 Task: Search one way flight ticket for 2 adults, 2 children, 2 infants in seat in first from Wenatchee: Pangborn Memorial Airport to Jackson: Jackson Hole Airport on 5-2-2023. Choice of flights is United. Number of bags: 7 checked bags. Price is upto 96000. Outbound departure time preference is 6:00.
Action: Mouse moved to (394, 365)
Screenshot: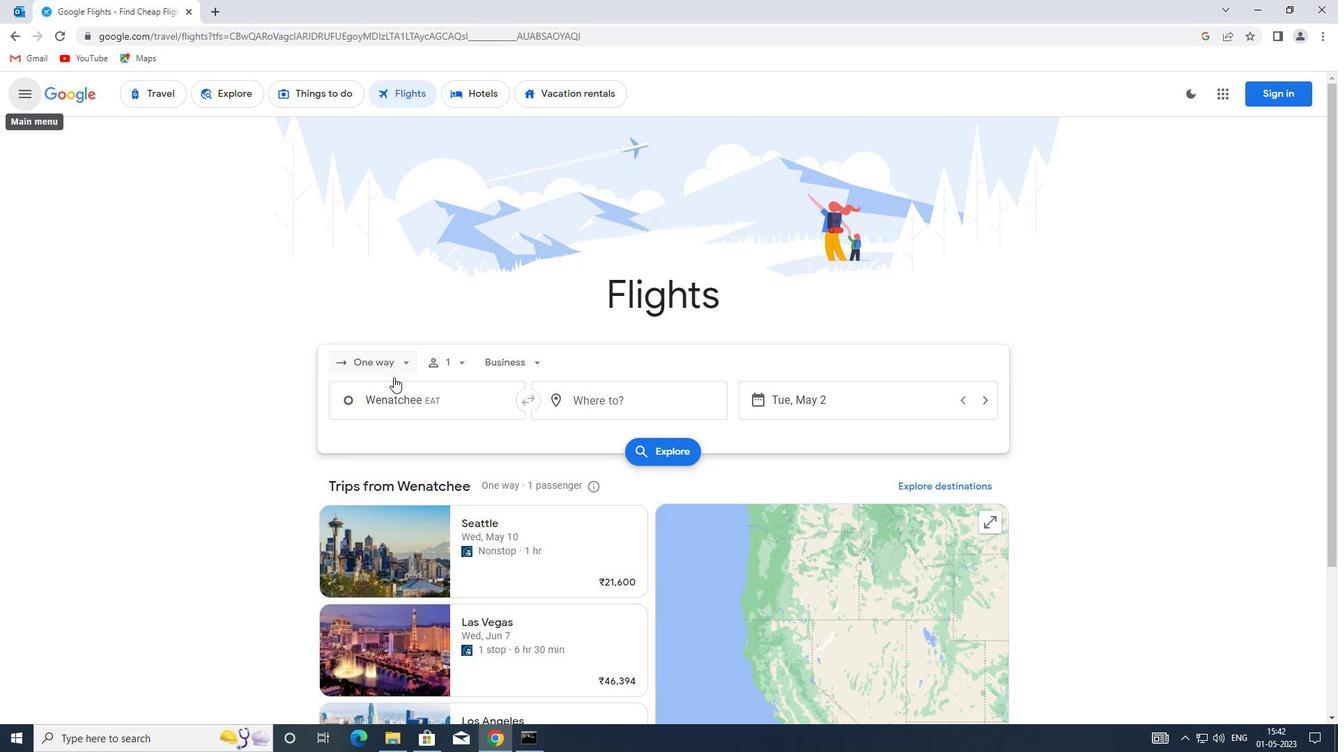 
Action: Mouse pressed left at (394, 365)
Screenshot: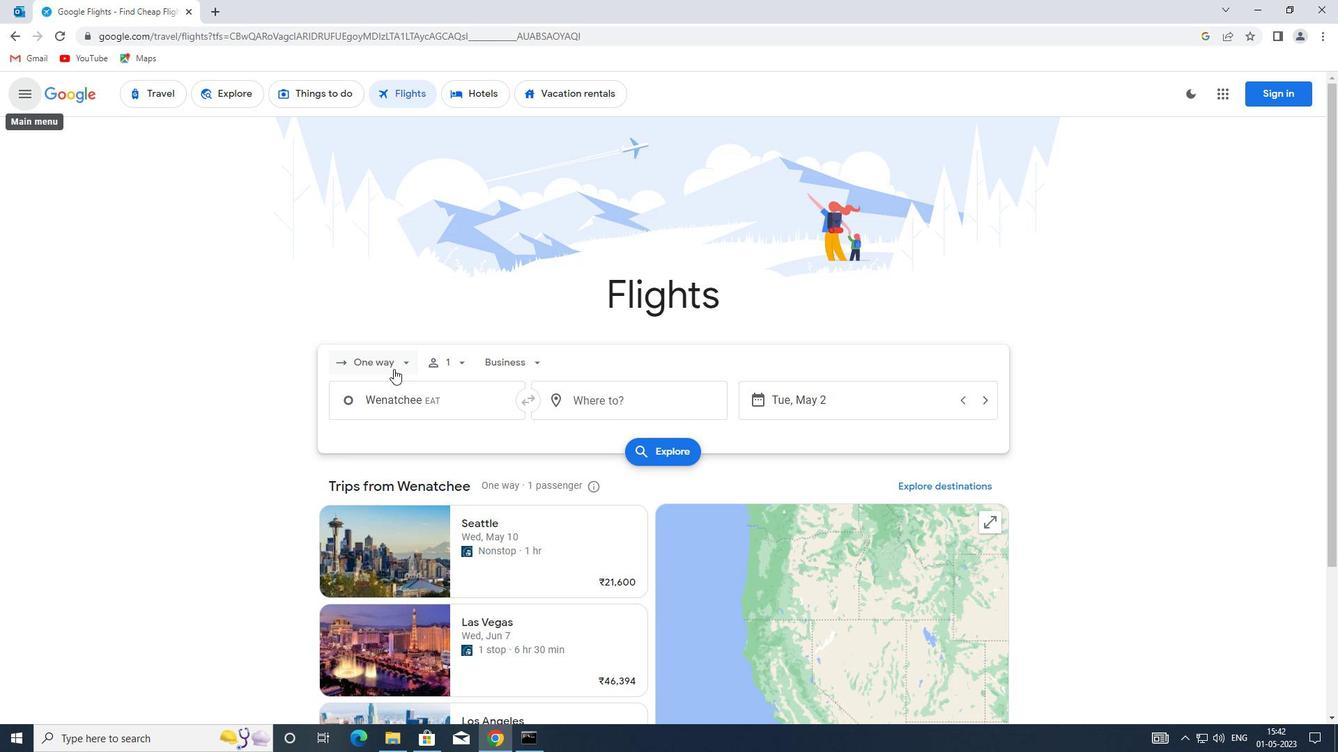 
Action: Mouse moved to (404, 430)
Screenshot: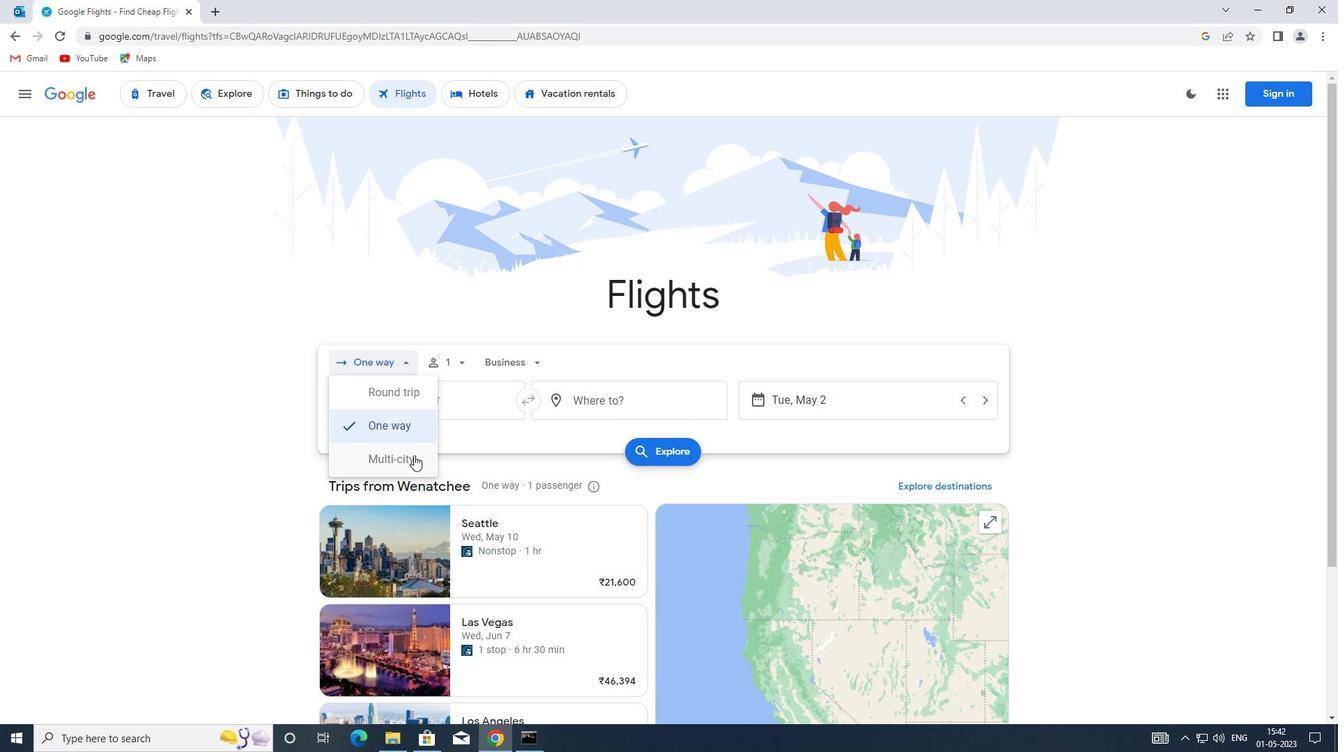 
Action: Mouse pressed left at (404, 430)
Screenshot: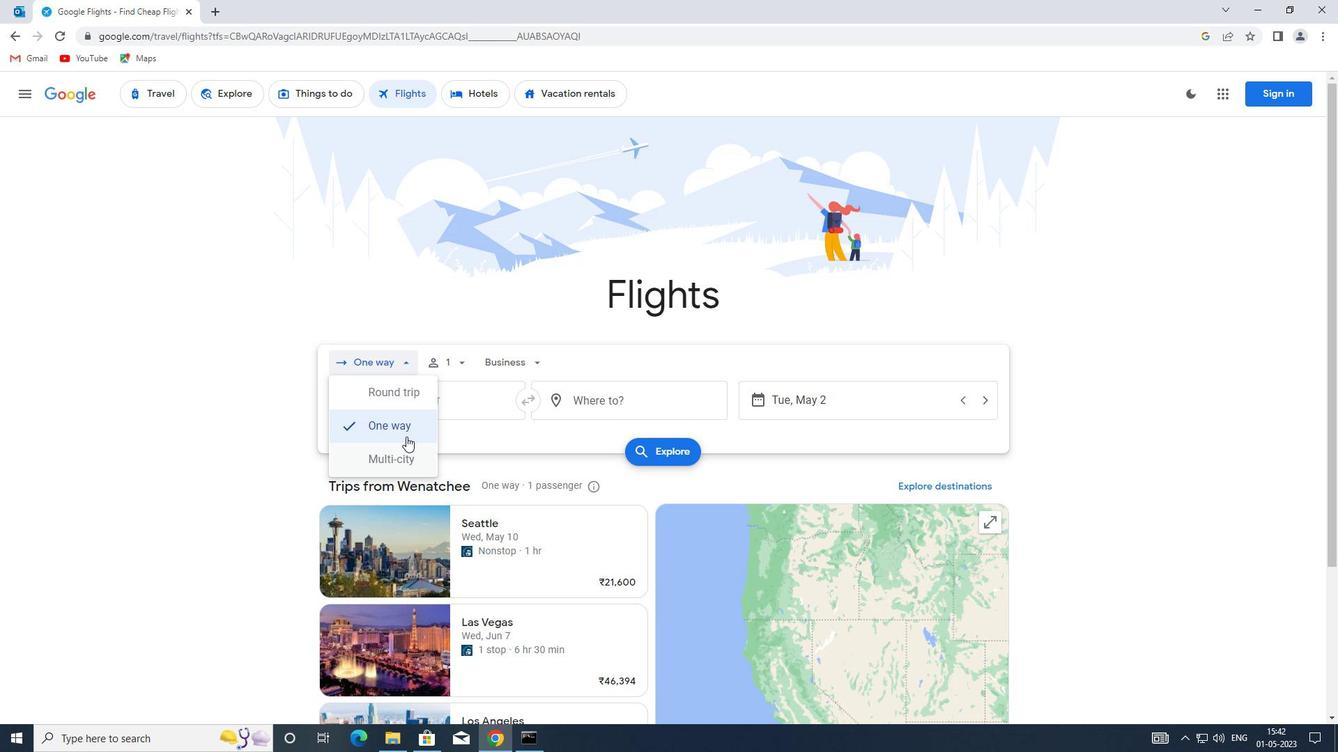 
Action: Mouse moved to (459, 365)
Screenshot: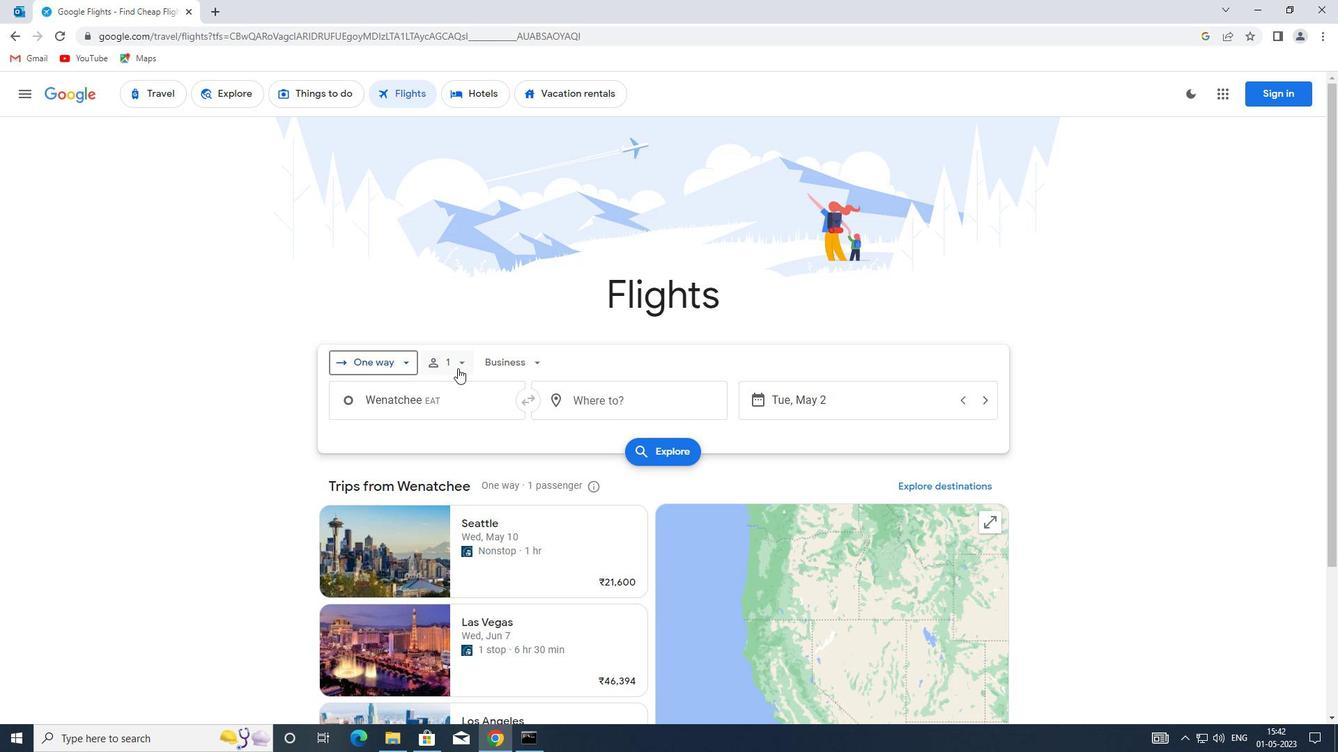 
Action: Mouse pressed left at (459, 365)
Screenshot: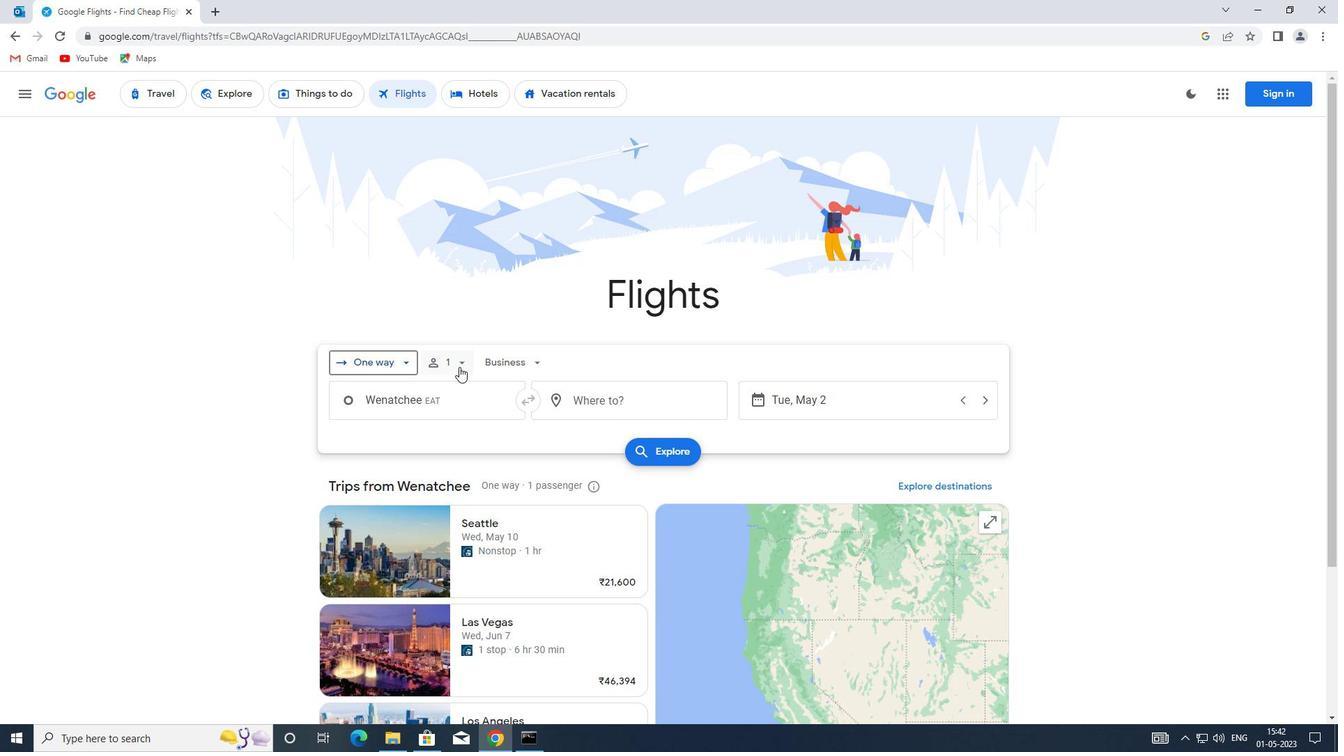 
Action: Mouse moved to (561, 397)
Screenshot: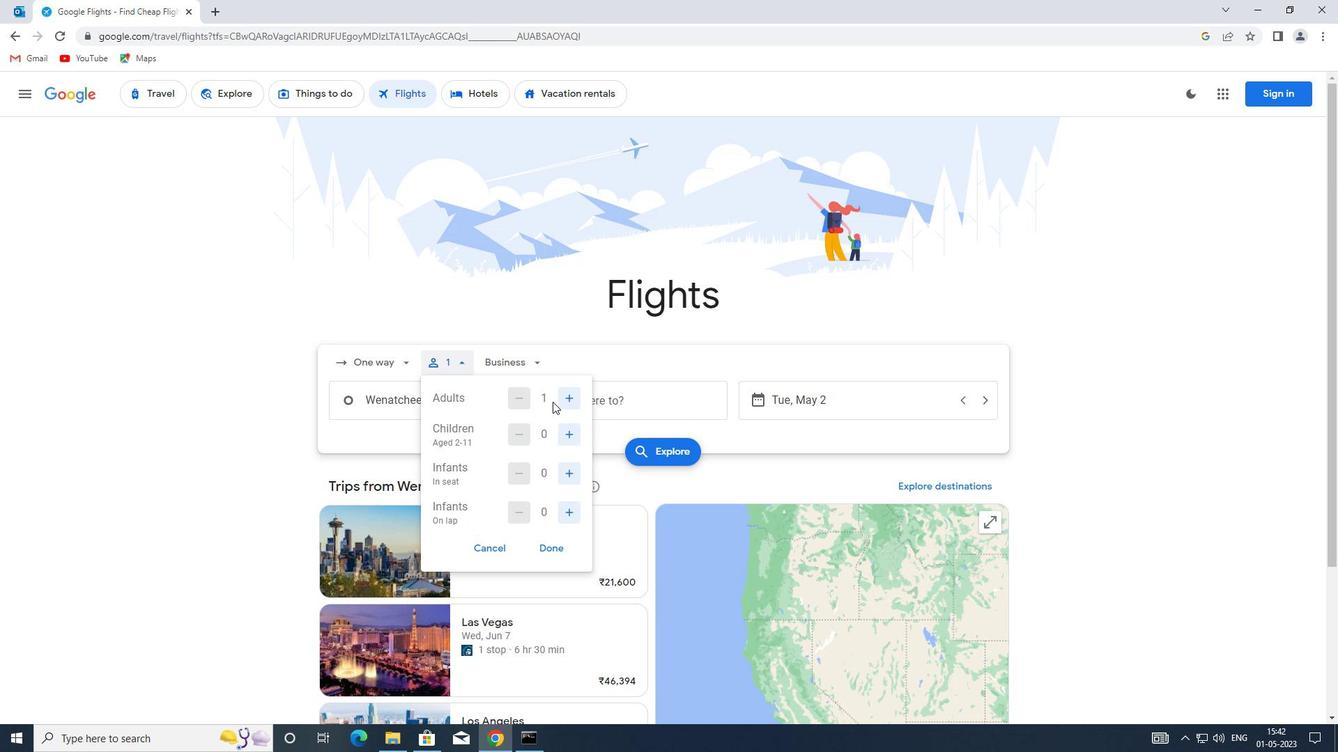 
Action: Mouse pressed left at (561, 397)
Screenshot: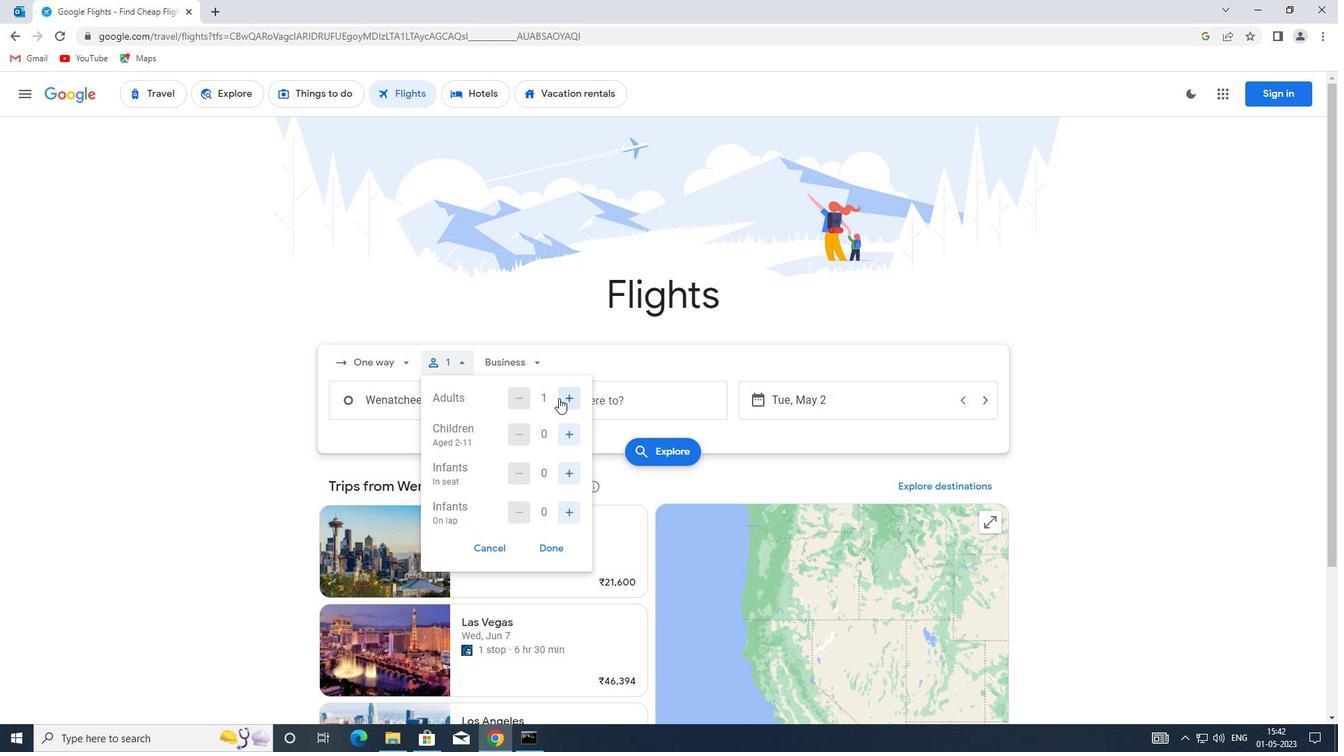 
Action: Mouse moved to (568, 437)
Screenshot: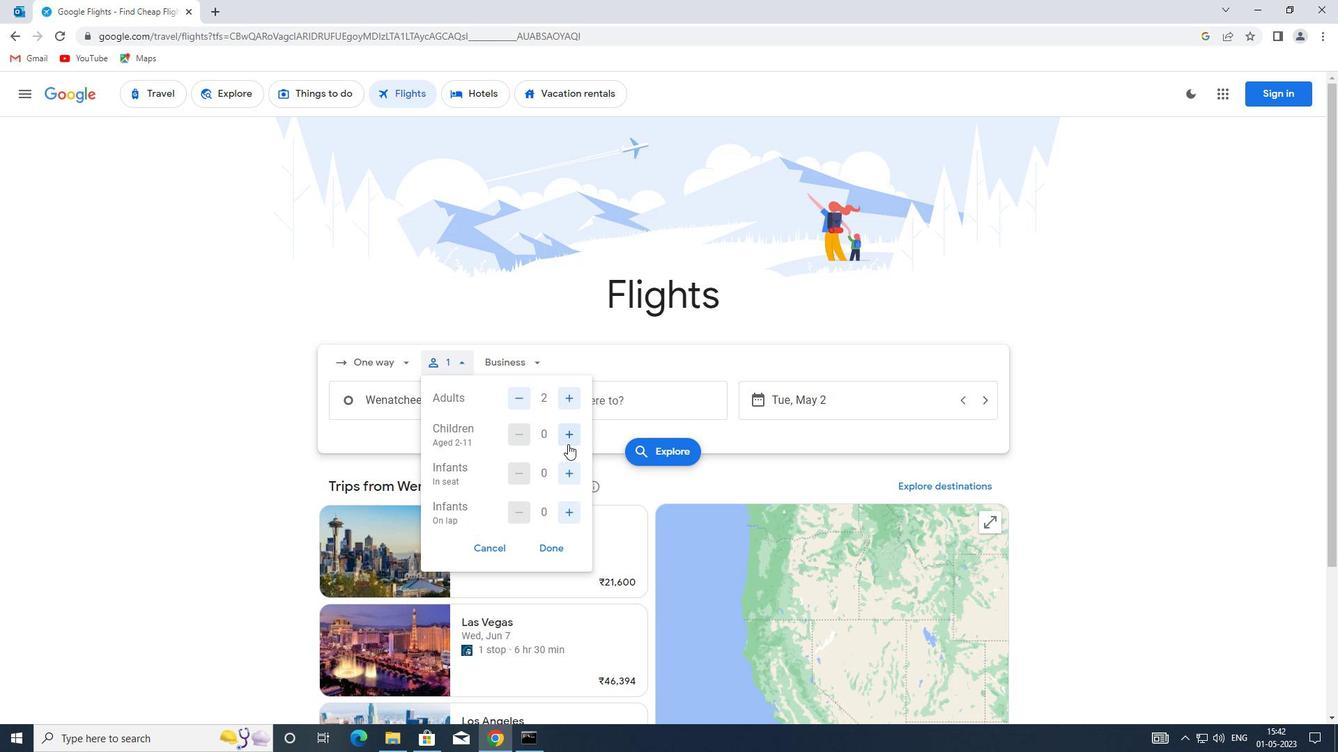 
Action: Mouse pressed left at (568, 437)
Screenshot: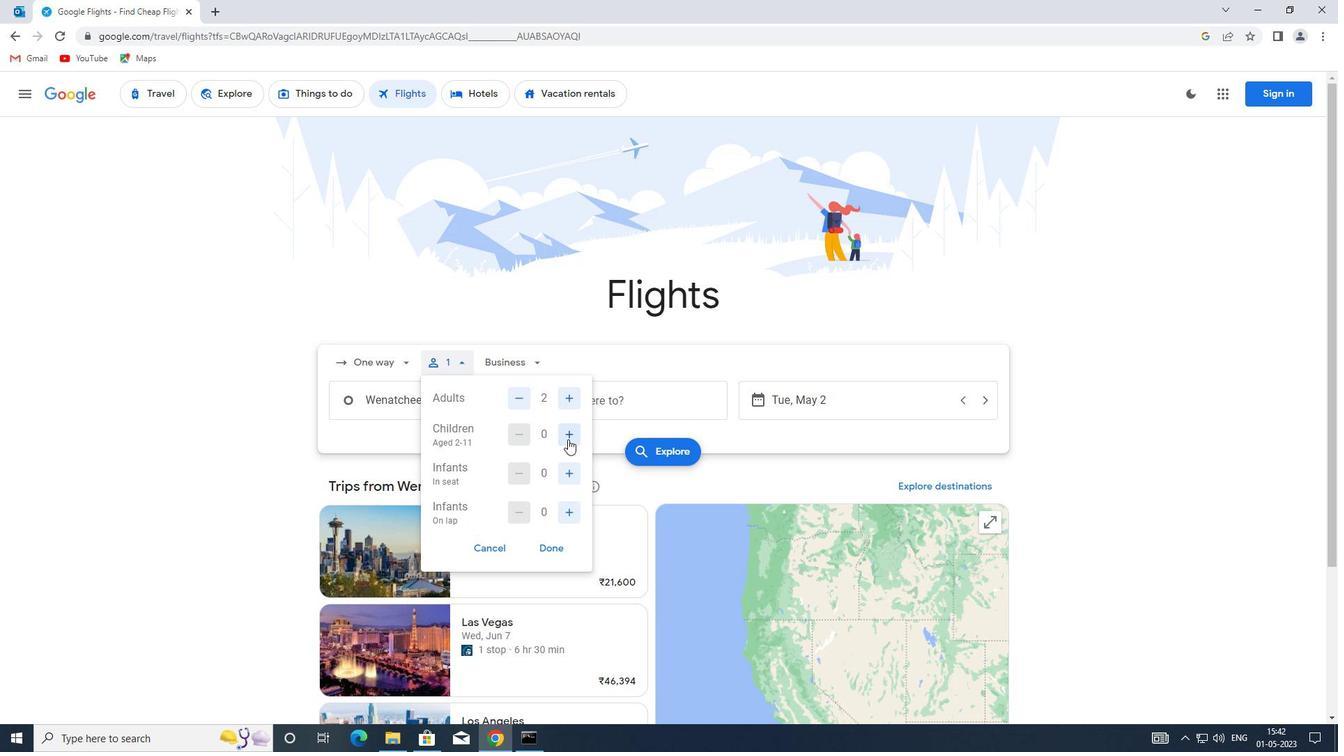 
Action: Mouse pressed left at (568, 437)
Screenshot: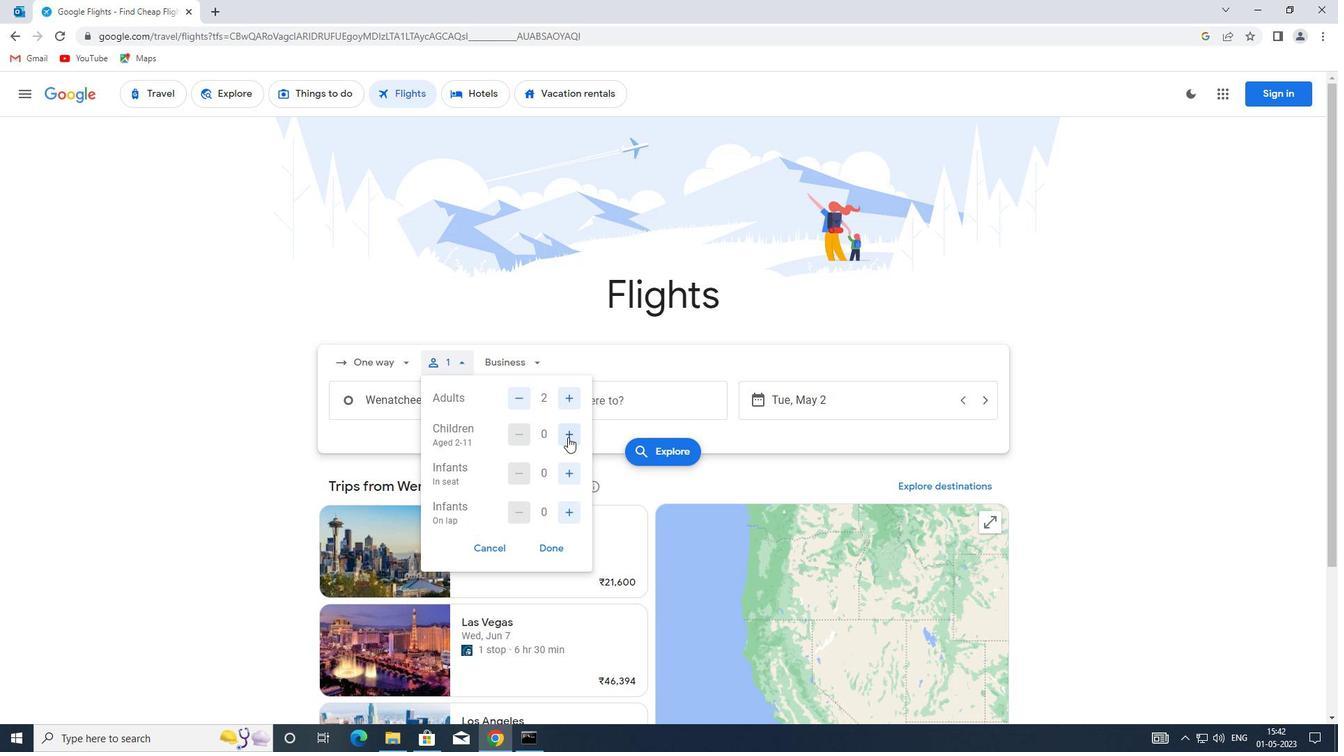 
Action: Mouse moved to (573, 471)
Screenshot: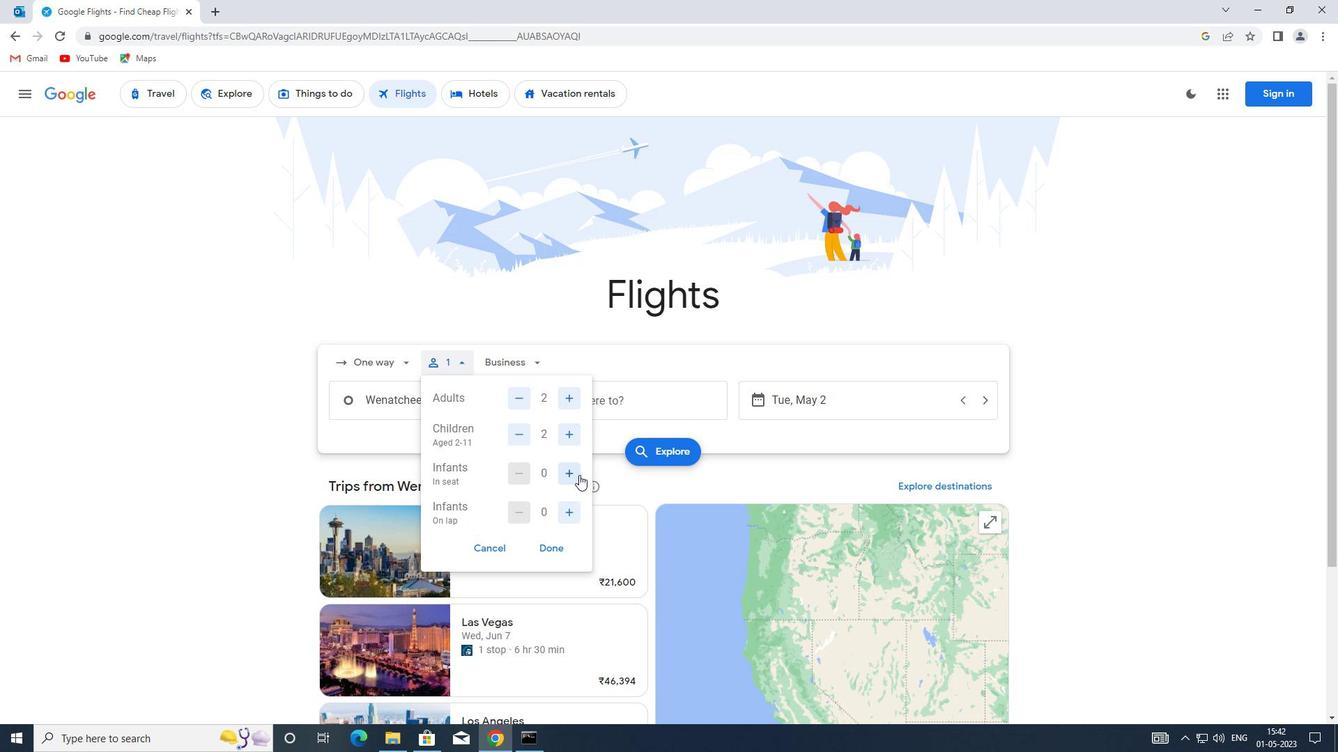 
Action: Mouse pressed left at (573, 471)
Screenshot: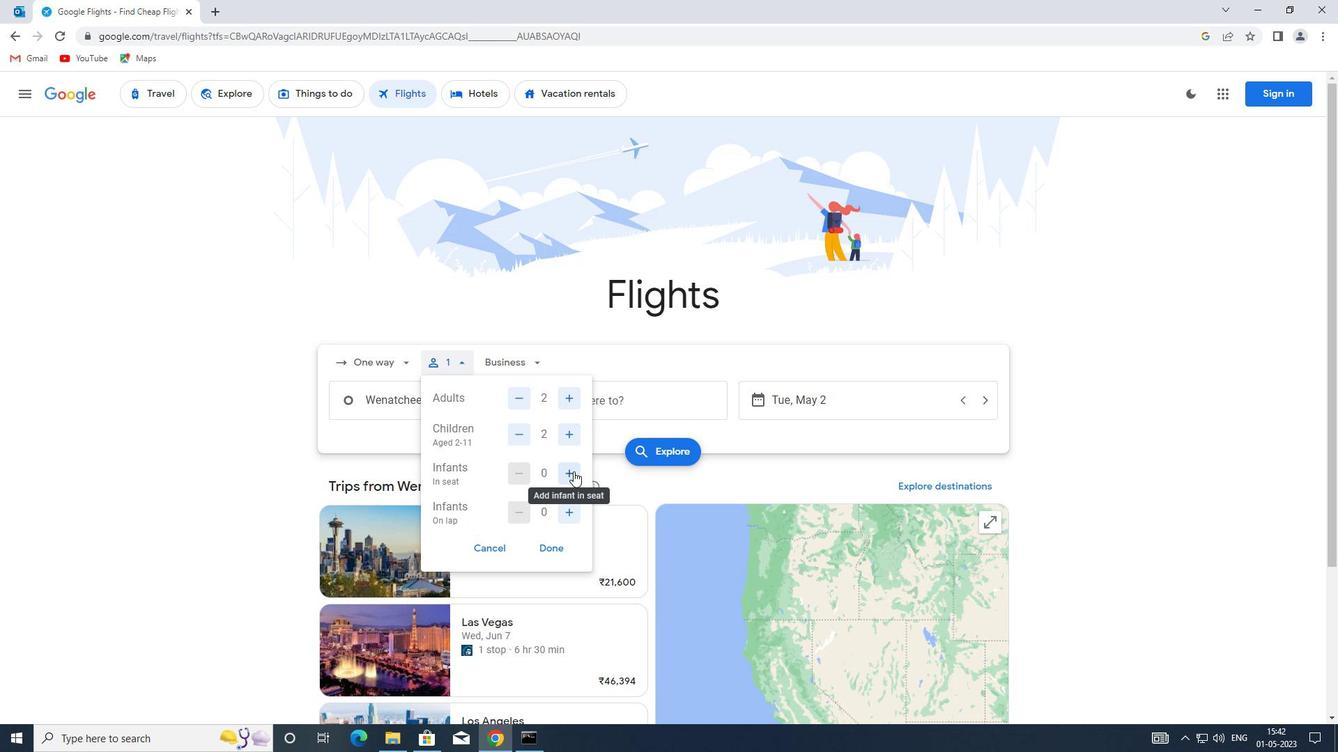 
Action: Mouse pressed left at (573, 471)
Screenshot: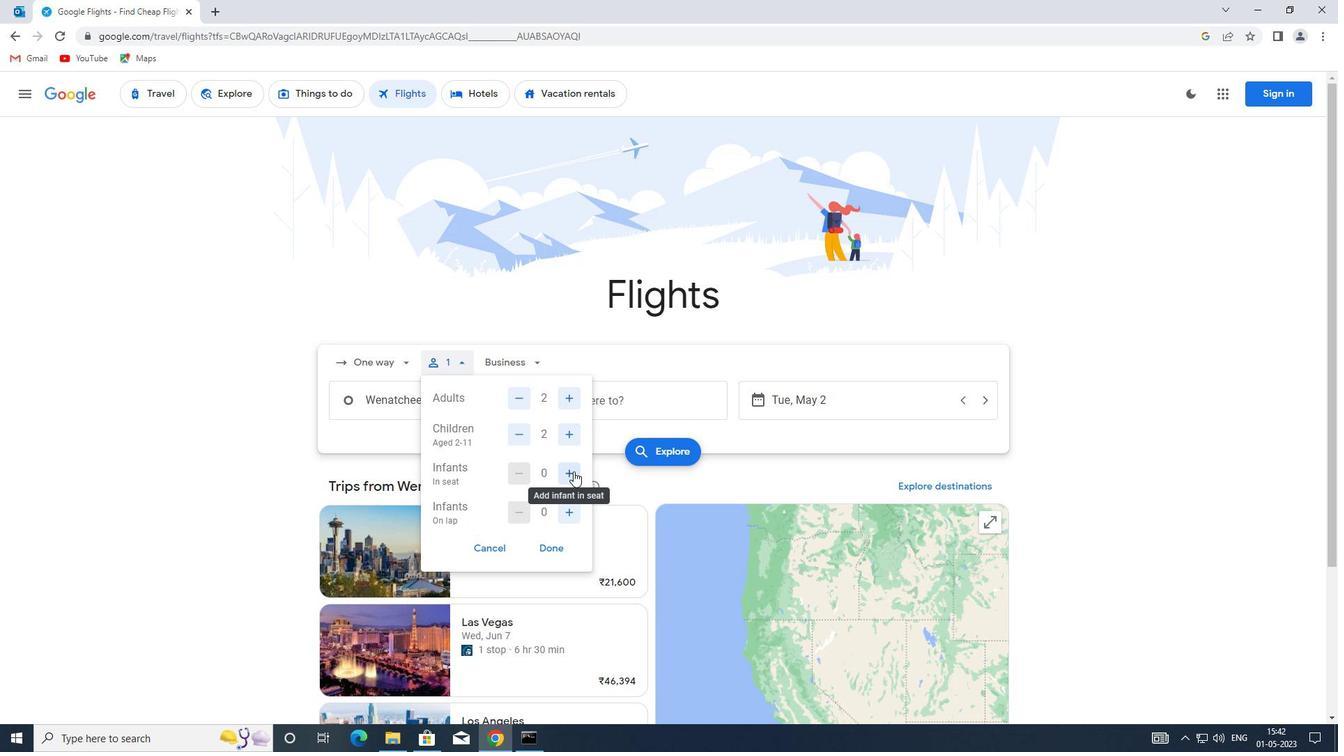 
Action: Mouse moved to (561, 552)
Screenshot: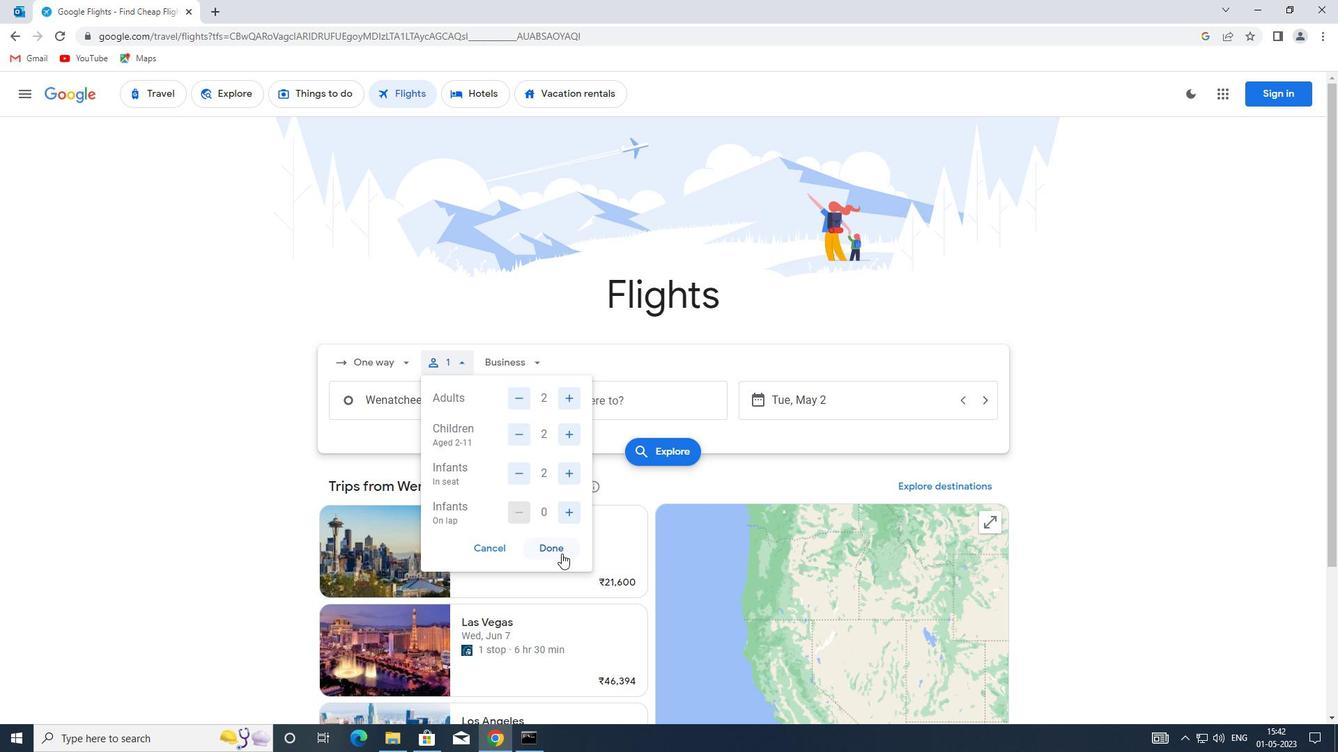 
Action: Mouse pressed left at (561, 552)
Screenshot: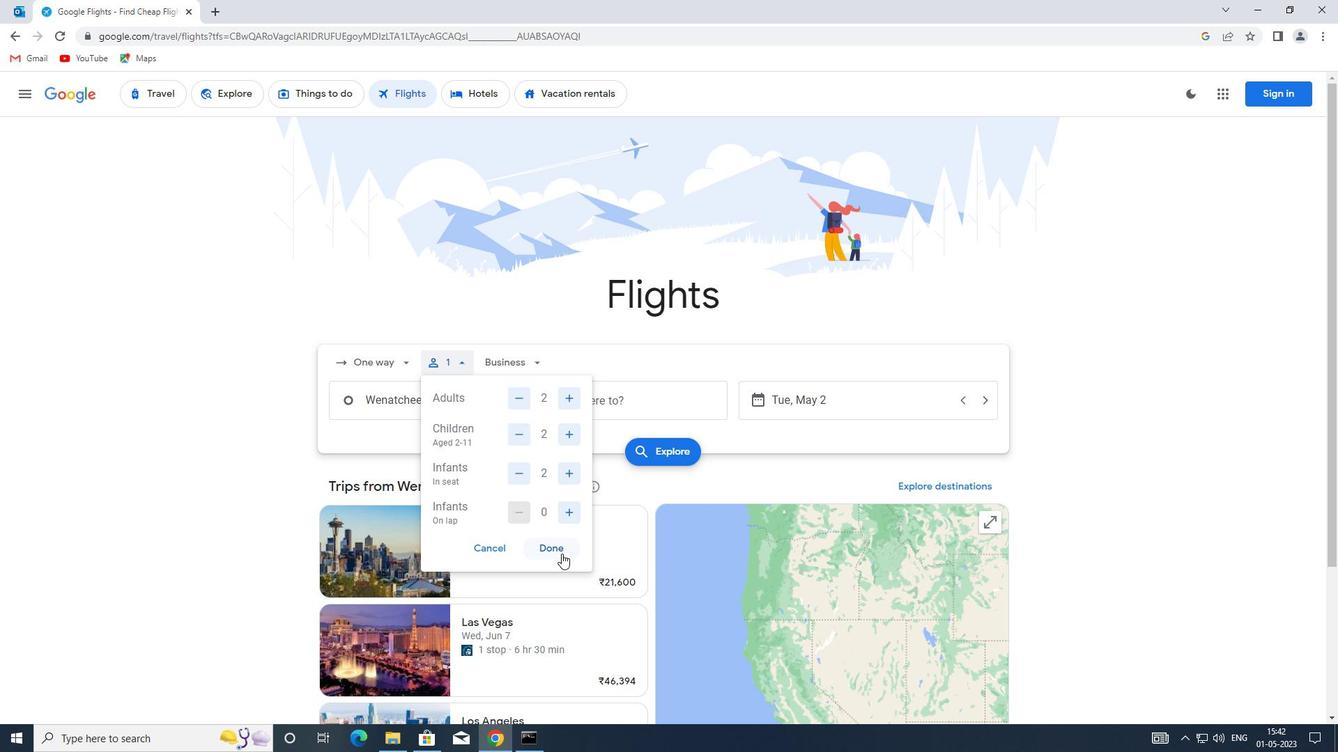 
Action: Mouse moved to (529, 374)
Screenshot: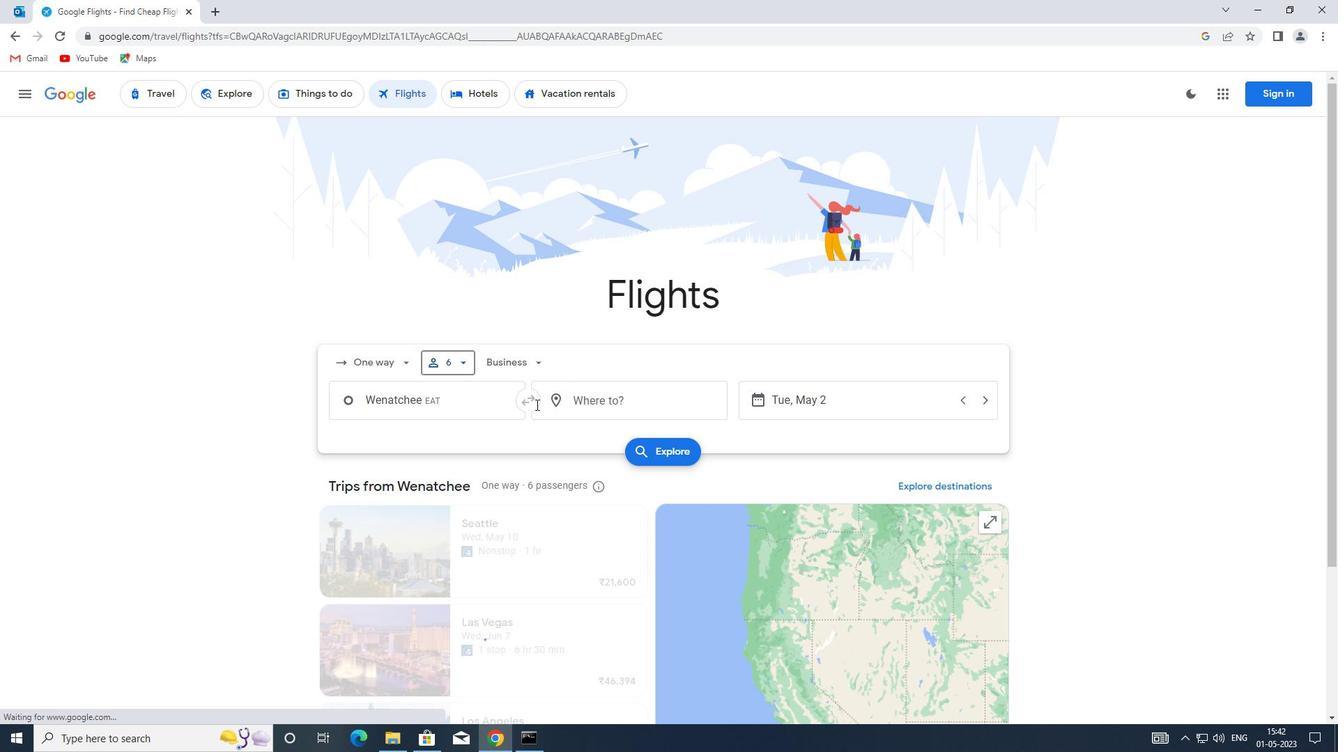 
Action: Mouse pressed left at (529, 374)
Screenshot: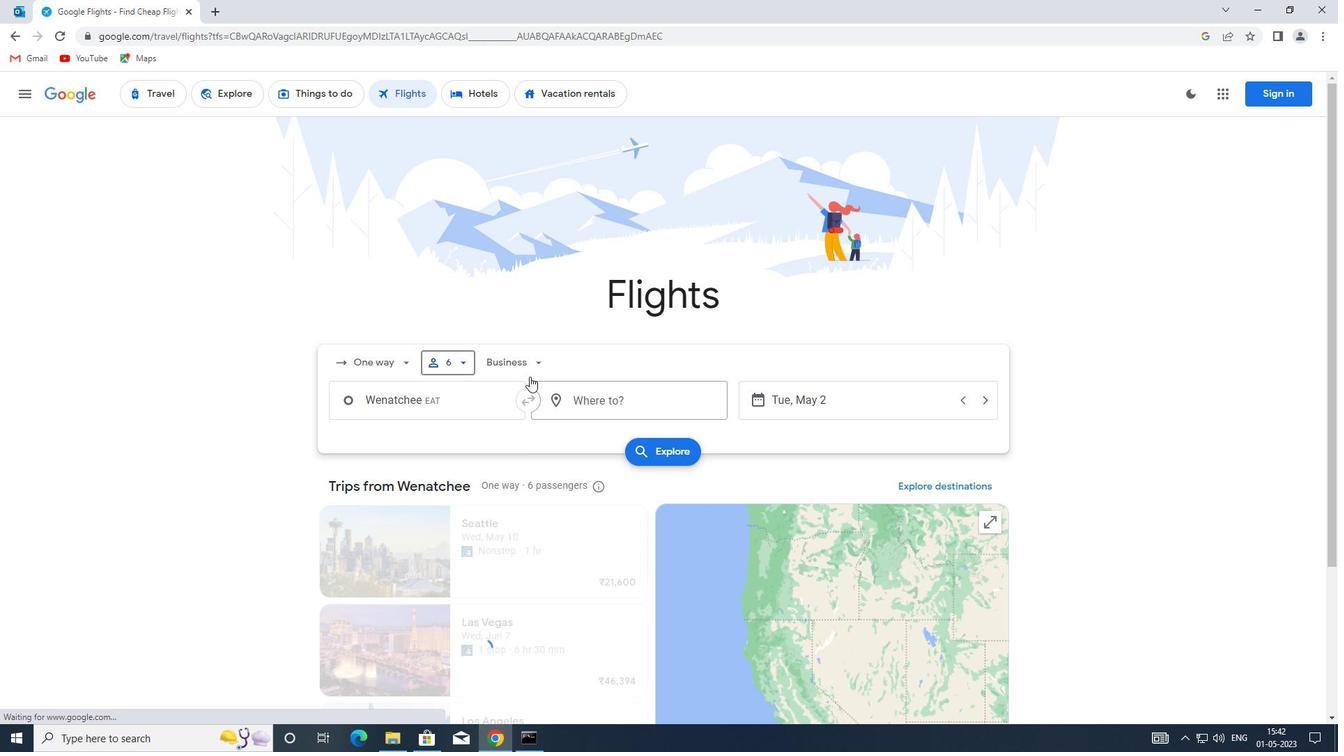 
Action: Mouse moved to (547, 493)
Screenshot: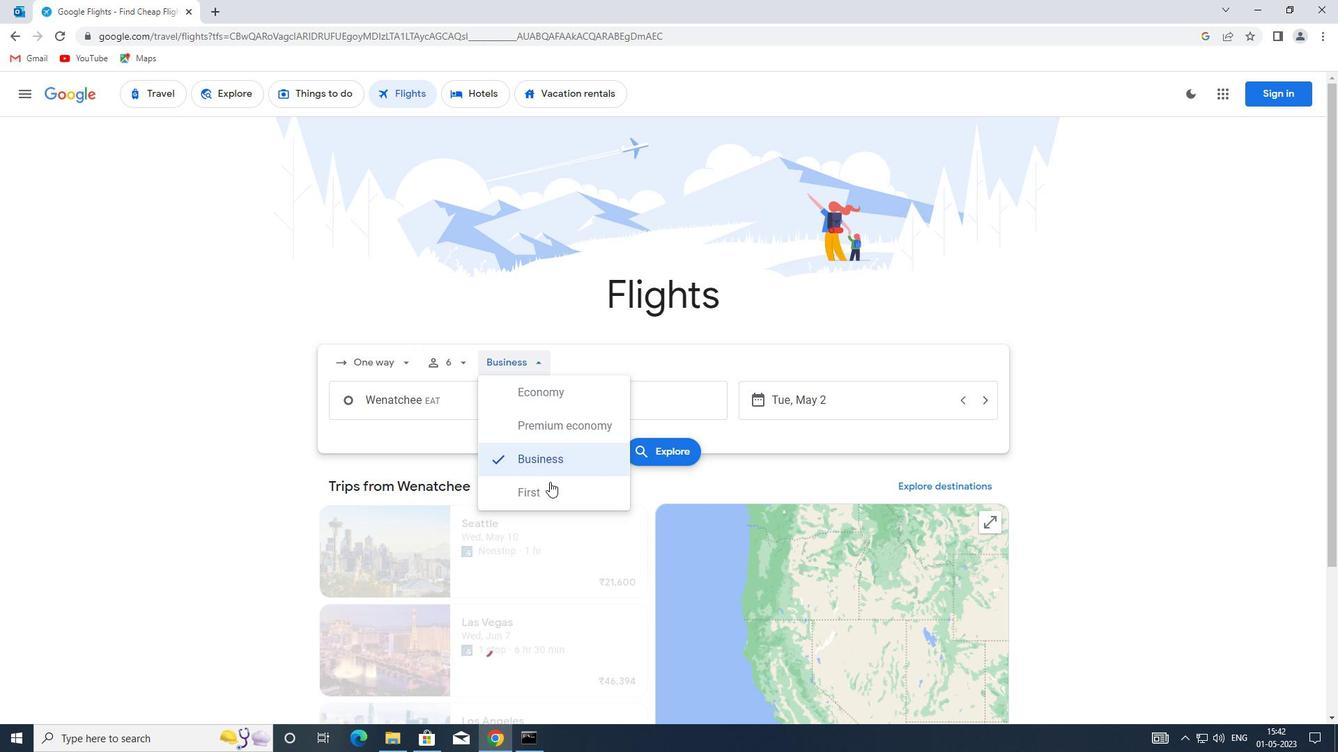 
Action: Mouse pressed left at (547, 493)
Screenshot: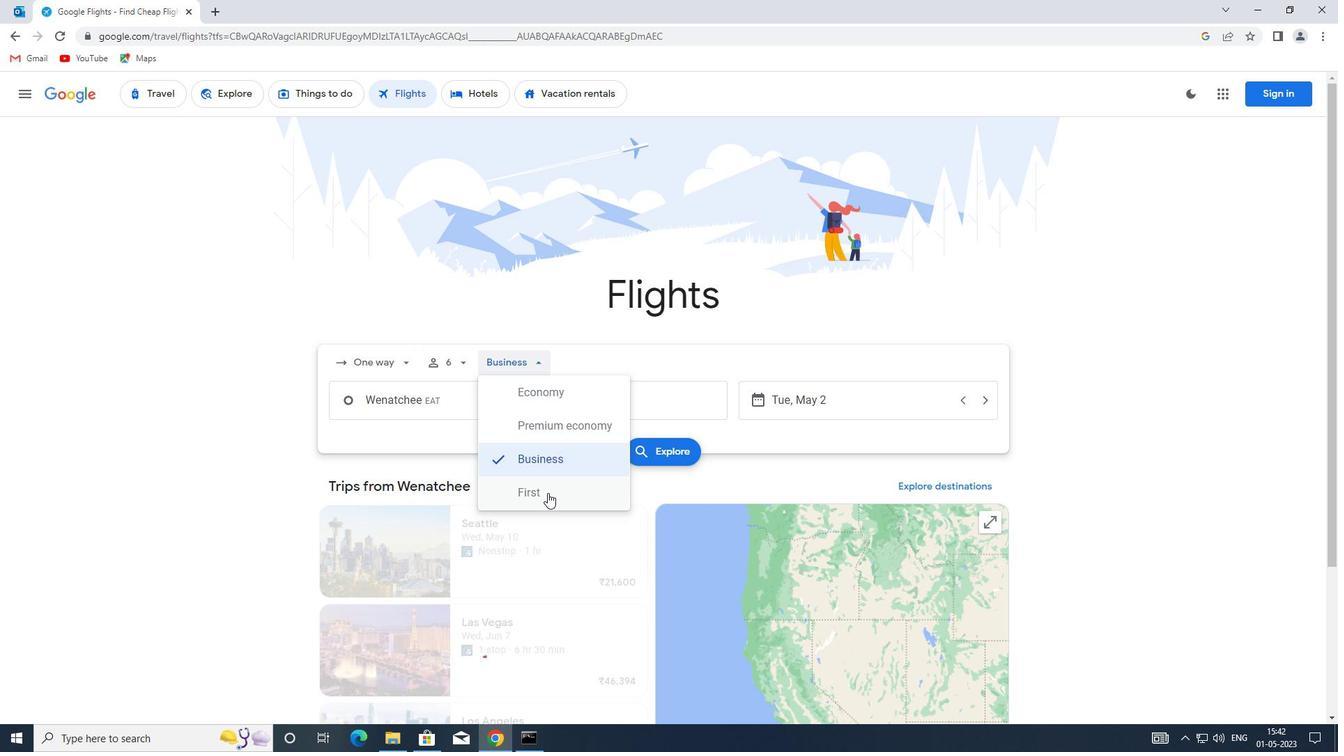 
Action: Mouse moved to (439, 402)
Screenshot: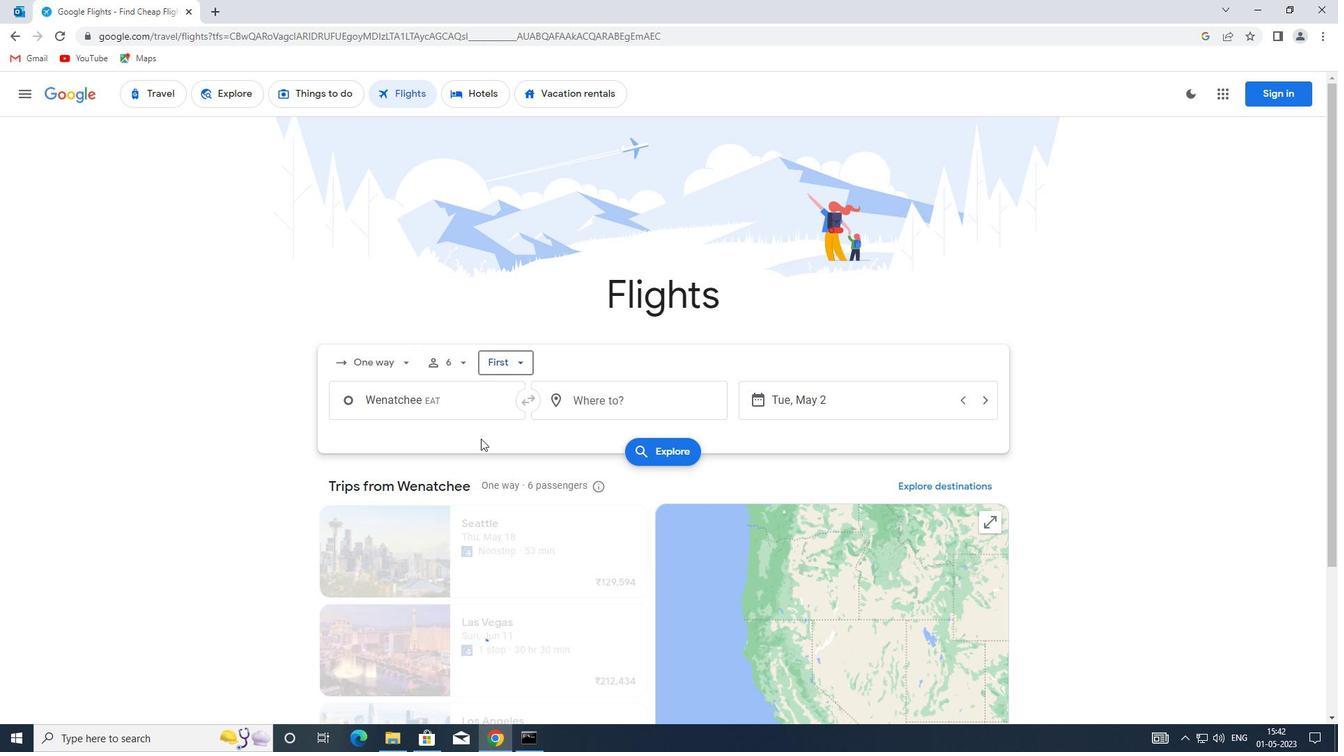 
Action: Mouse pressed left at (439, 402)
Screenshot: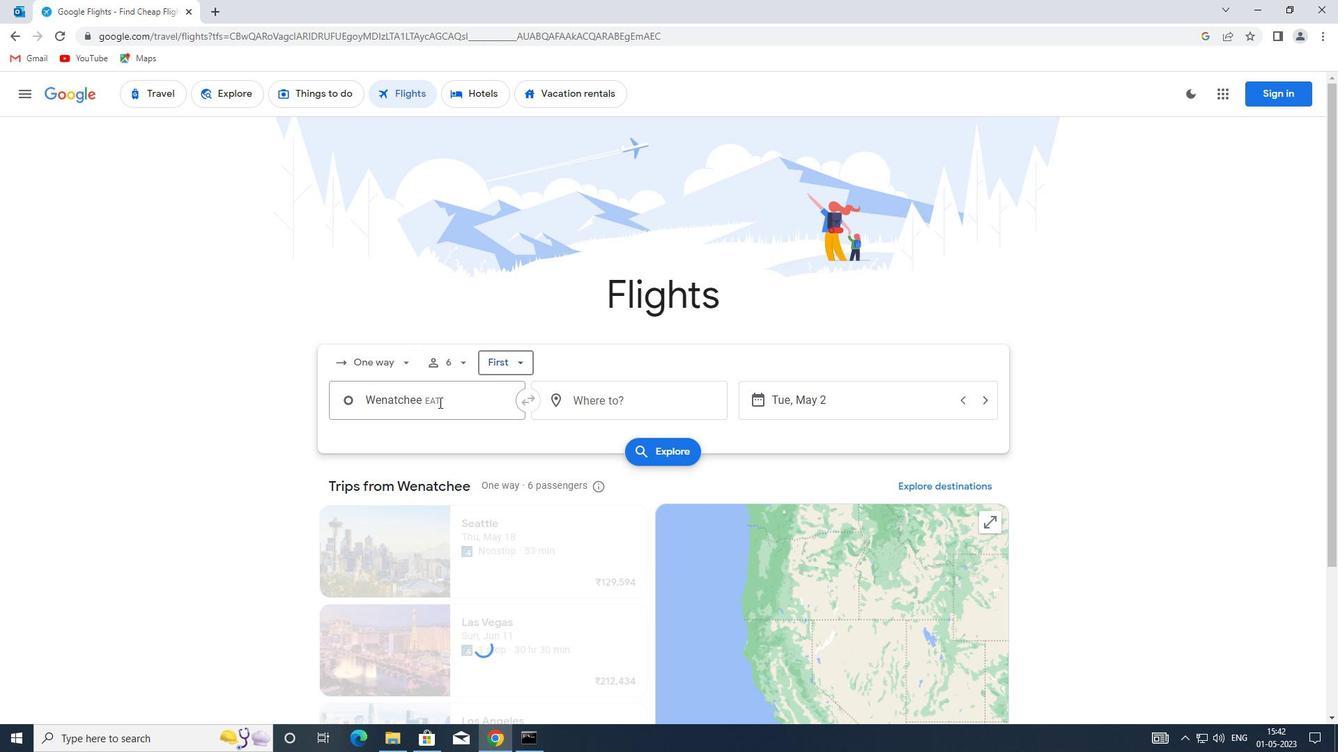 
Action: Key pressed <Key.enter>
Screenshot: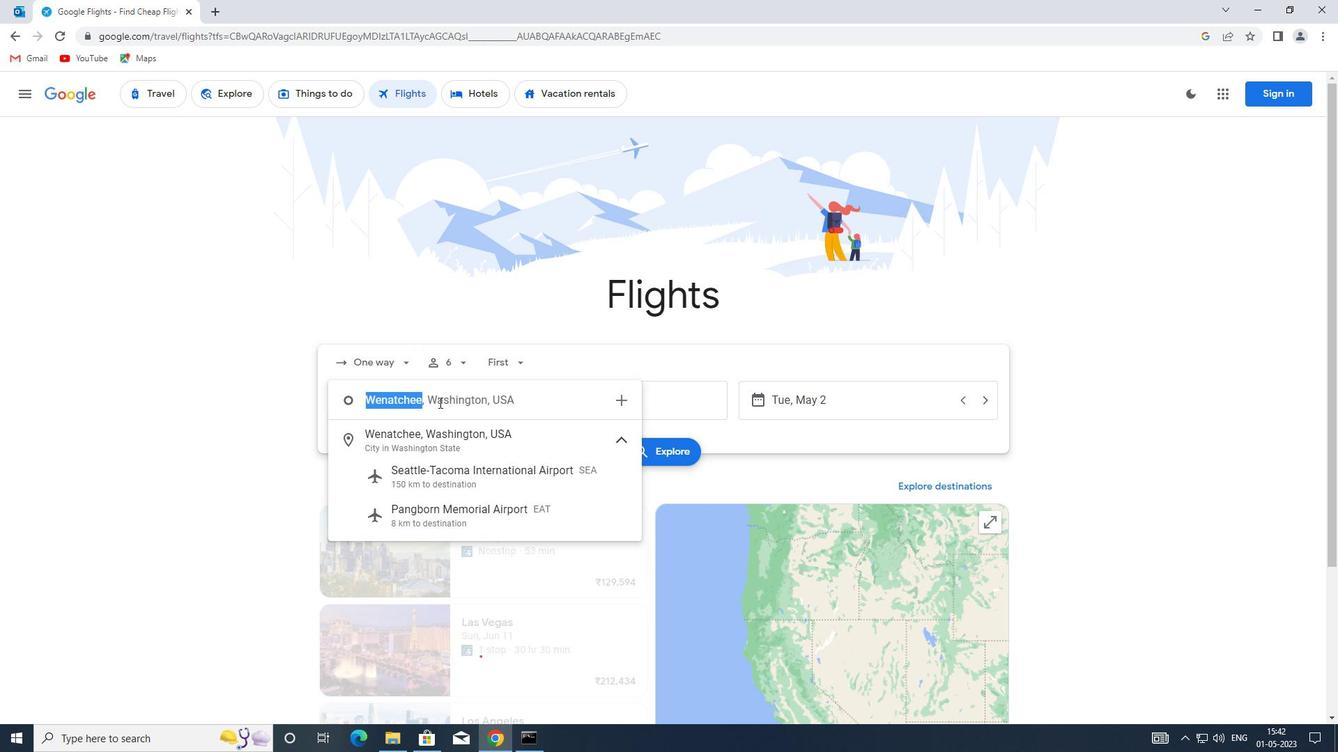
Action: Mouse moved to (575, 400)
Screenshot: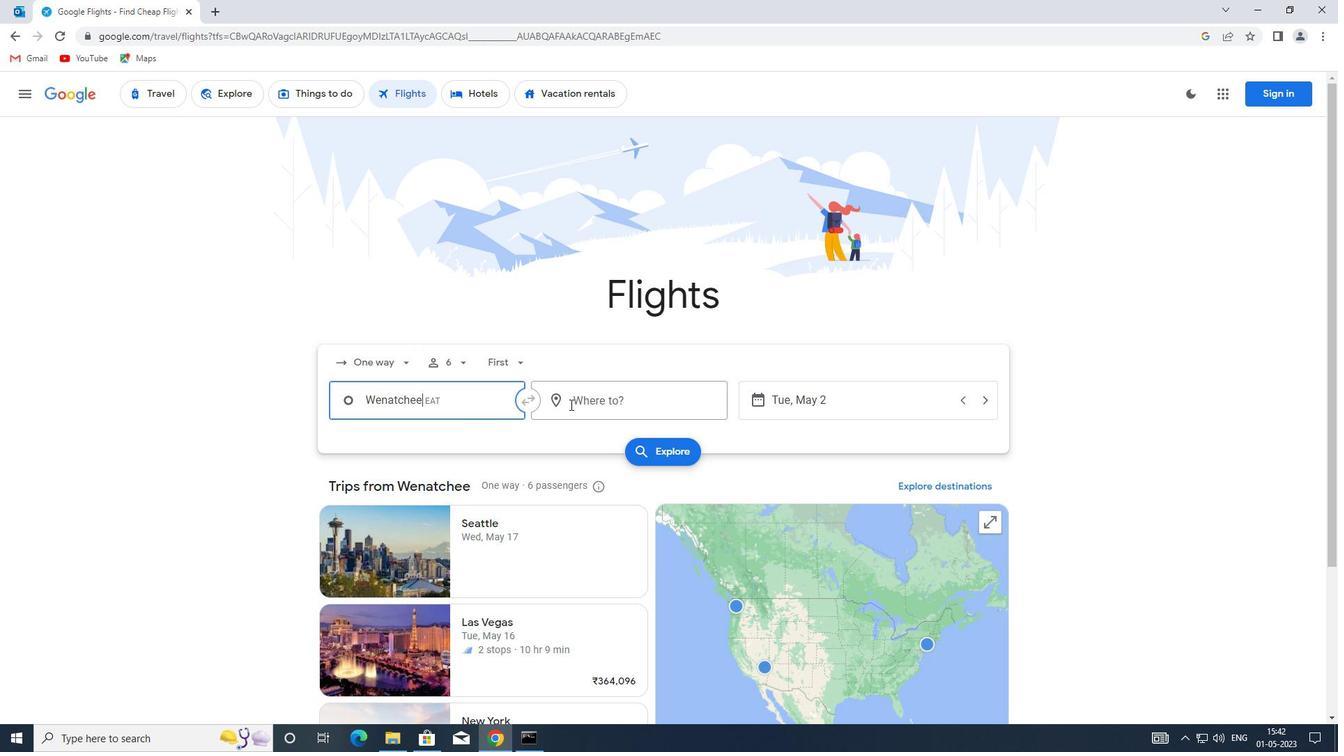 
Action: Mouse pressed left at (575, 400)
Screenshot: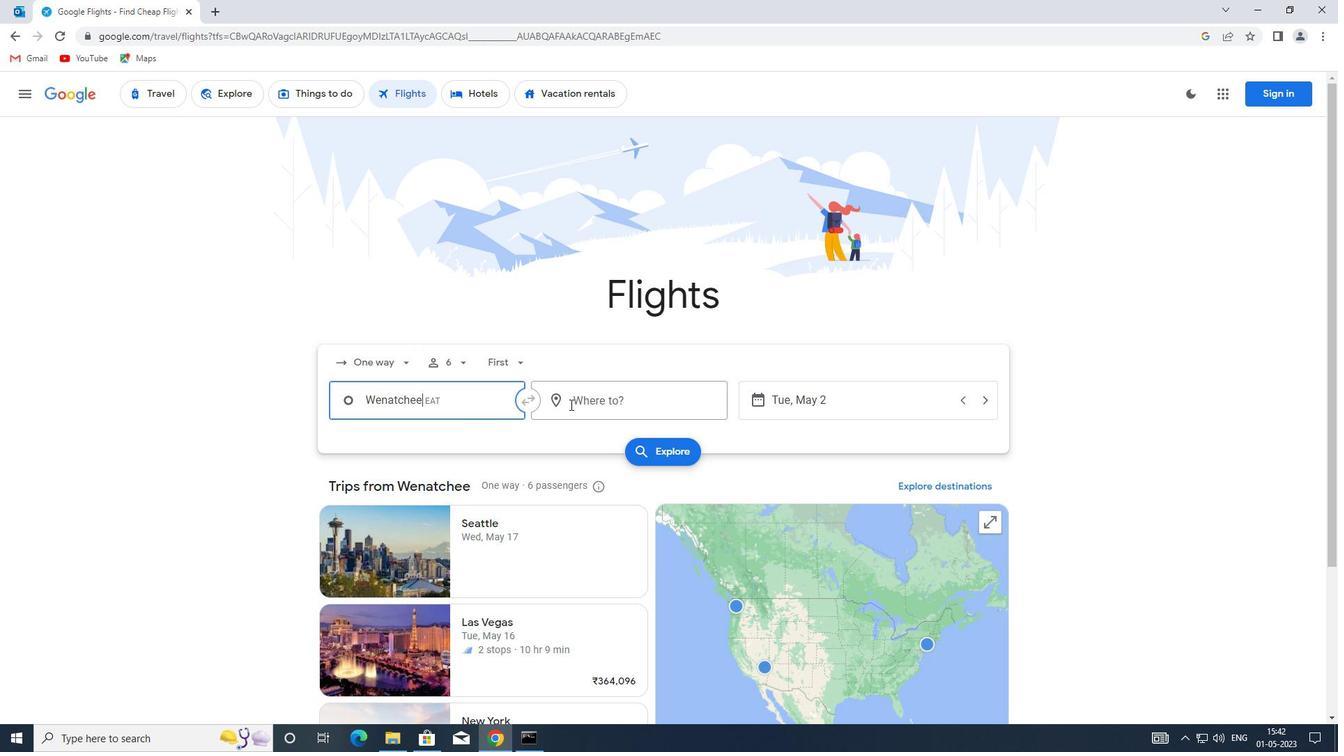 
Action: Mouse moved to (563, 398)
Screenshot: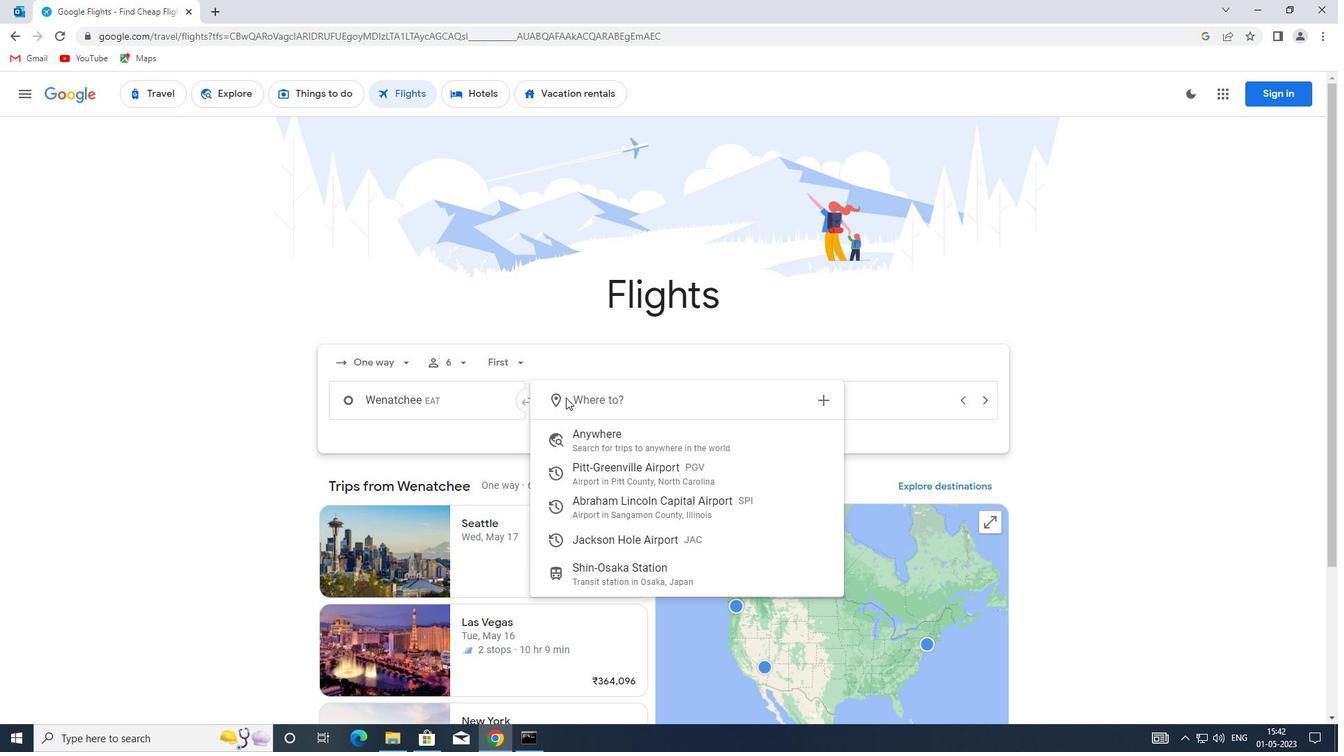
Action: Key pressed j
Screenshot: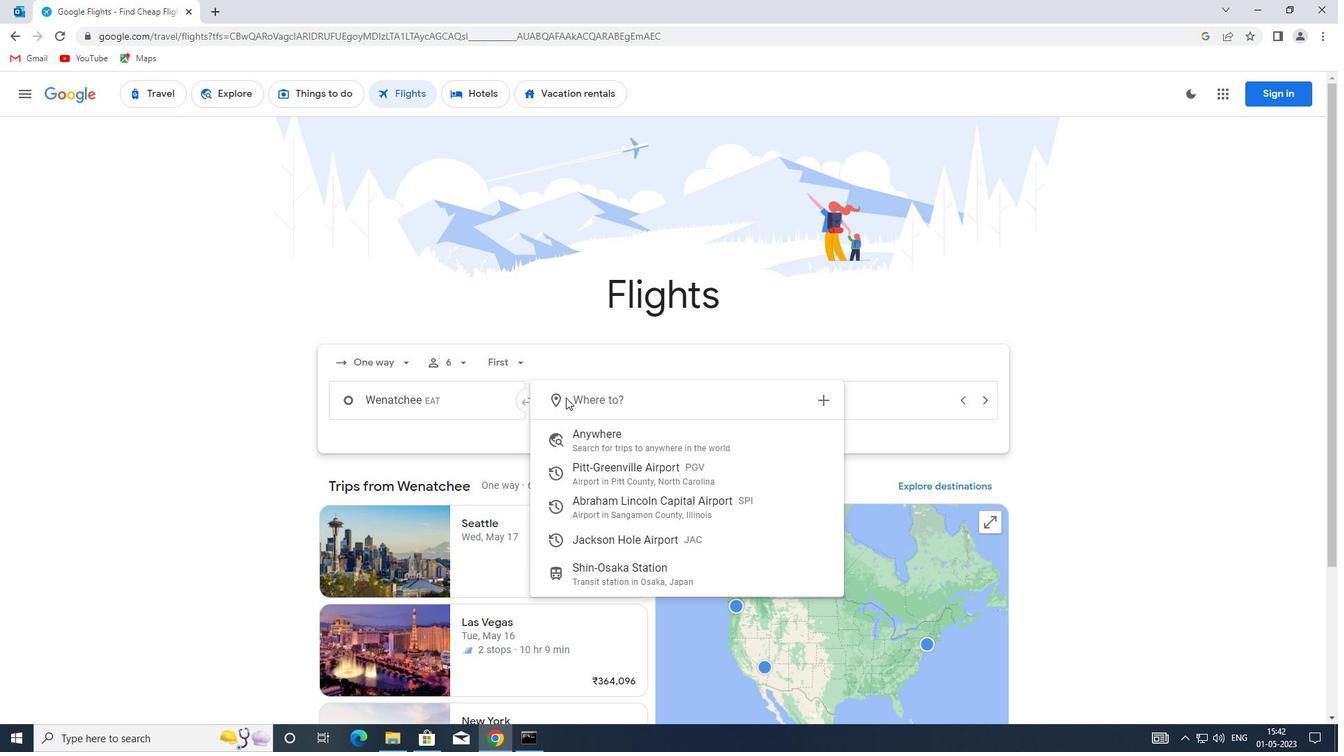 
Action: Mouse moved to (557, 398)
Screenshot: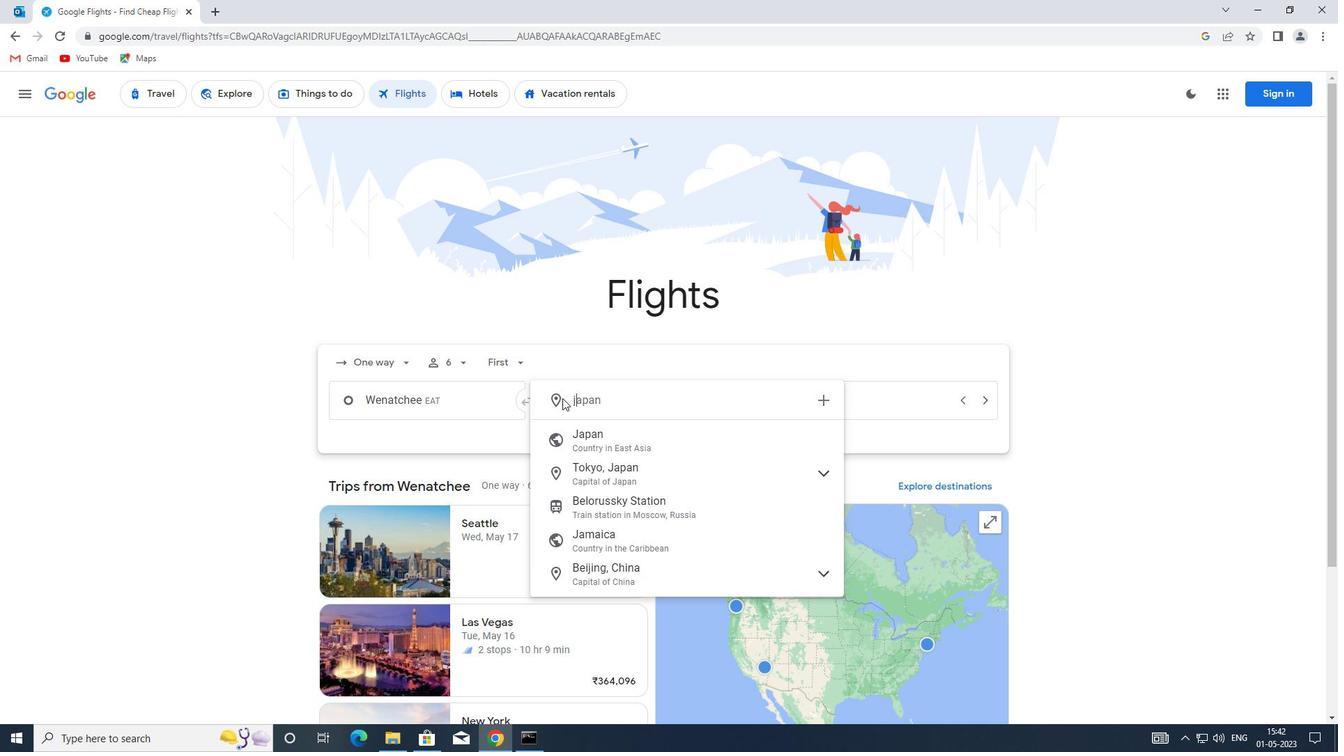 
Action: Key pressed a
Screenshot: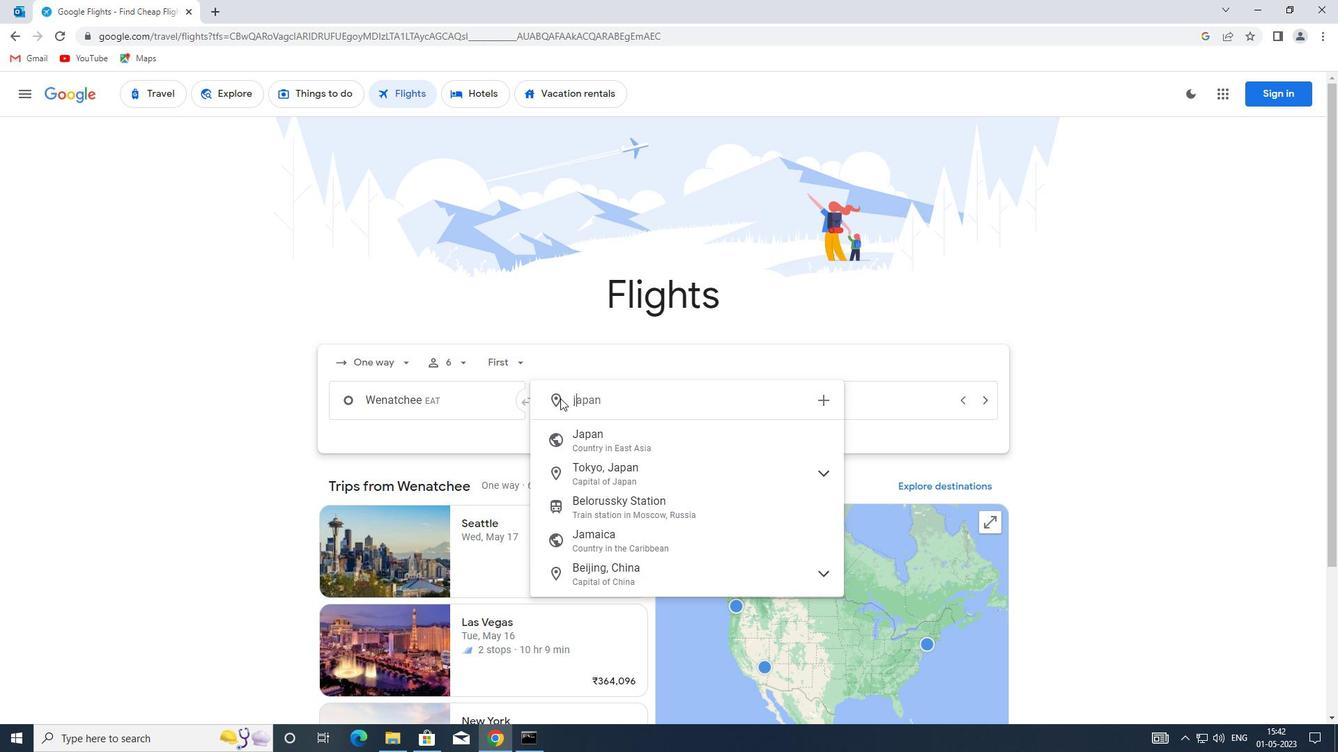 
Action: Mouse moved to (556, 400)
Screenshot: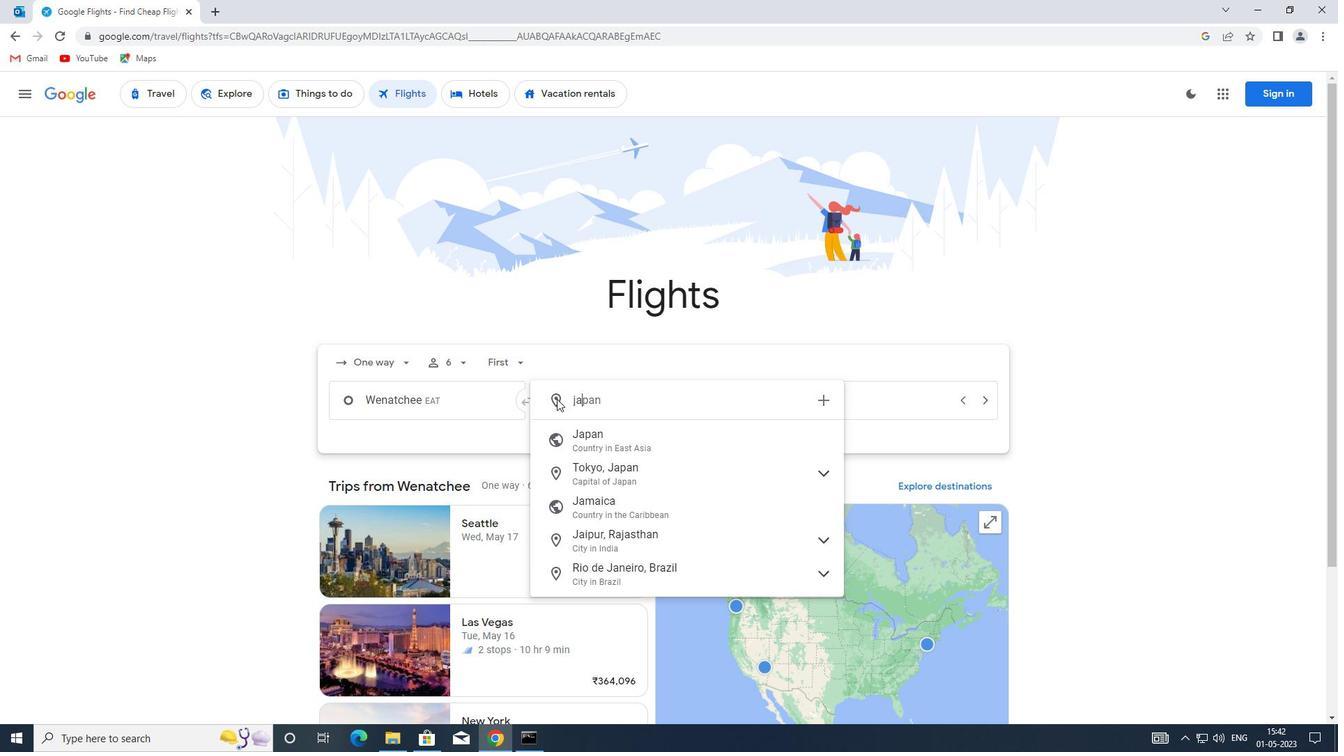 
Action: Key pressed c
Screenshot: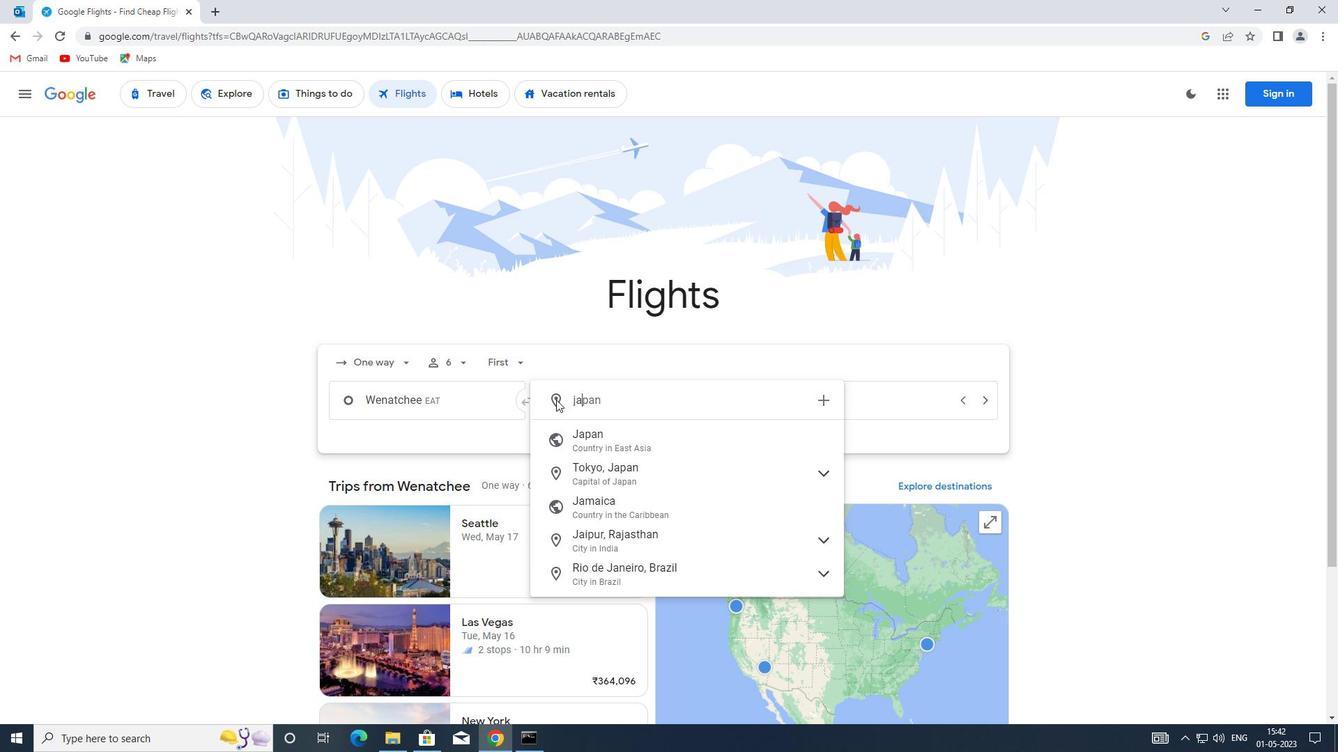 
Action: Mouse moved to (655, 432)
Screenshot: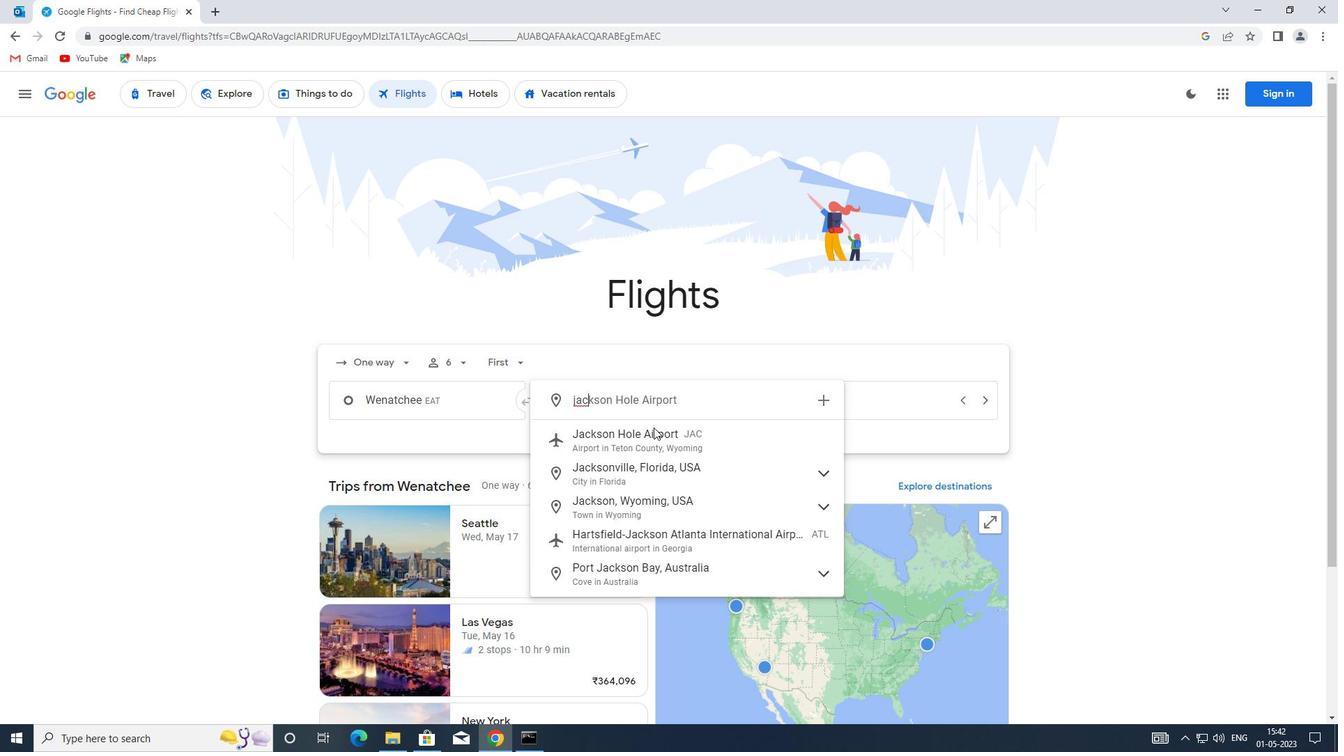 
Action: Mouse pressed left at (655, 432)
Screenshot: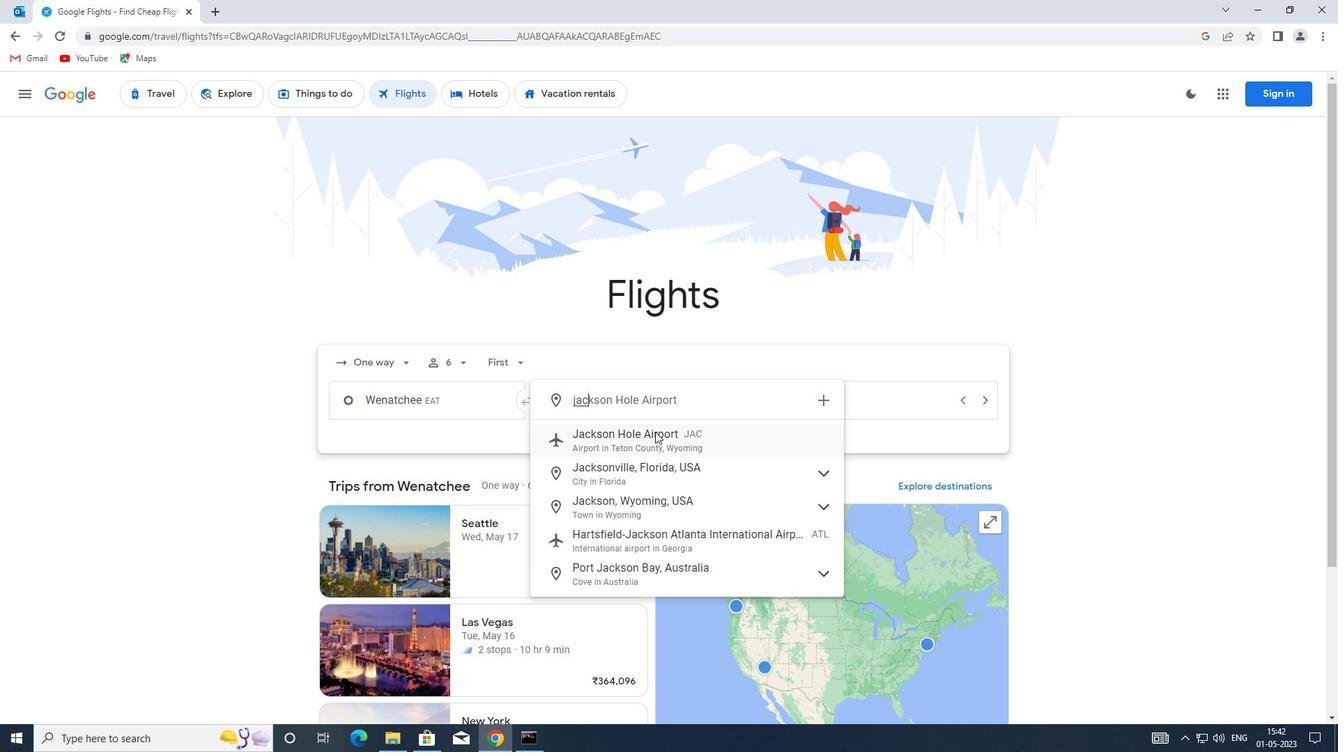 
Action: Mouse moved to (766, 397)
Screenshot: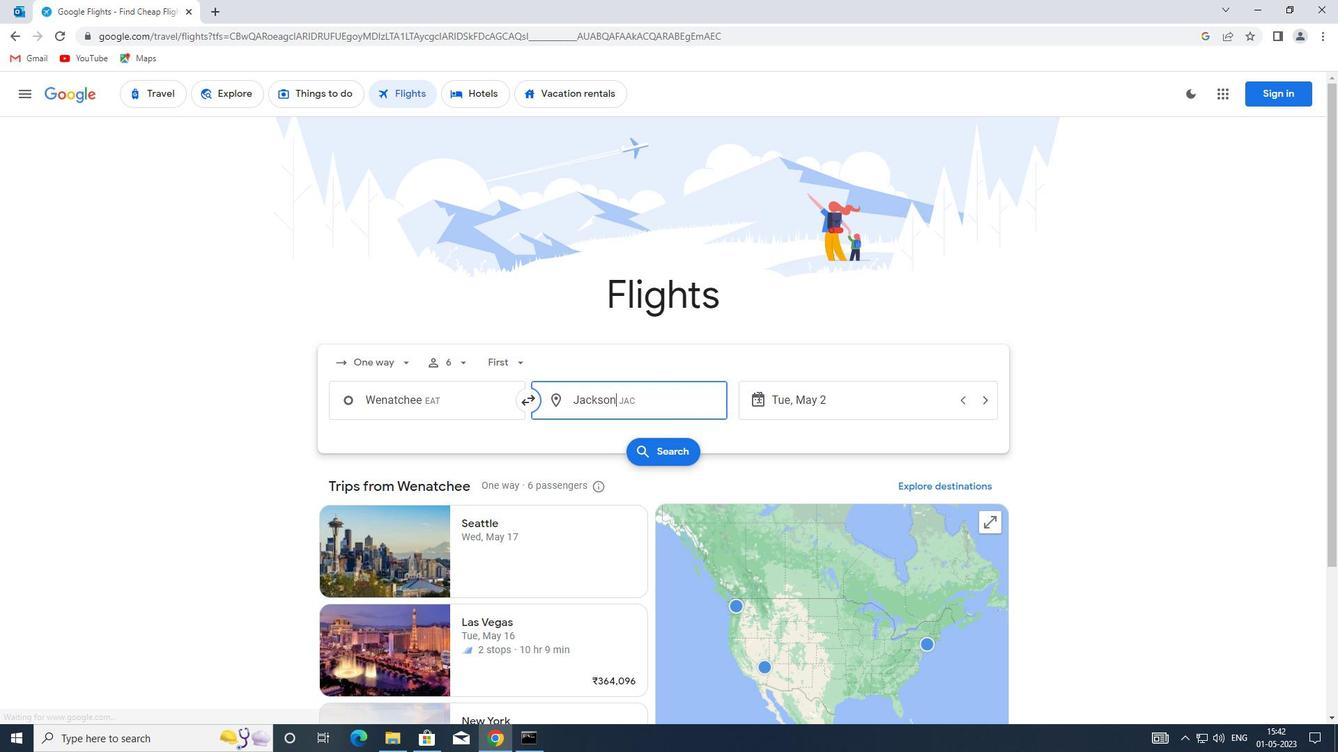 
Action: Mouse pressed left at (766, 397)
Screenshot: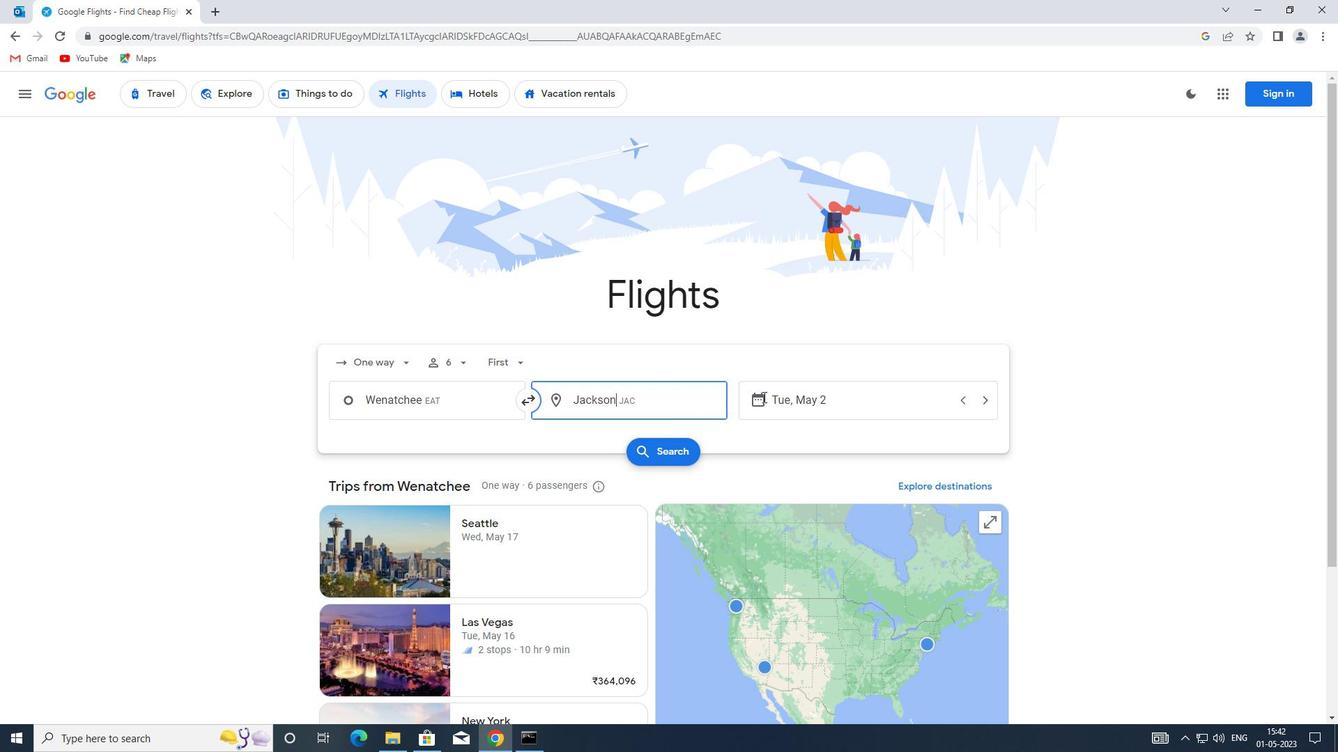 
Action: Mouse moved to (576, 473)
Screenshot: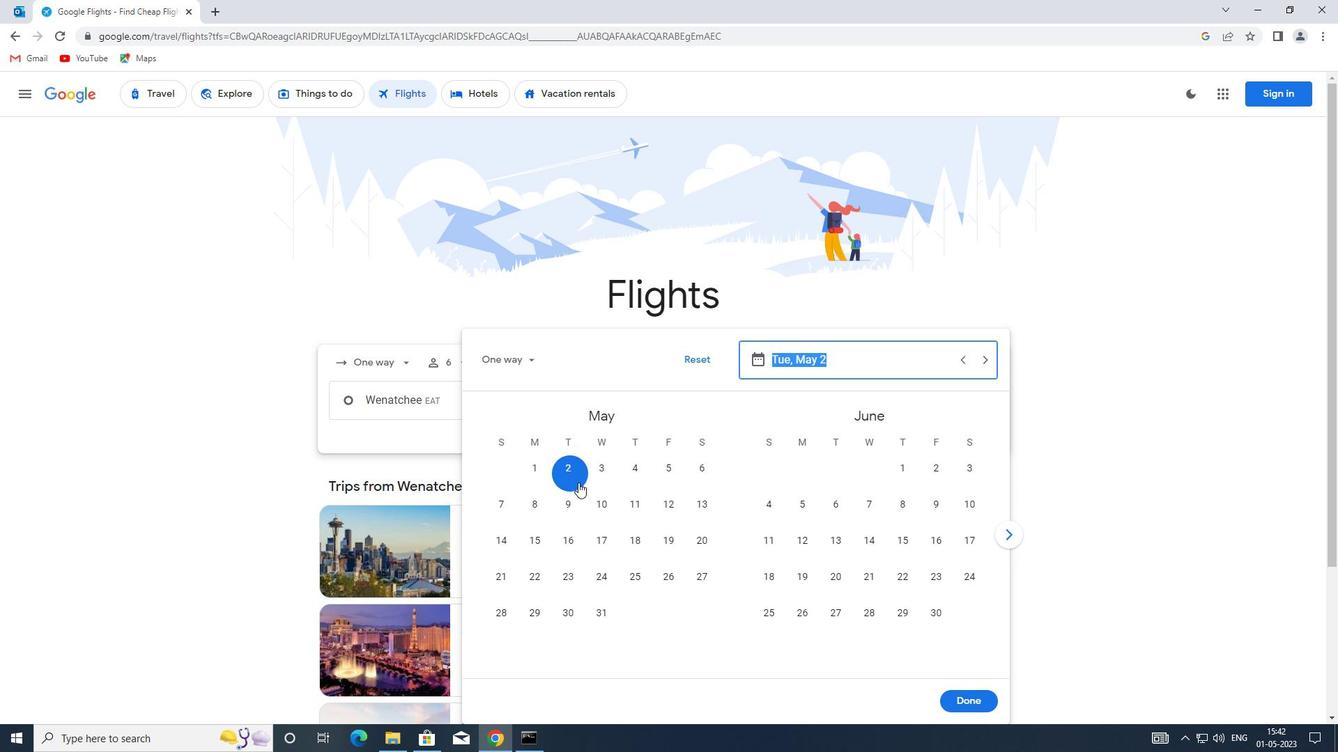 
Action: Mouse pressed left at (576, 473)
Screenshot: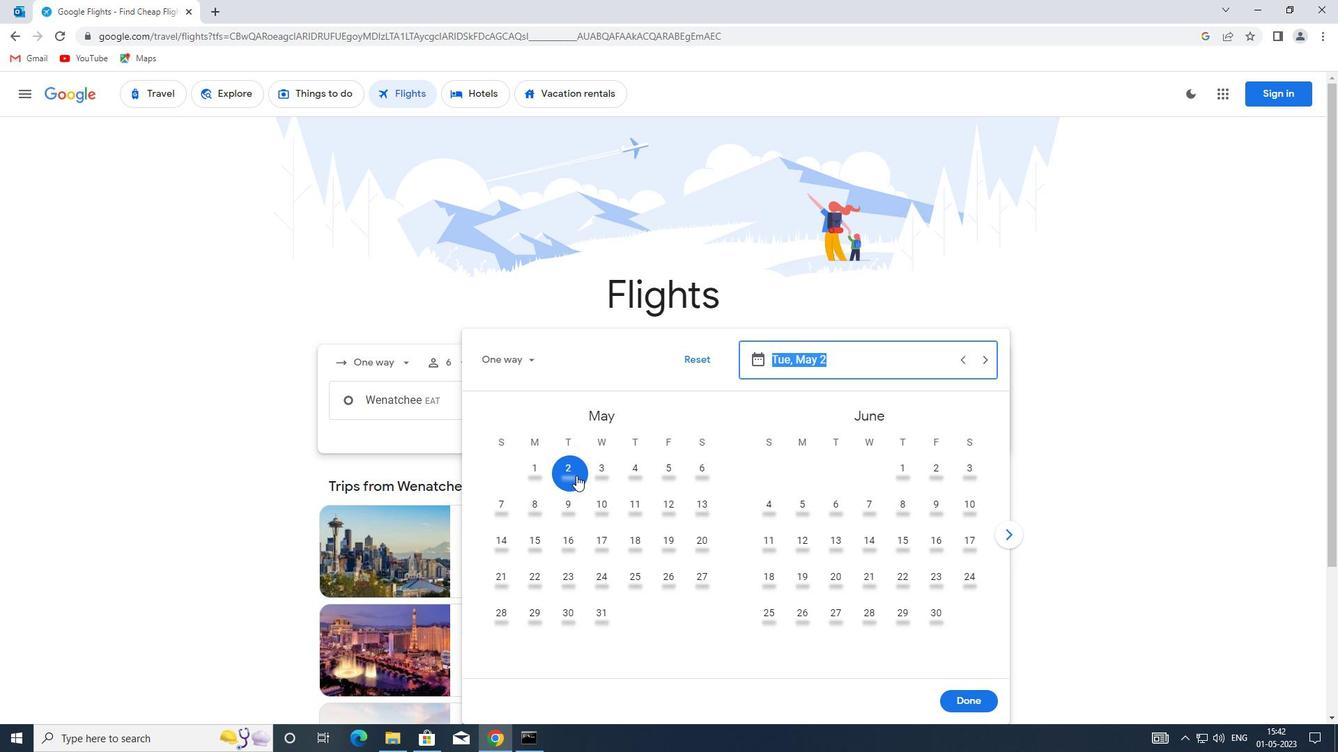 
Action: Mouse moved to (988, 704)
Screenshot: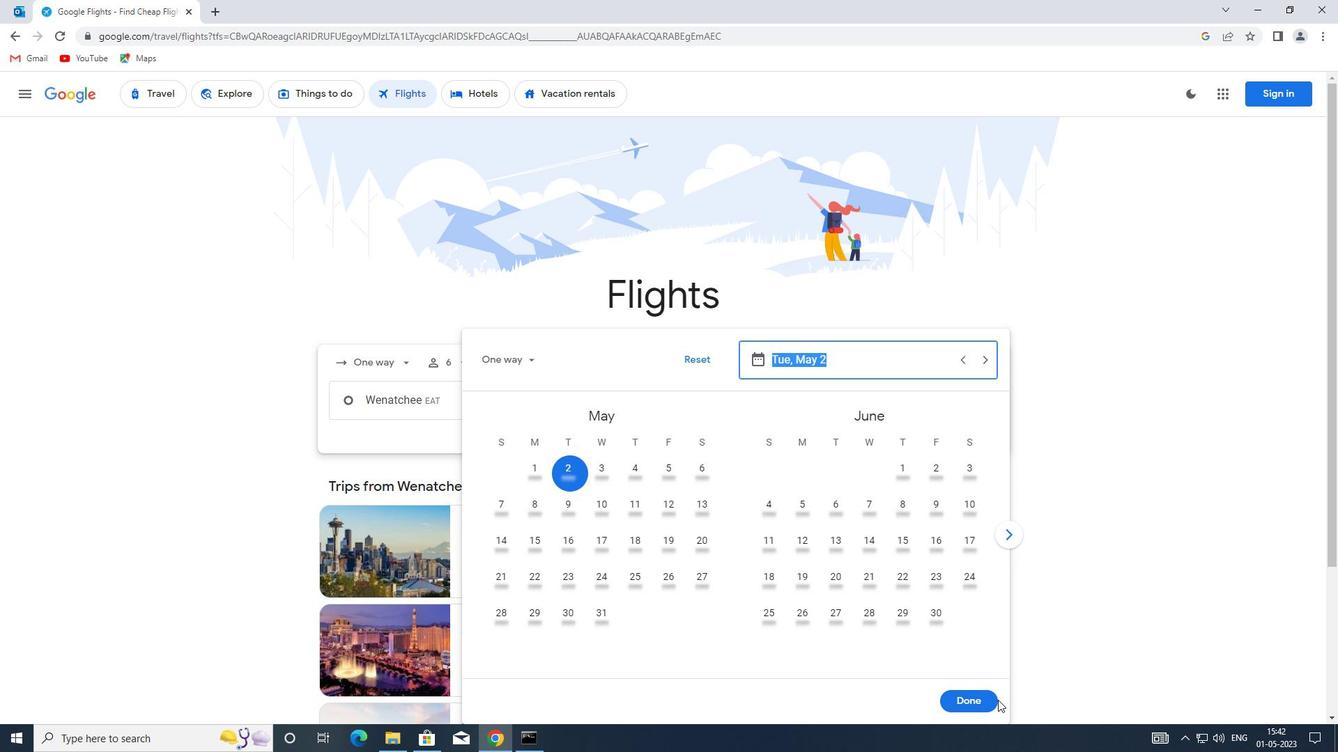 
Action: Mouse pressed left at (988, 704)
Screenshot: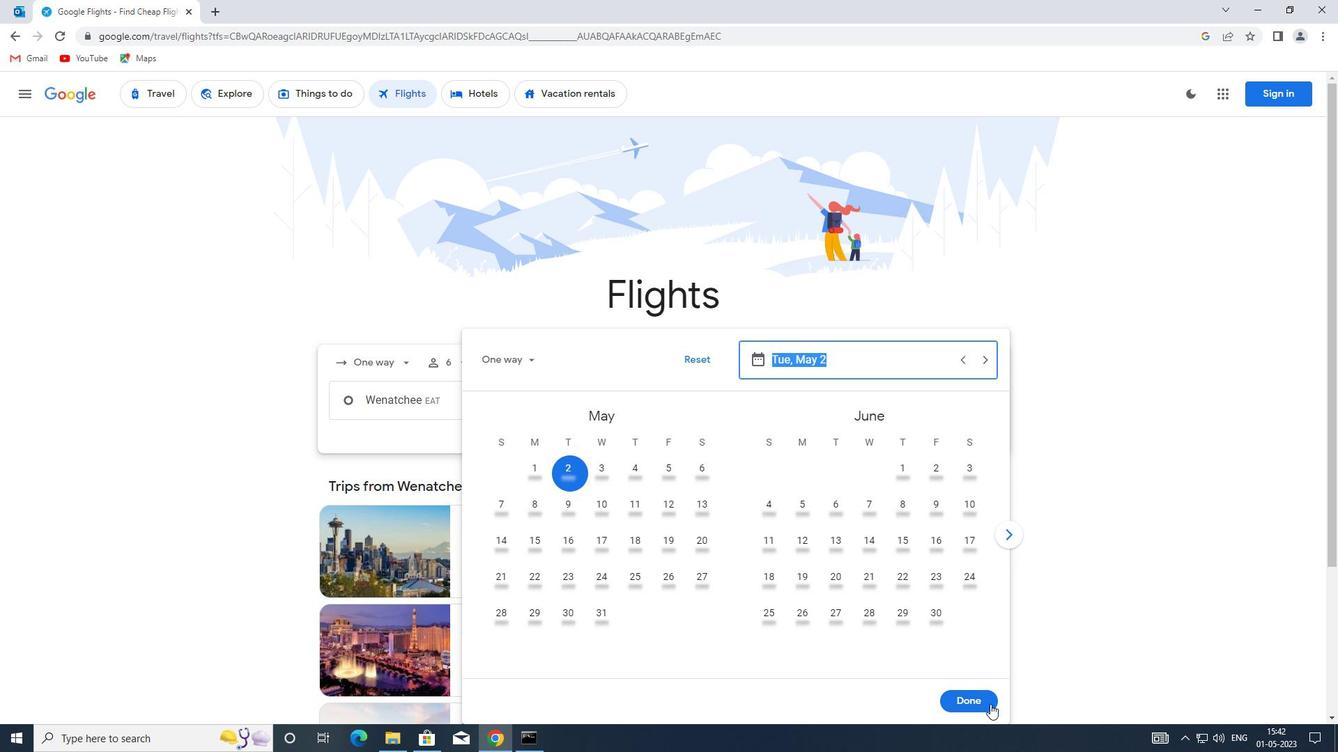 
Action: Mouse moved to (673, 450)
Screenshot: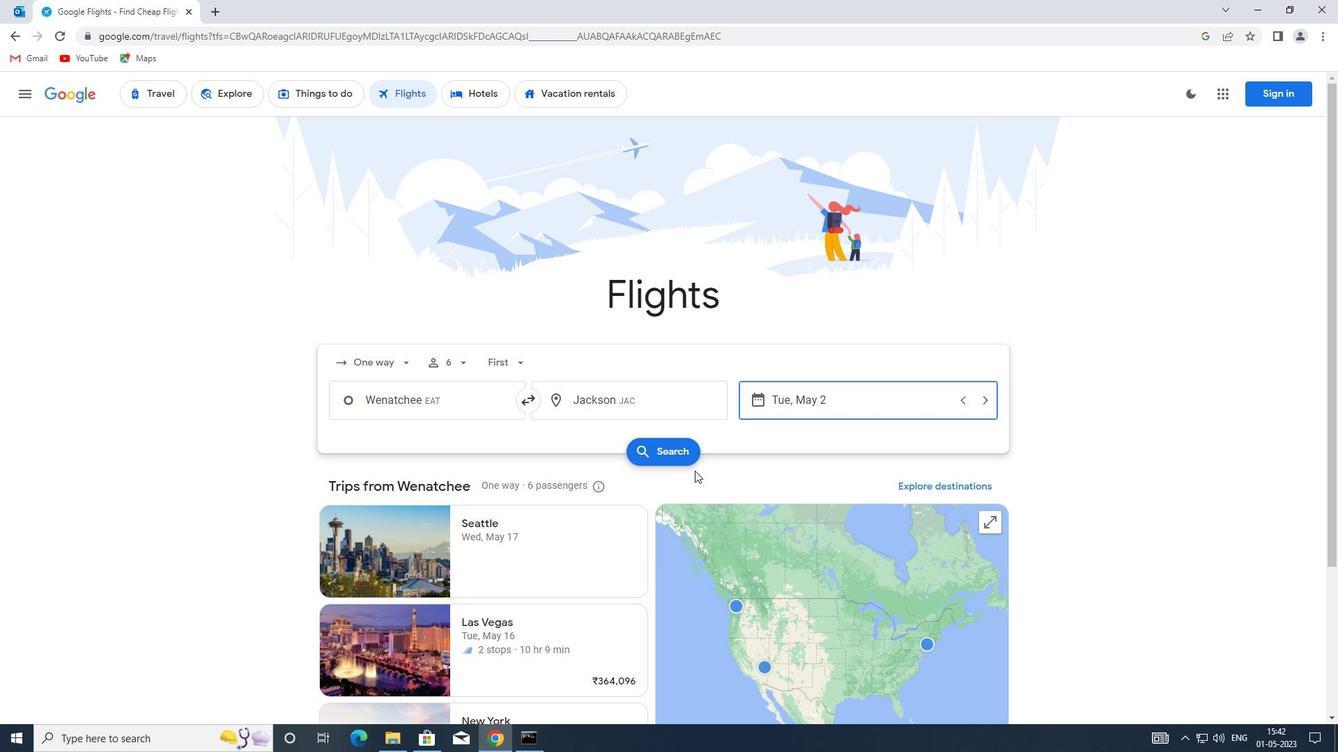 
Action: Mouse pressed left at (673, 450)
Screenshot: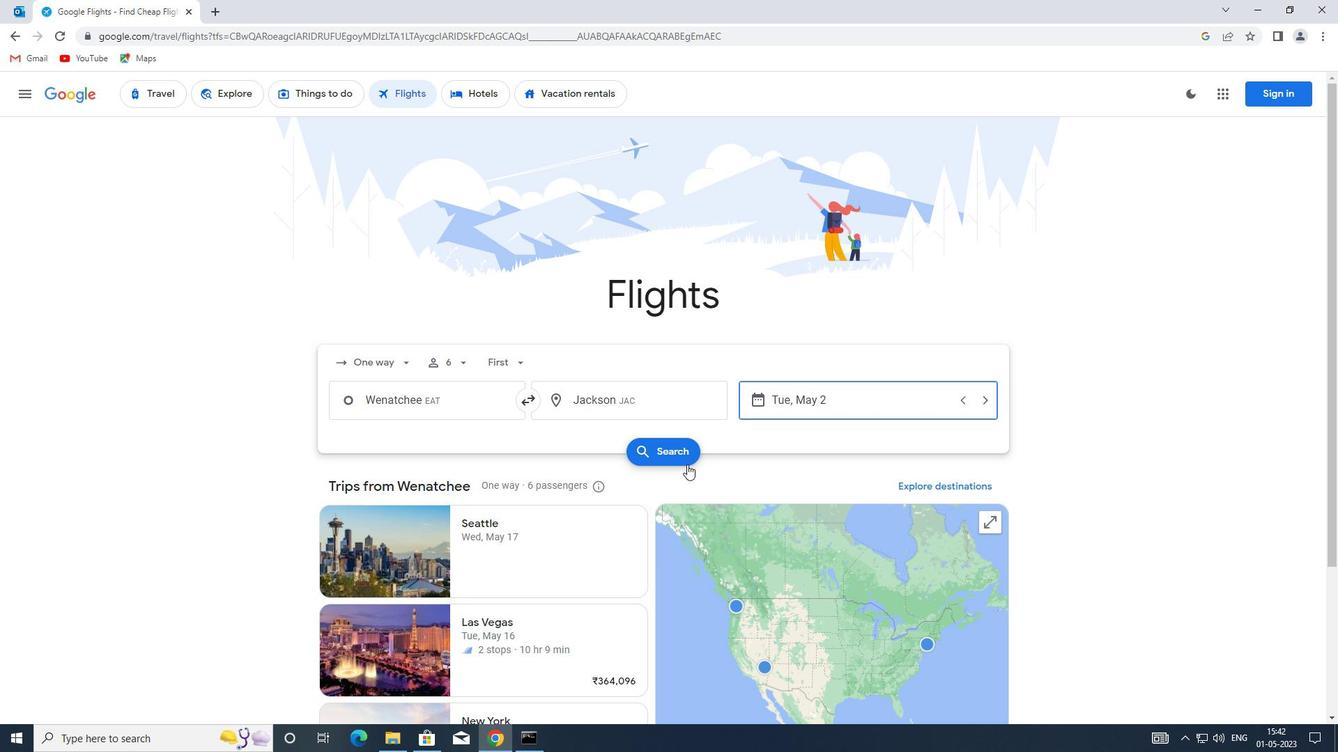 
Action: Mouse moved to (339, 227)
Screenshot: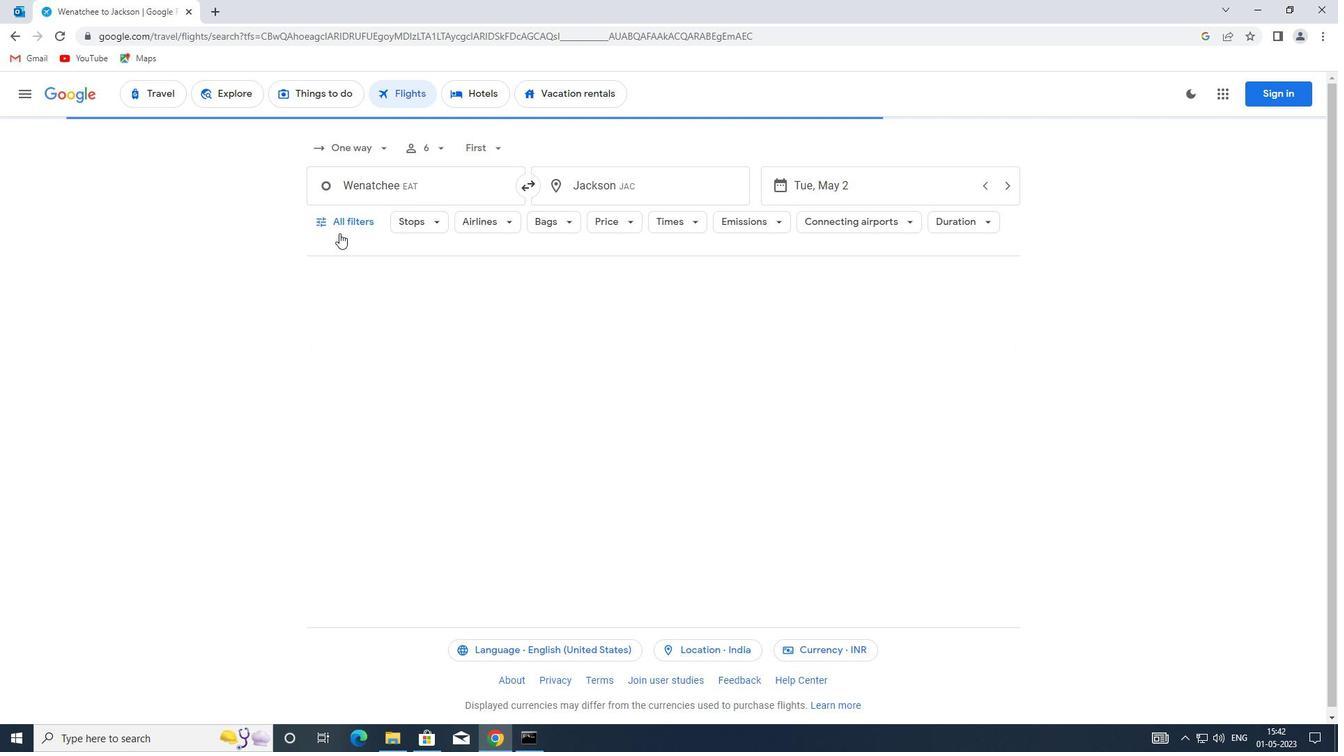 
Action: Mouse pressed left at (339, 227)
Screenshot: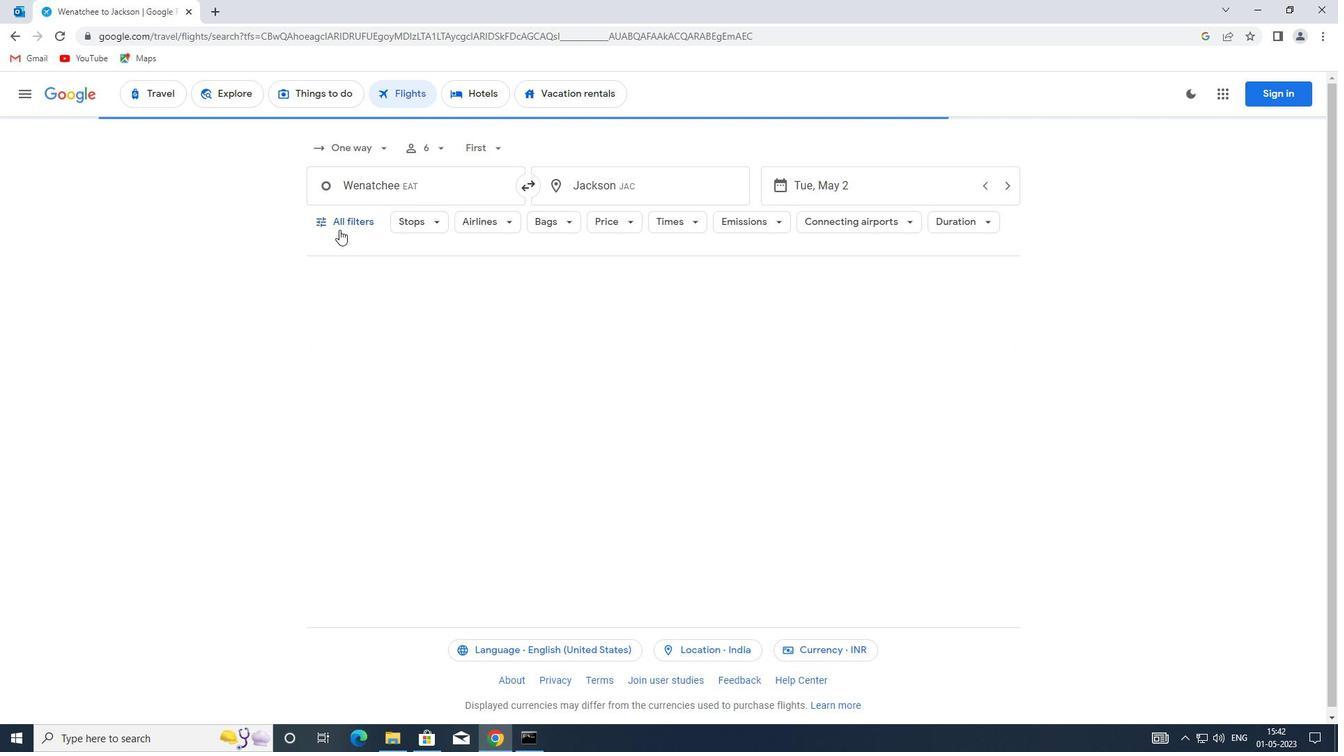 
Action: Mouse moved to (414, 439)
Screenshot: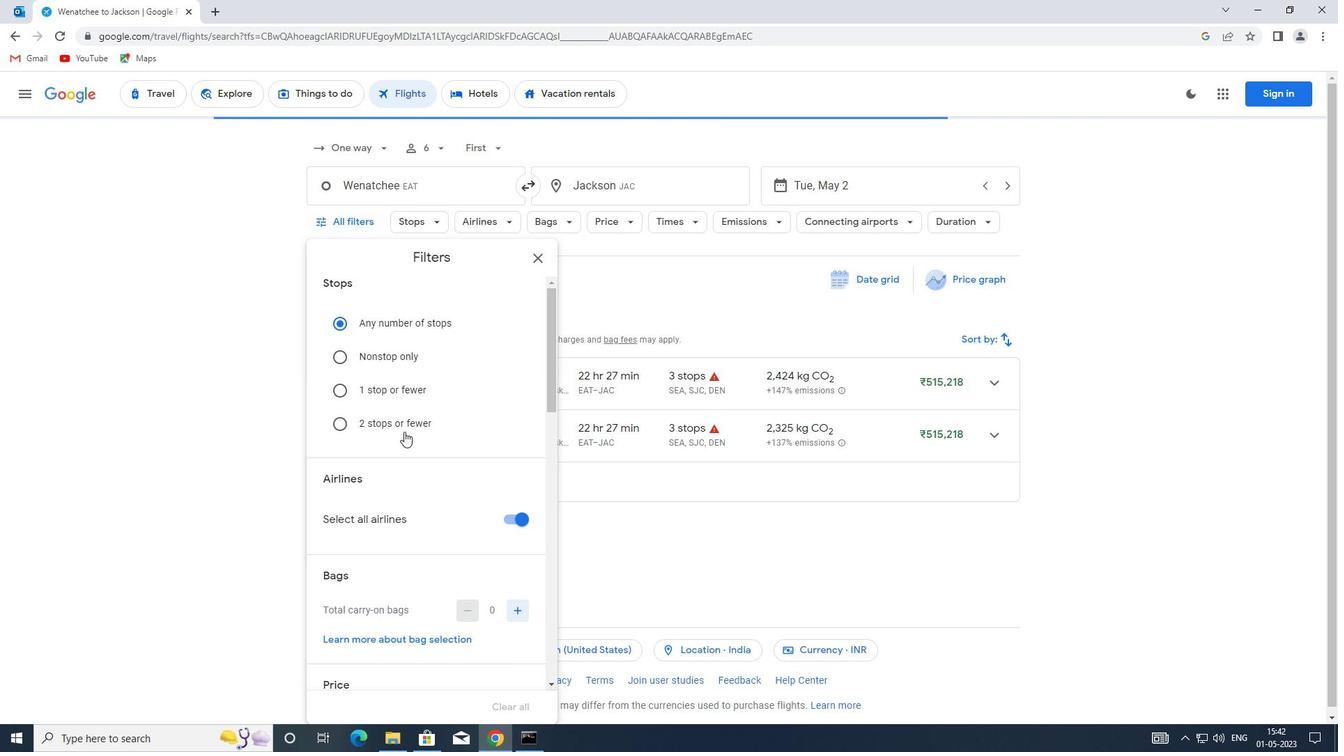 
Action: Mouse scrolled (414, 438) with delta (0, 0)
Screenshot: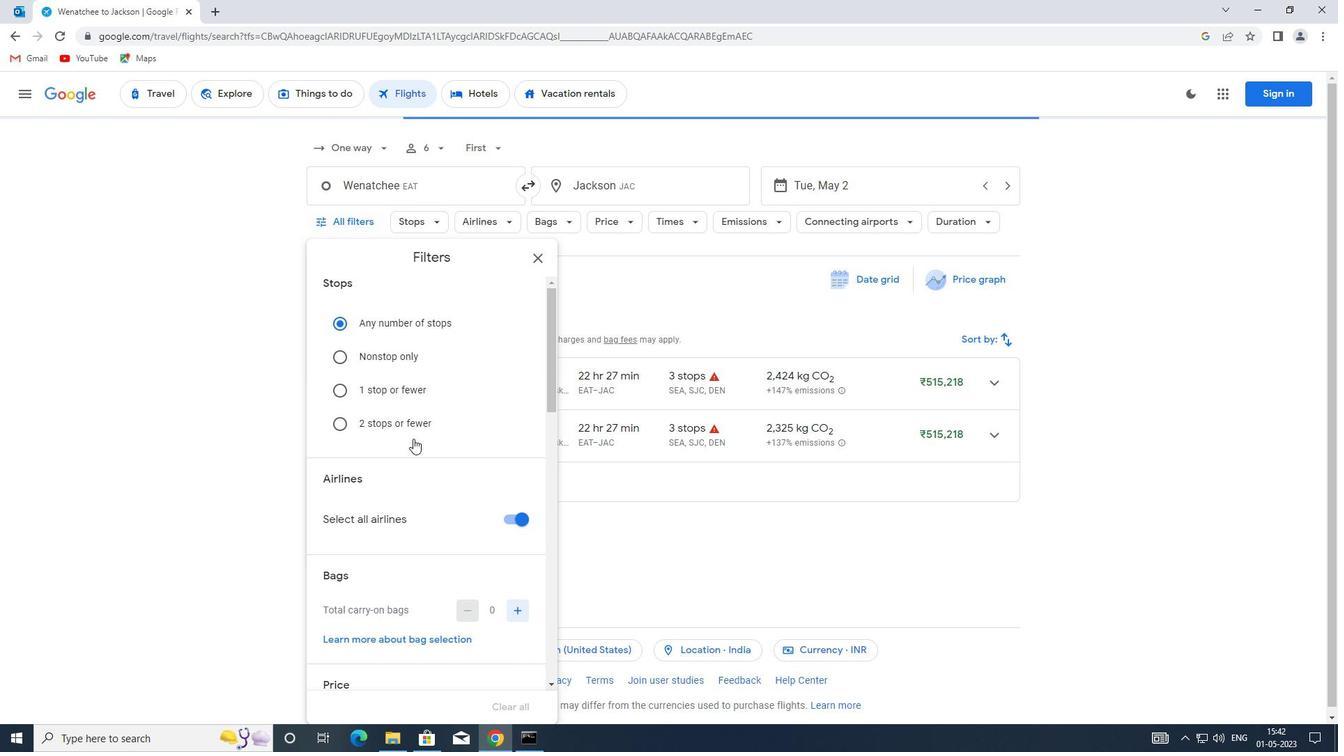 
Action: Mouse scrolled (414, 438) with delta (0, 0)
Screenshot: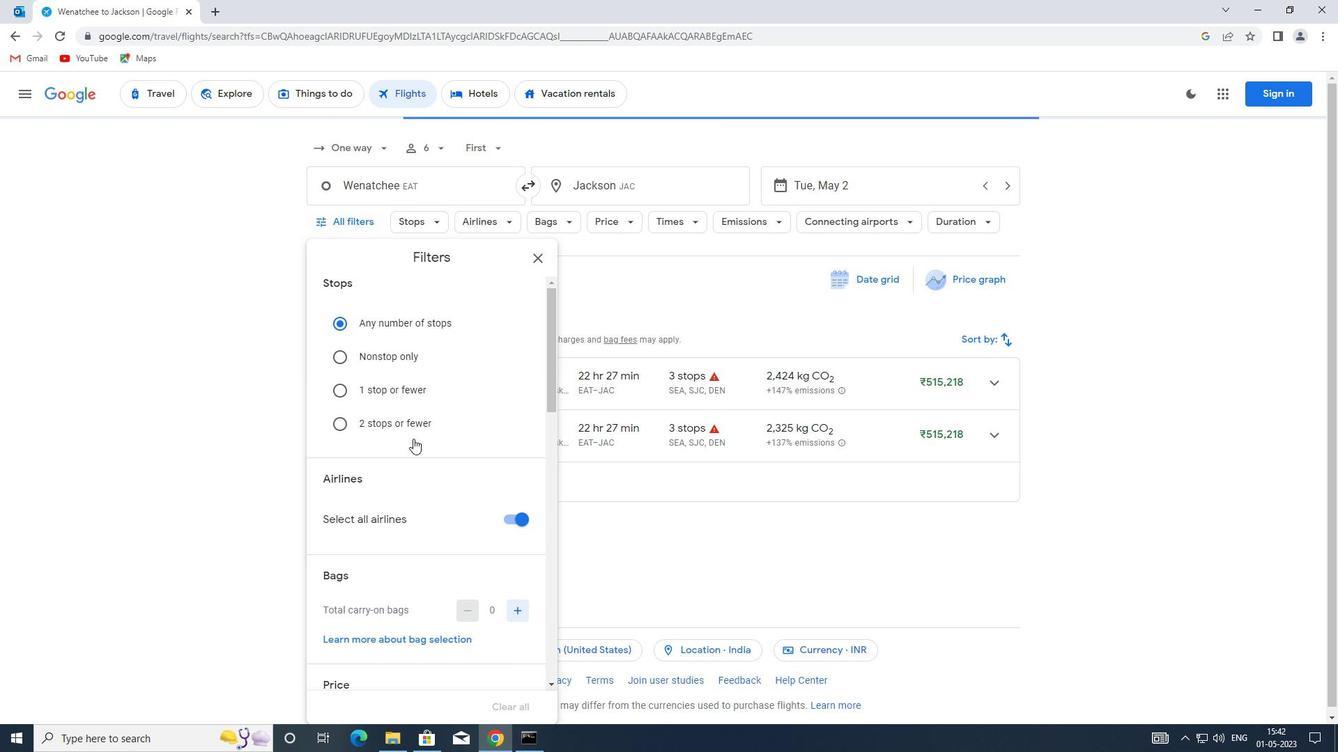 
Action: Mouse moved to (512, 379)
Screenshot: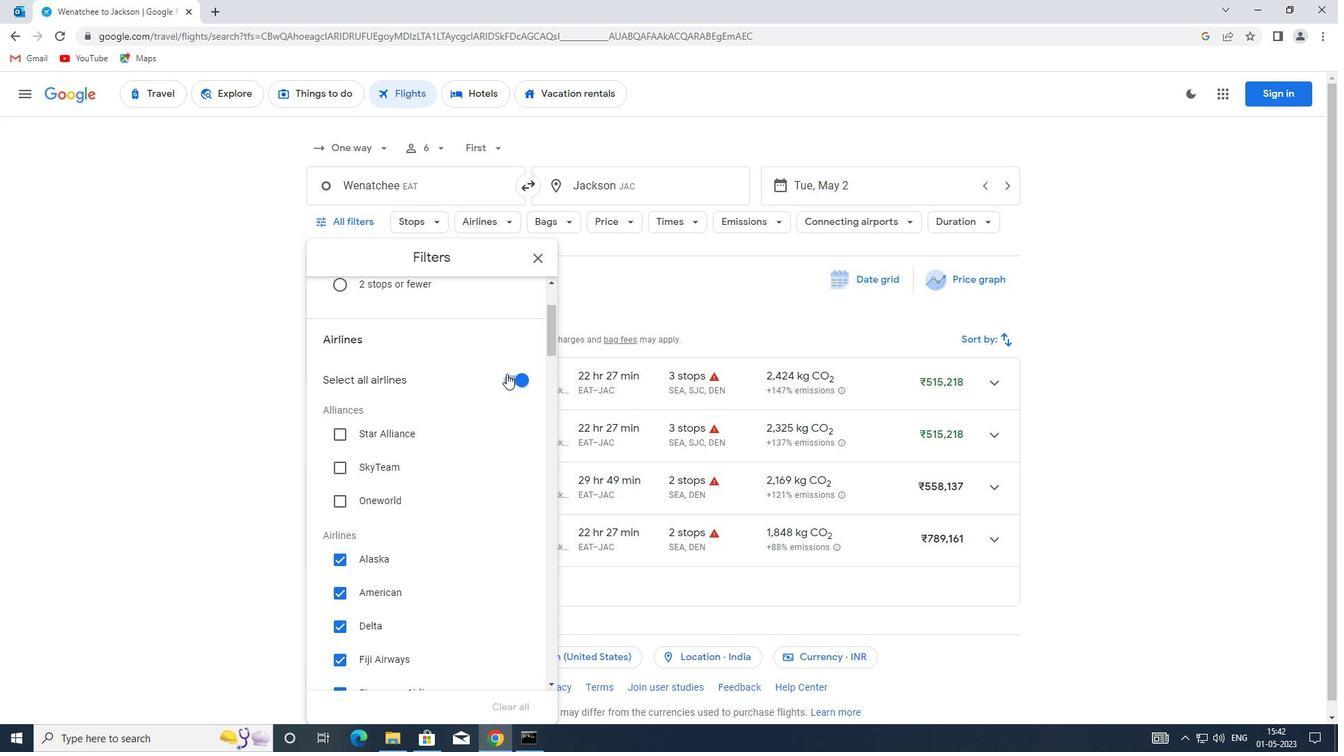 
Action: Mouse pressed left at (512, 379)
Screenshot: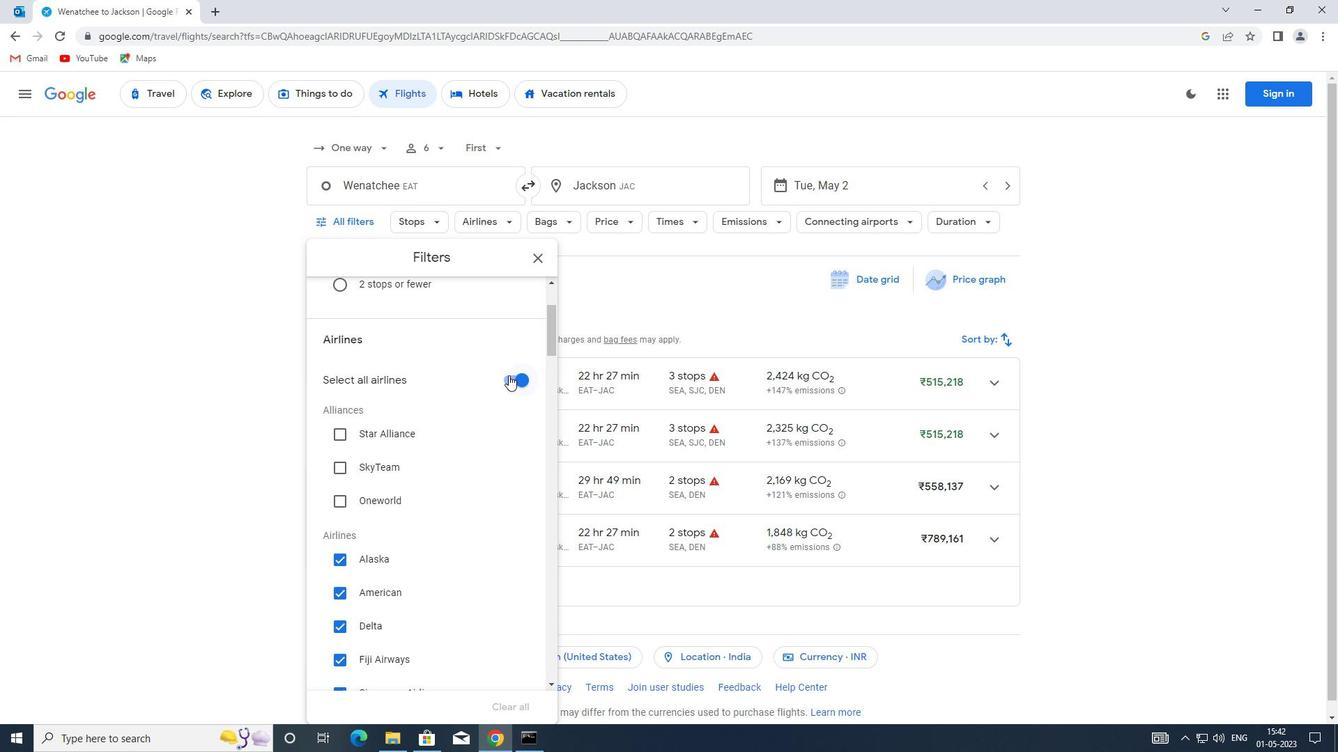 
Action: Mouse moved to (492, 432)
Screenshot: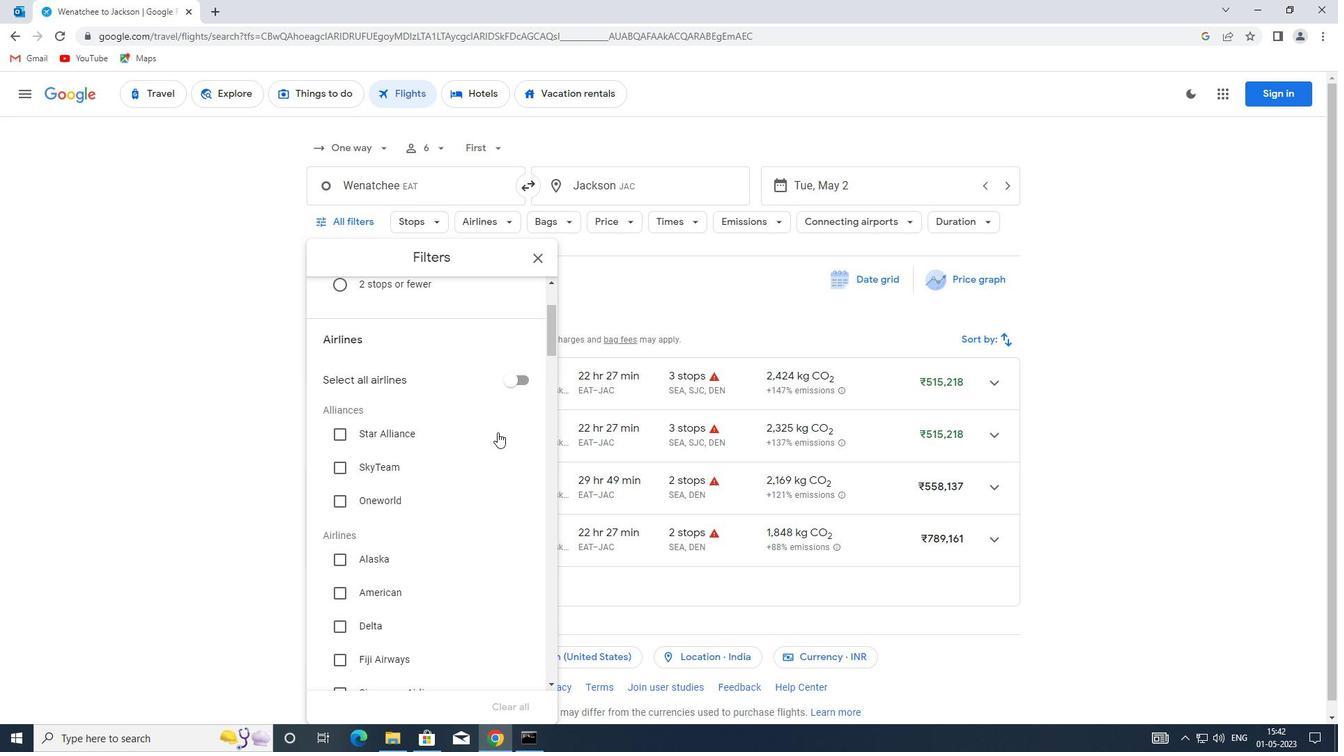 
Action: Mouse scrolled (492, 432) with delta (0, 0)
Screenshot: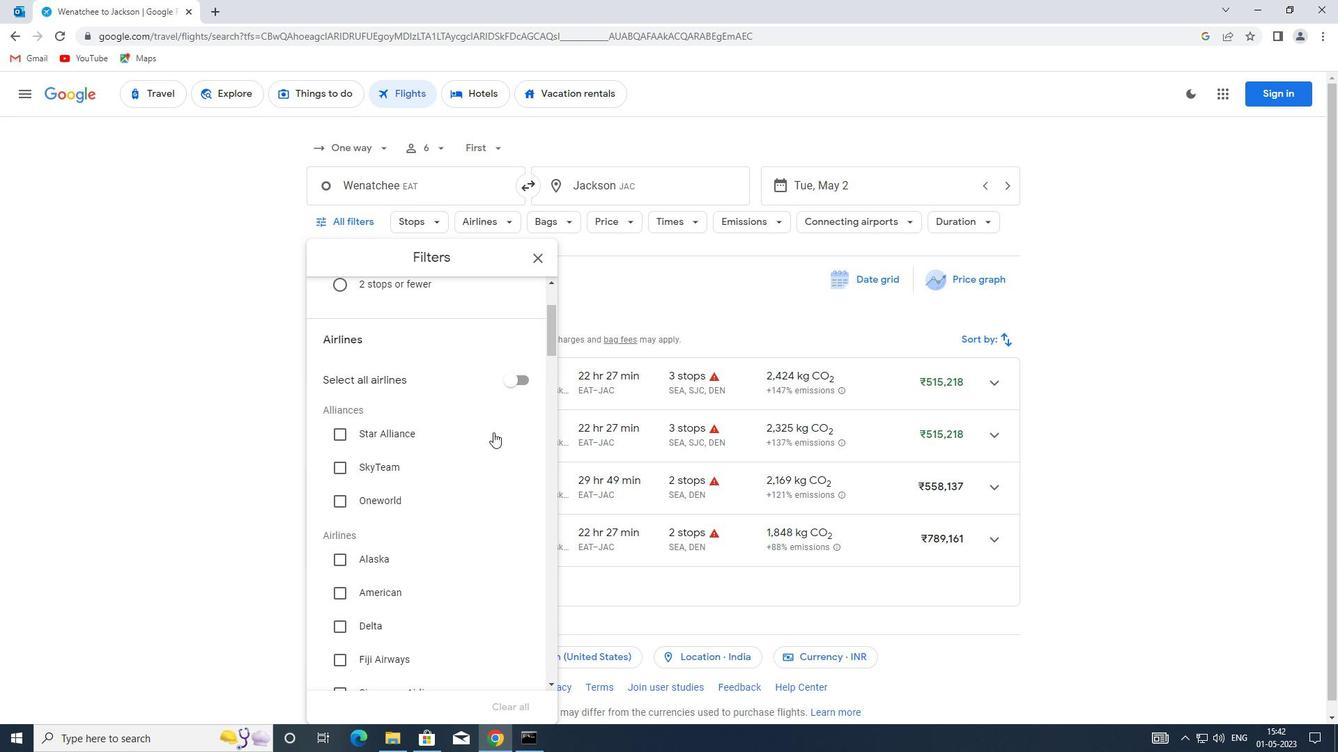 
Action: Mouse moved to (386, 462)
Screenshot: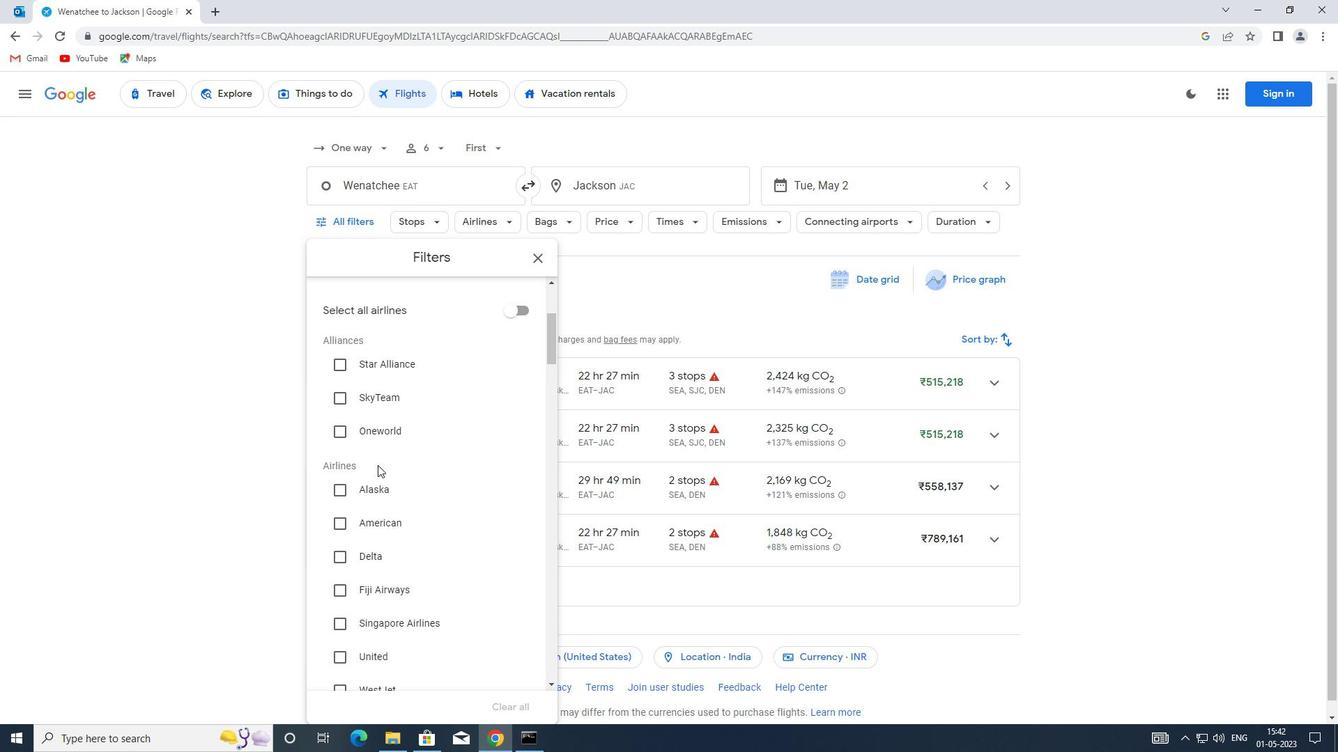 
Action: Mouse scrolled (386, 461) with delta (0, 0)
Screenshot: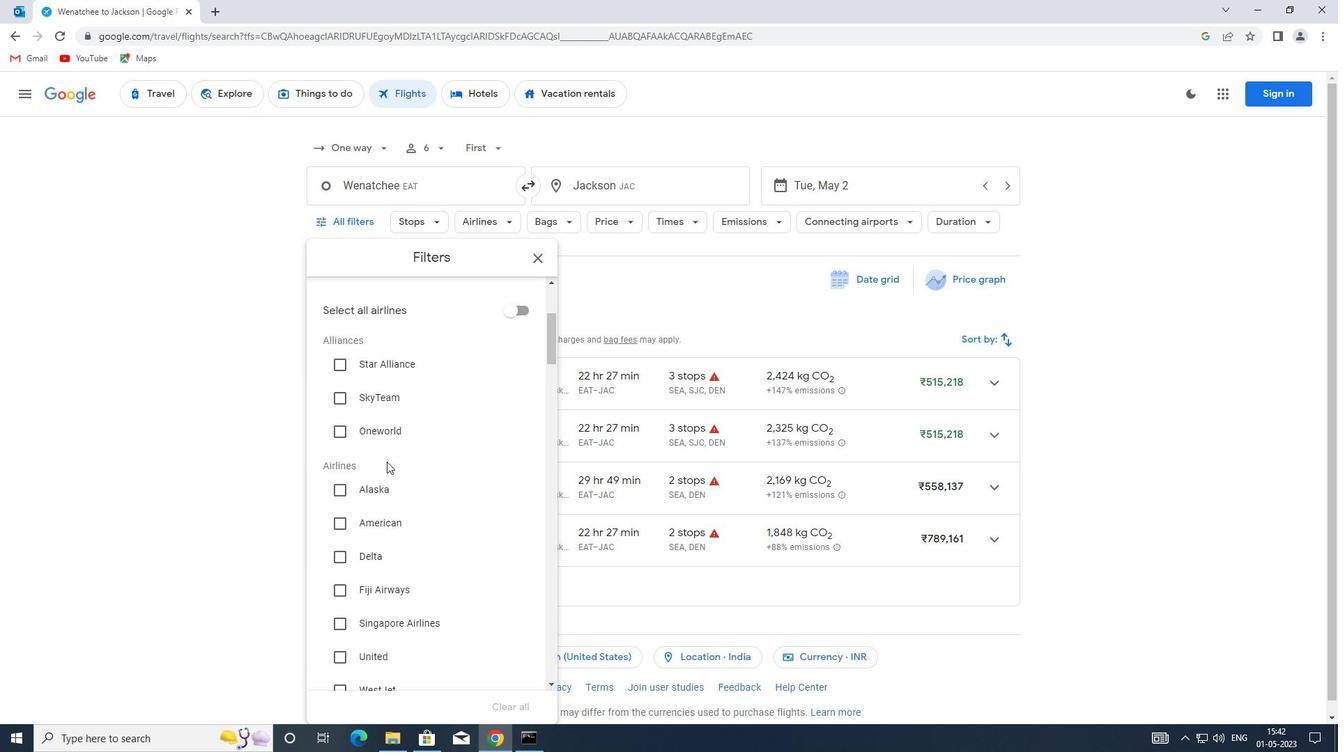 
Action: Mouse moved to (399, 476)
Screenshot: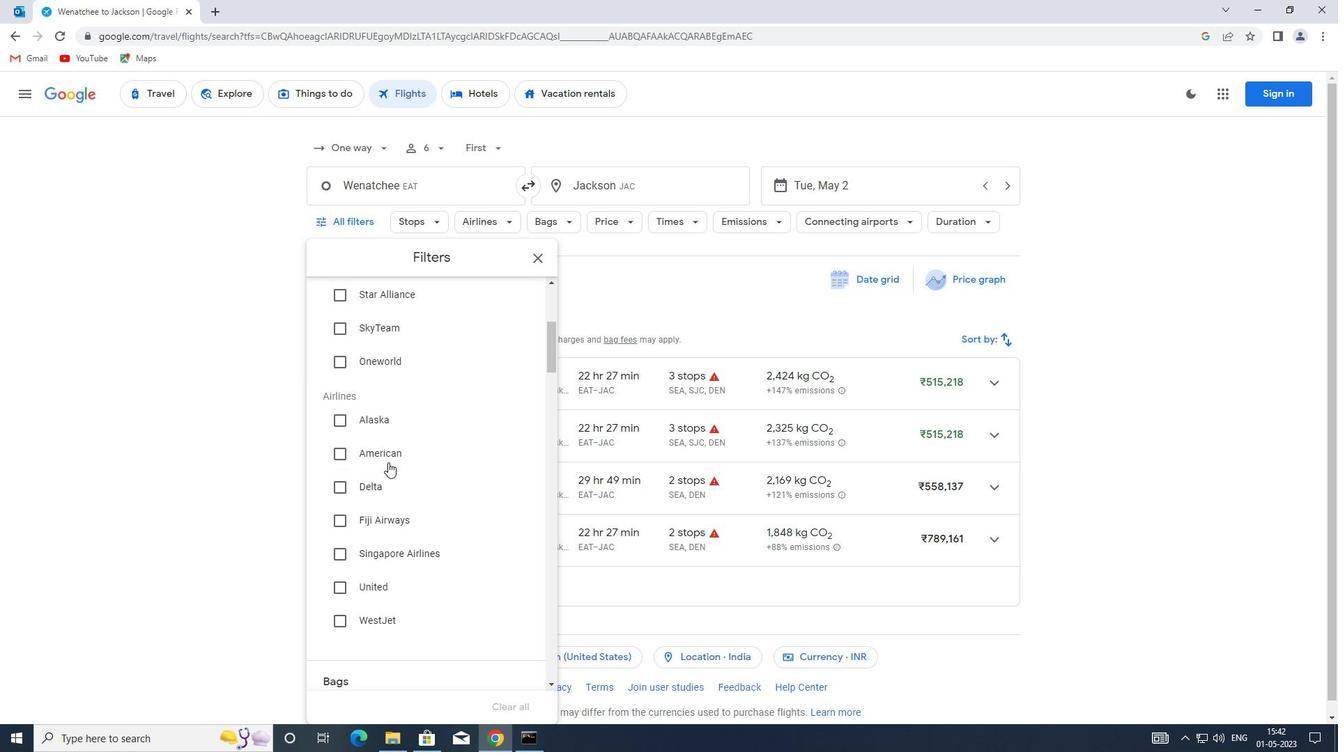 
Action: Mouse scrolled (399, 476) with delta (0, 0)
Screenshot: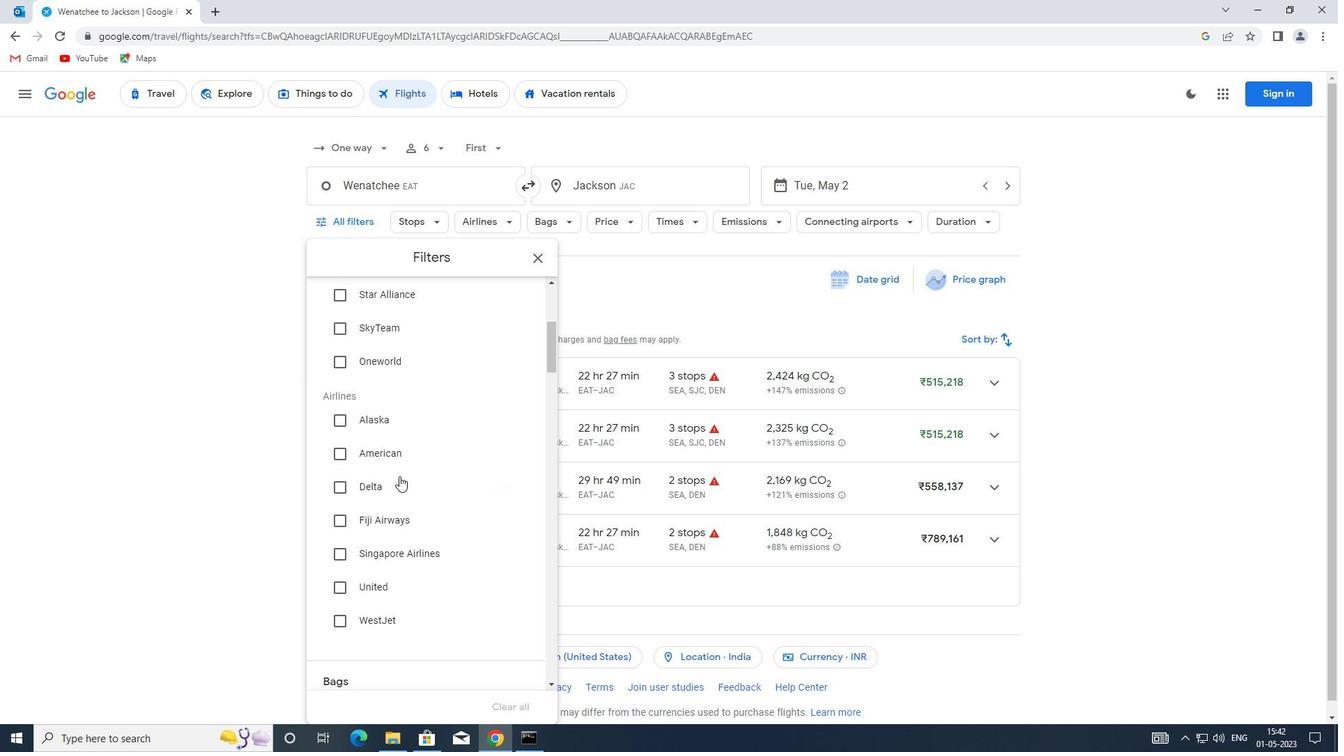
Action: Mouse moved to (351, 517)
Screenshot: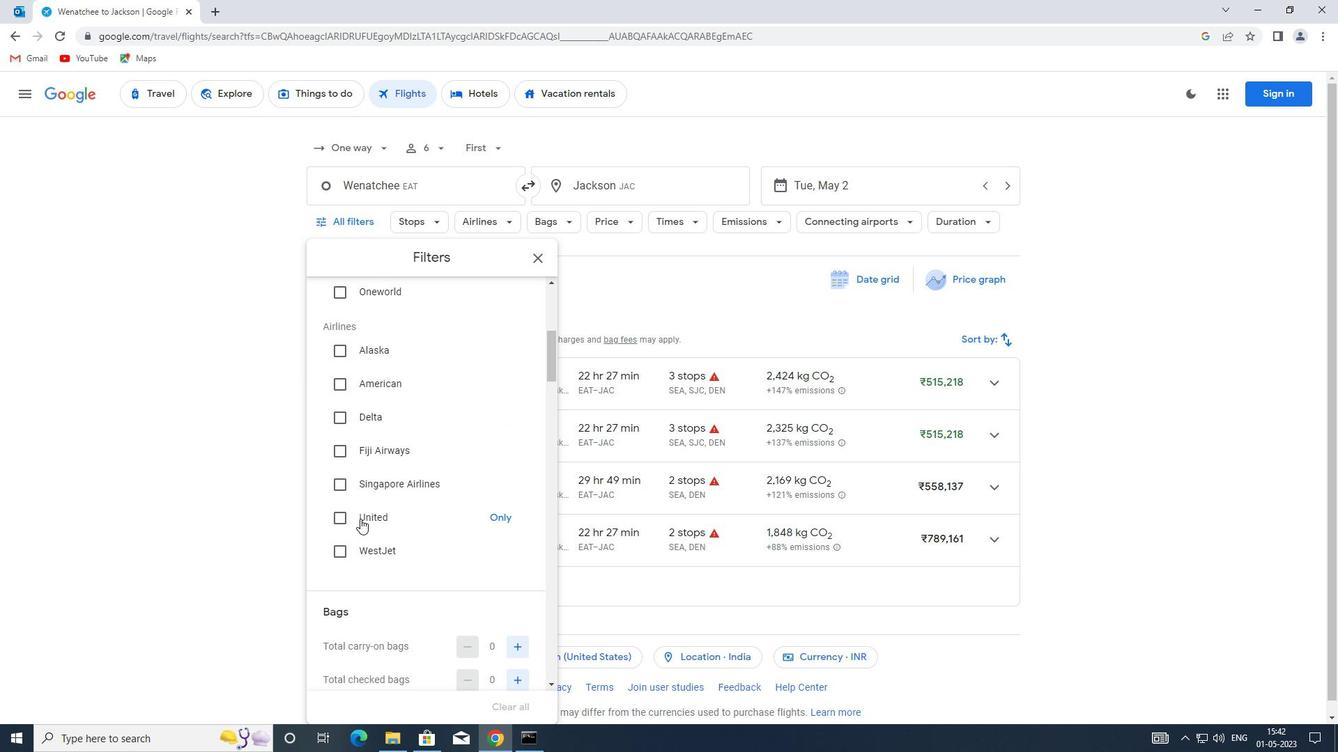 
Action: Mouse pressed left at (351, 517)
Screenshot: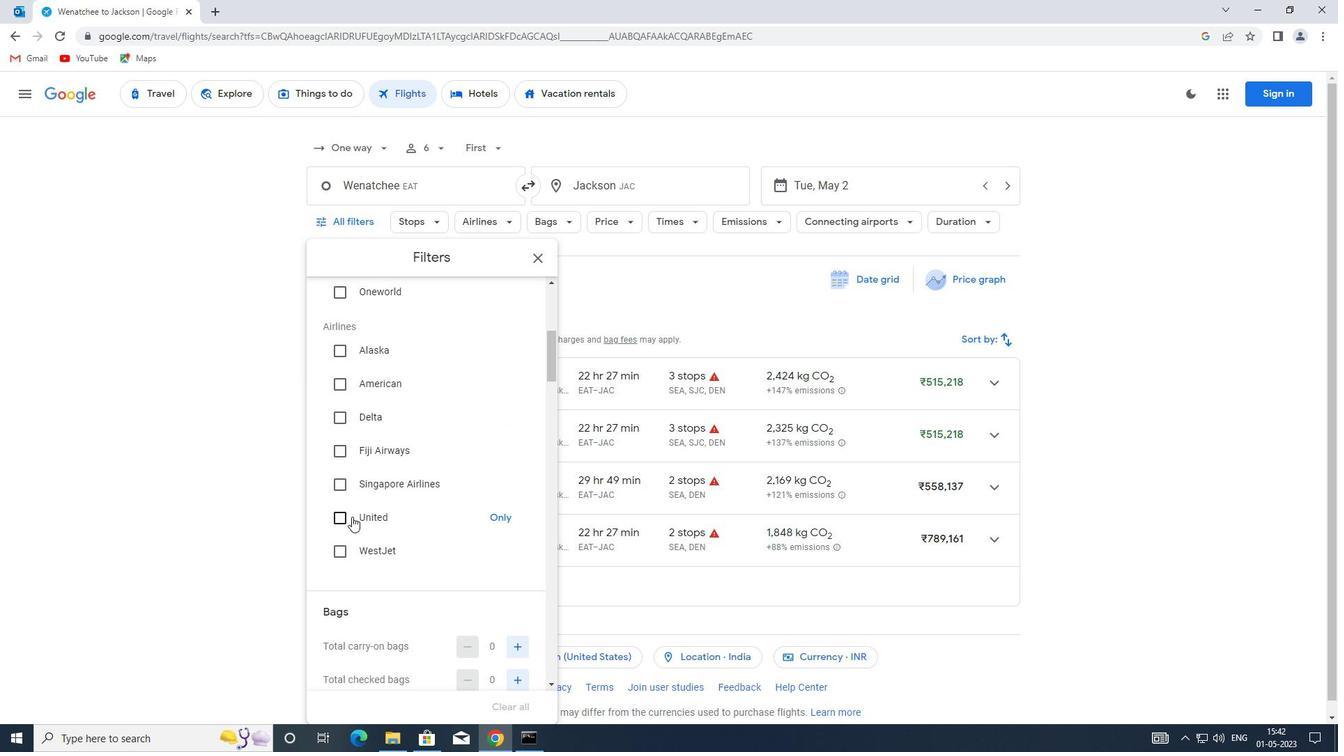 
Action: Mouse moved to (458, 483)
Screenshot: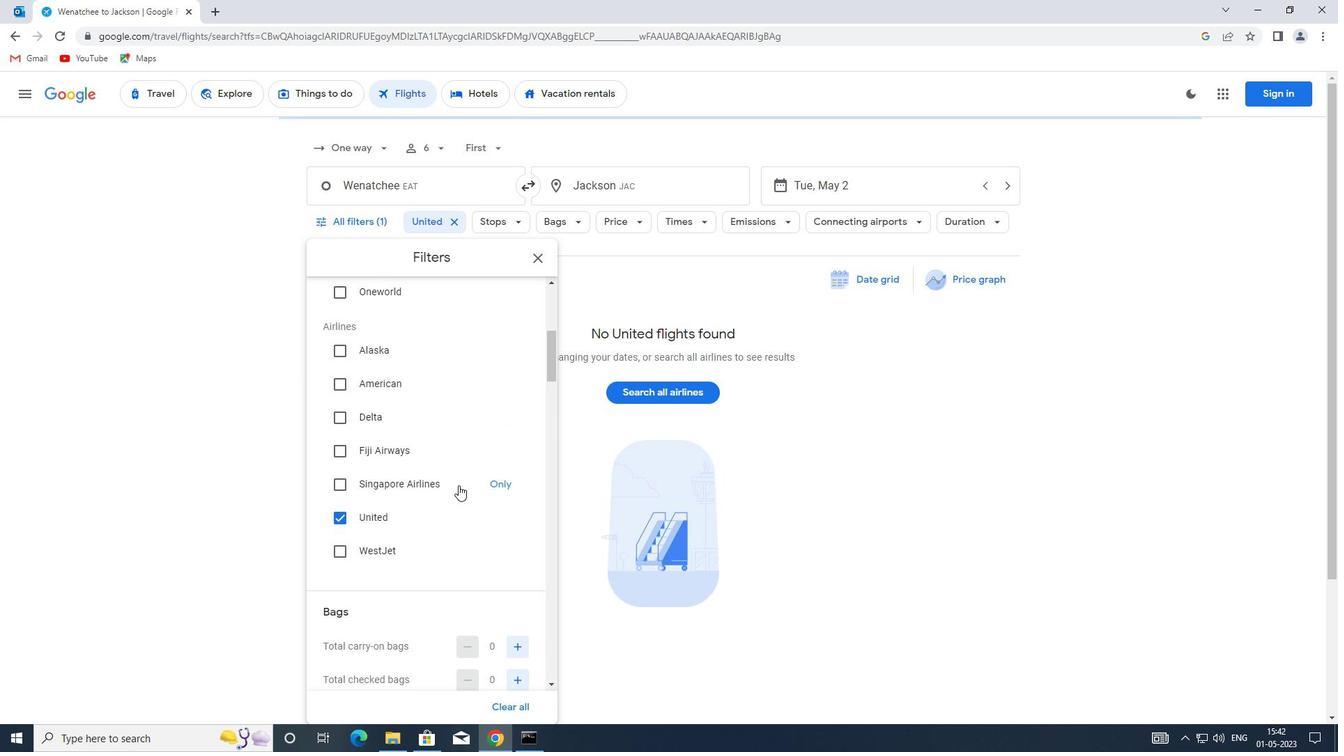 
Action: Mouse scrolled (458, 483) with delta (0, 0)
Screenshot: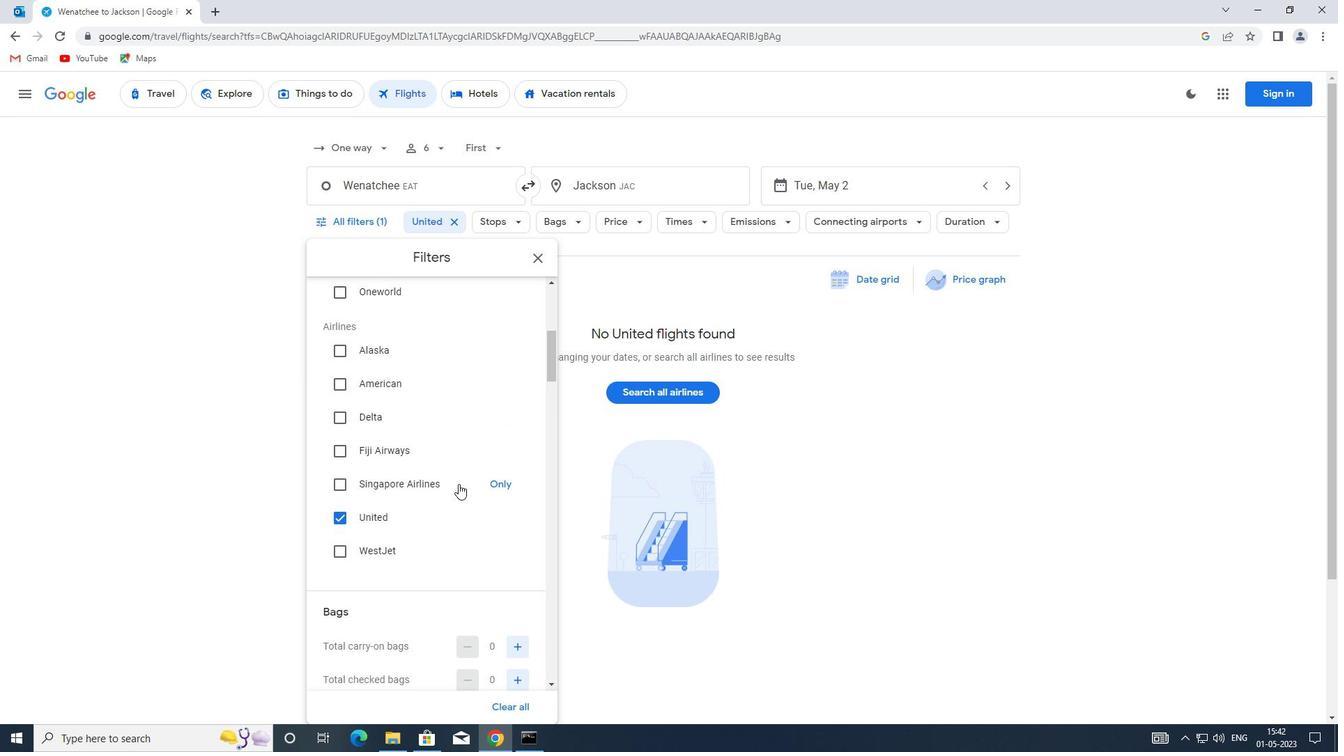 
Action: Mouse scrolled (458, 483) with delta (0, 0)
Screenshot: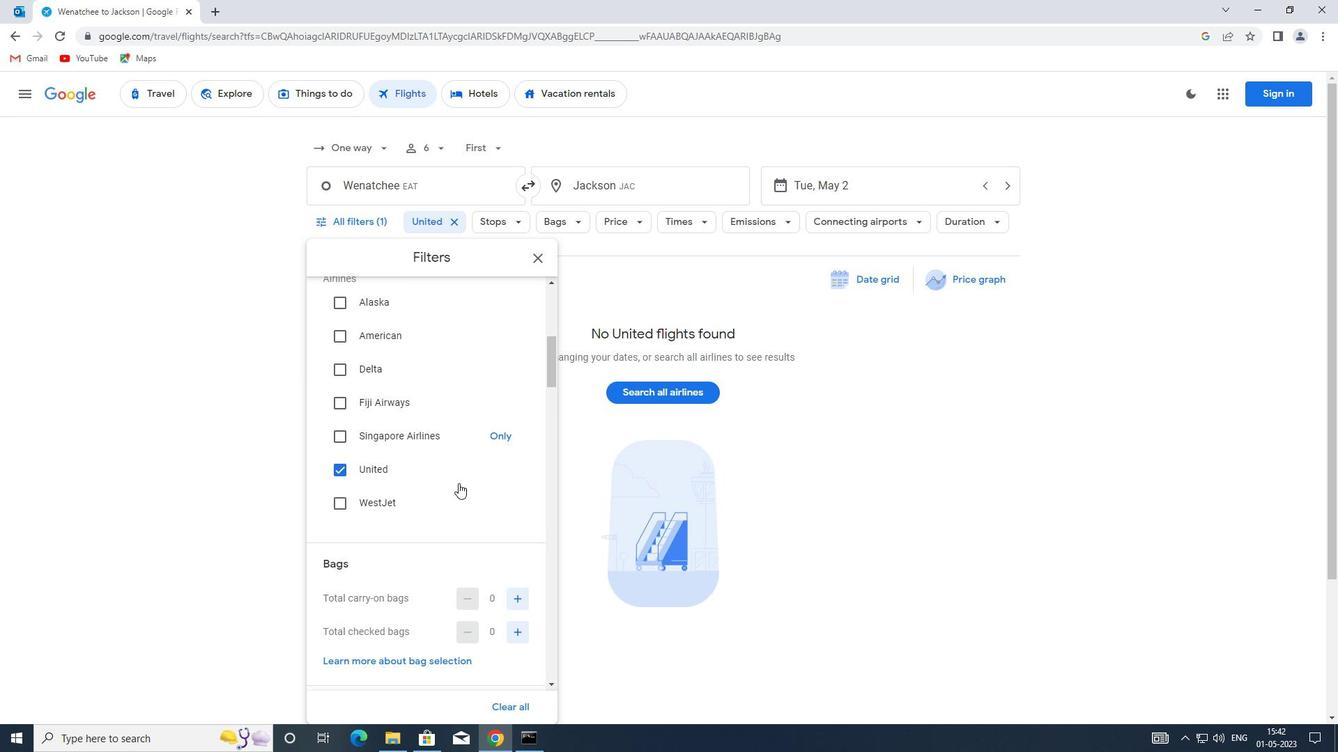 
Action: Mouse moved to (458, 483)
Screenshot: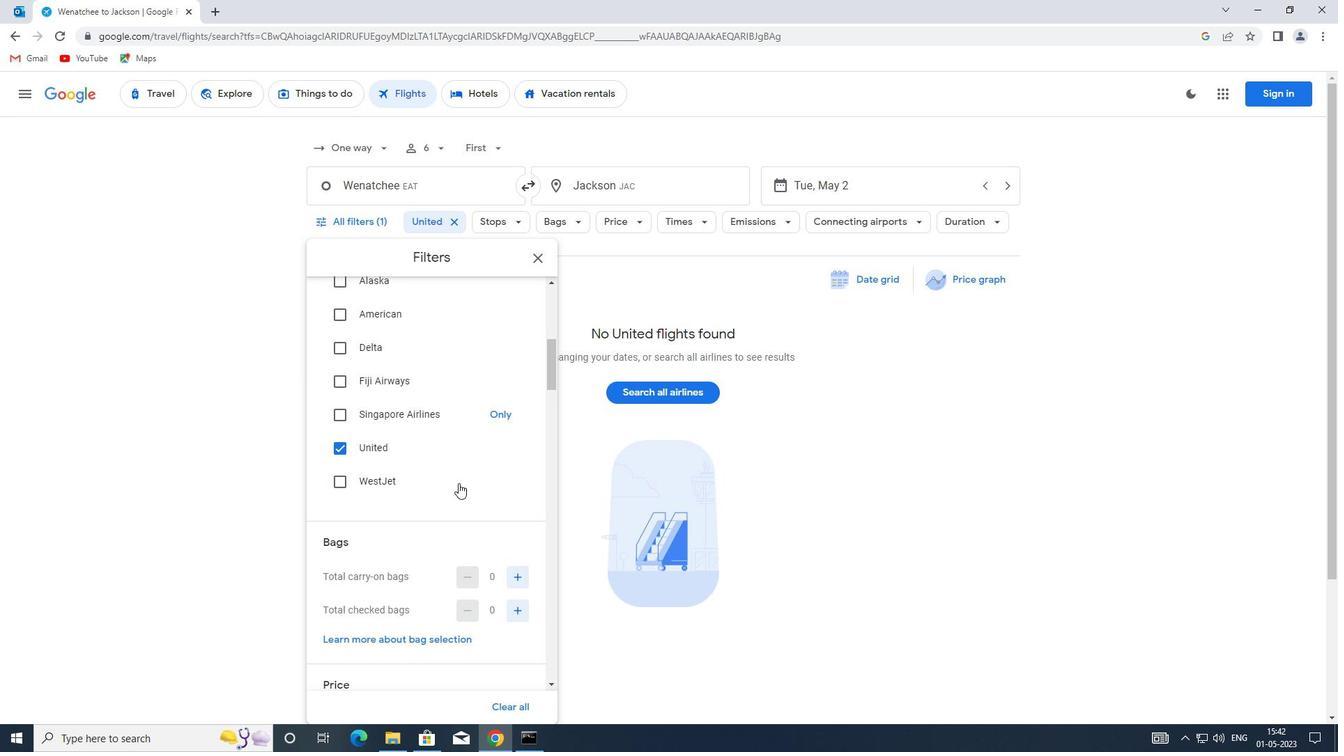 
Action: Mouse scrolled (458, 482) with delta (0, 0)
Screenshot: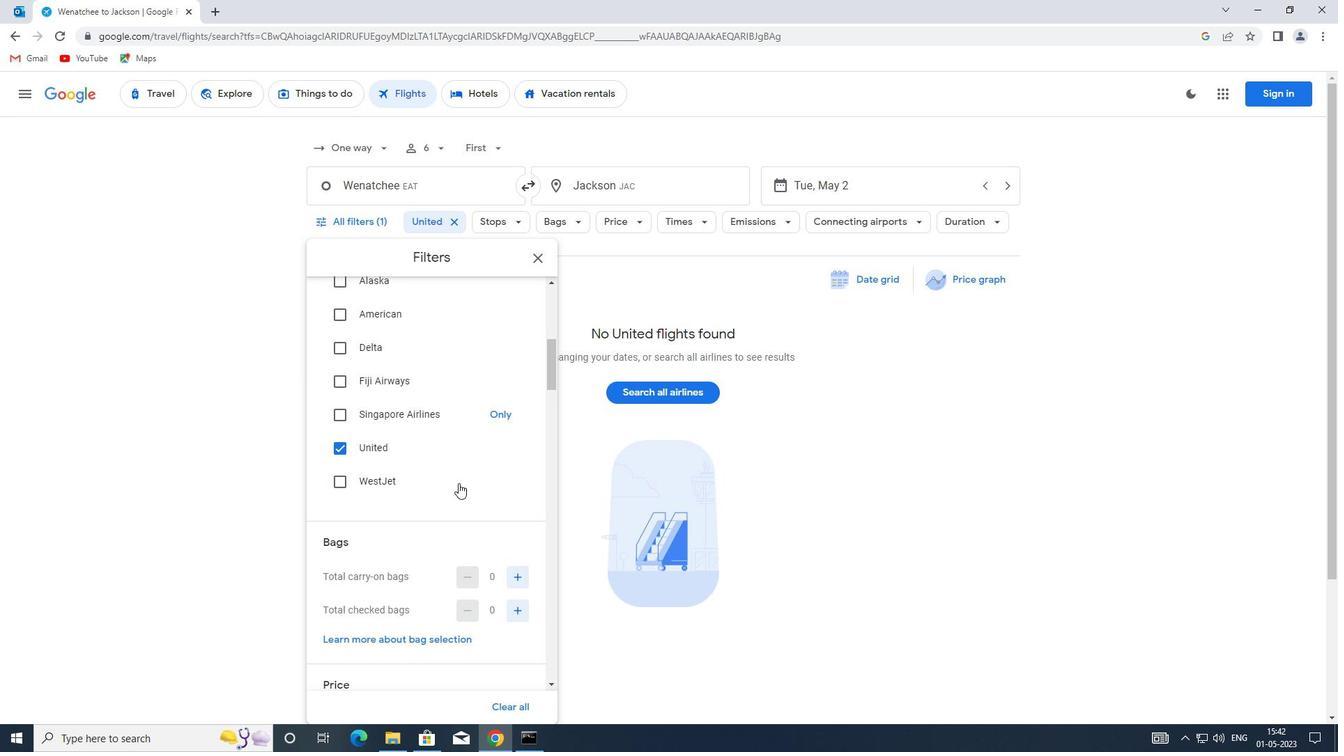 
Action: Mouse moved to (509, 472)
Screenshot: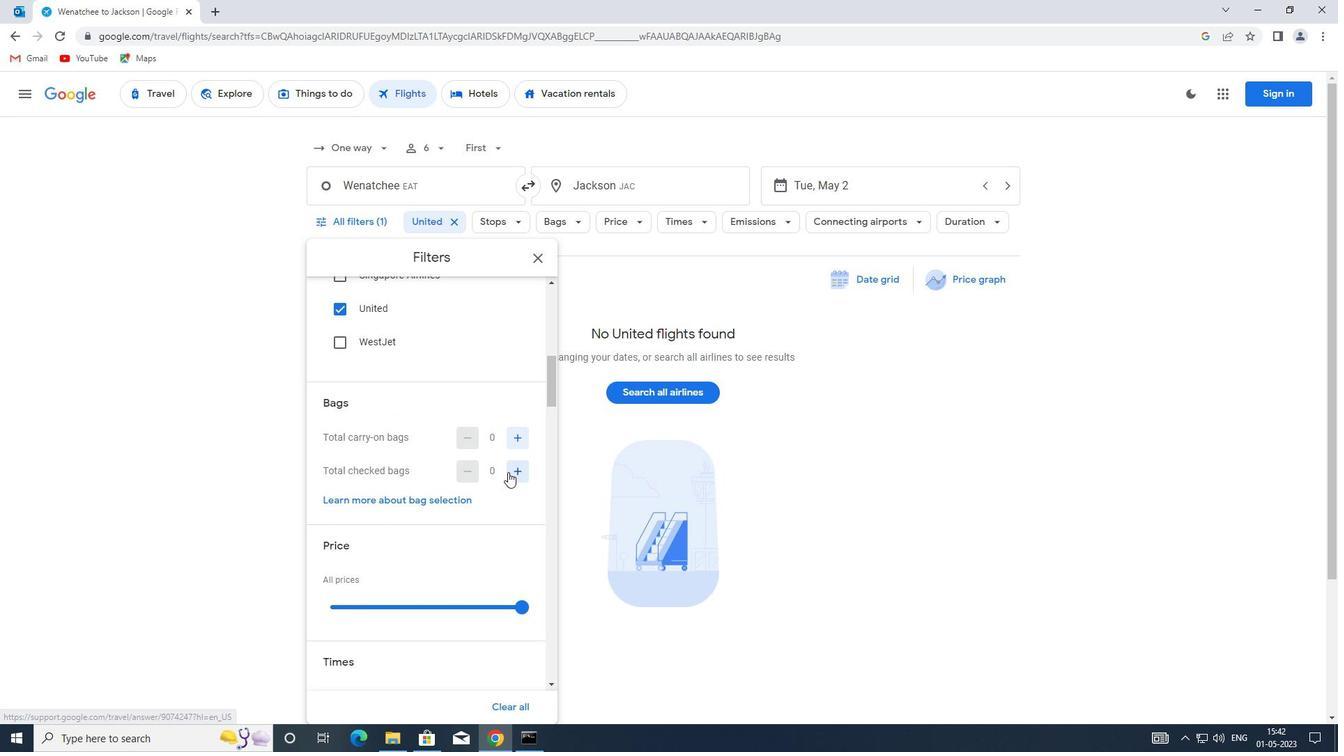 
Action: Mouse pressed left at (509, 472)
Screenshot: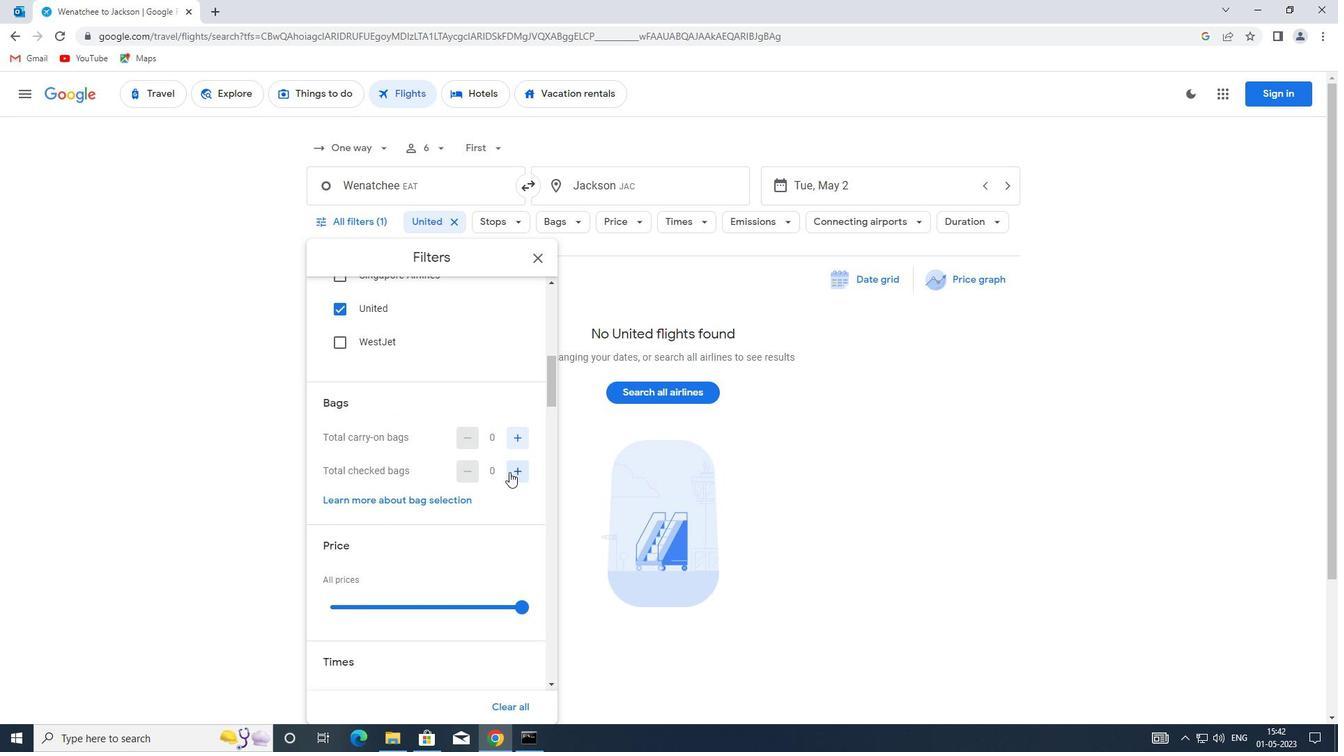 
Action: Mouse moved to (512, 472)
Screenshot: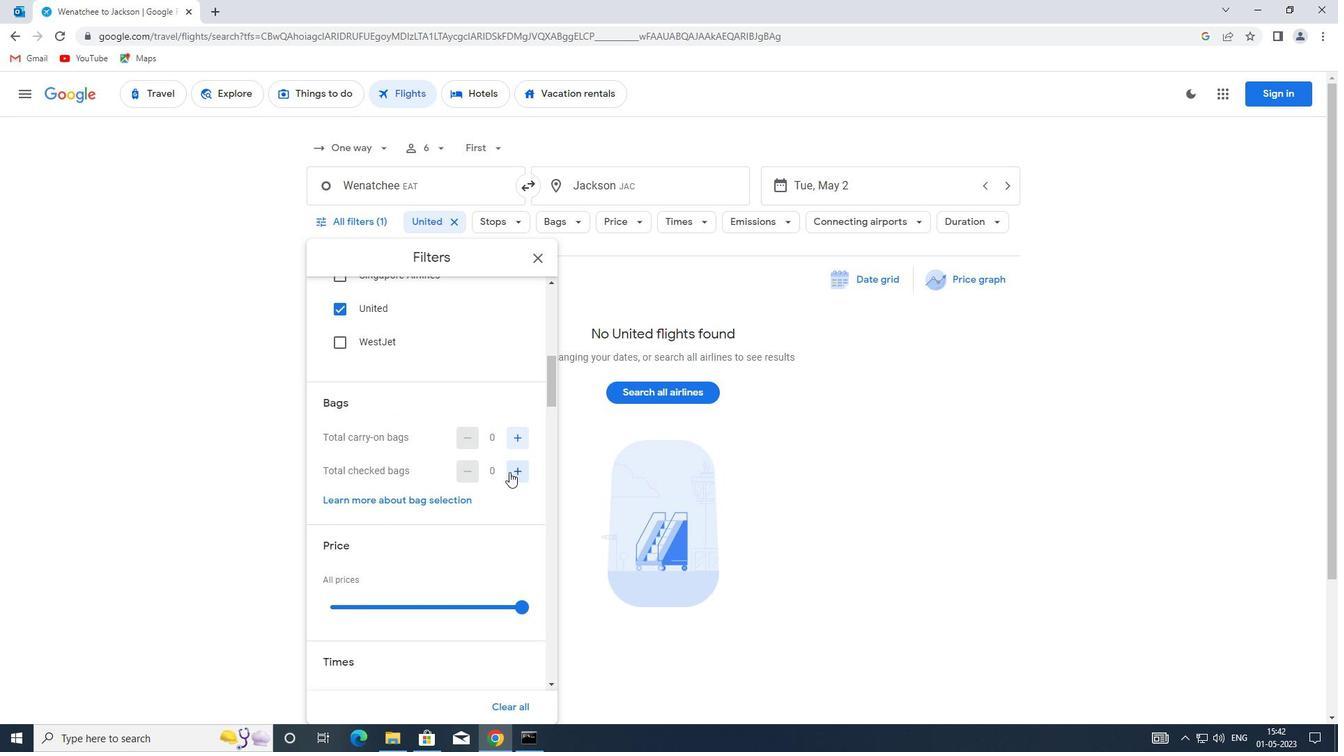 
Action: Mouse pressed left at (512, 472)
Screenshot: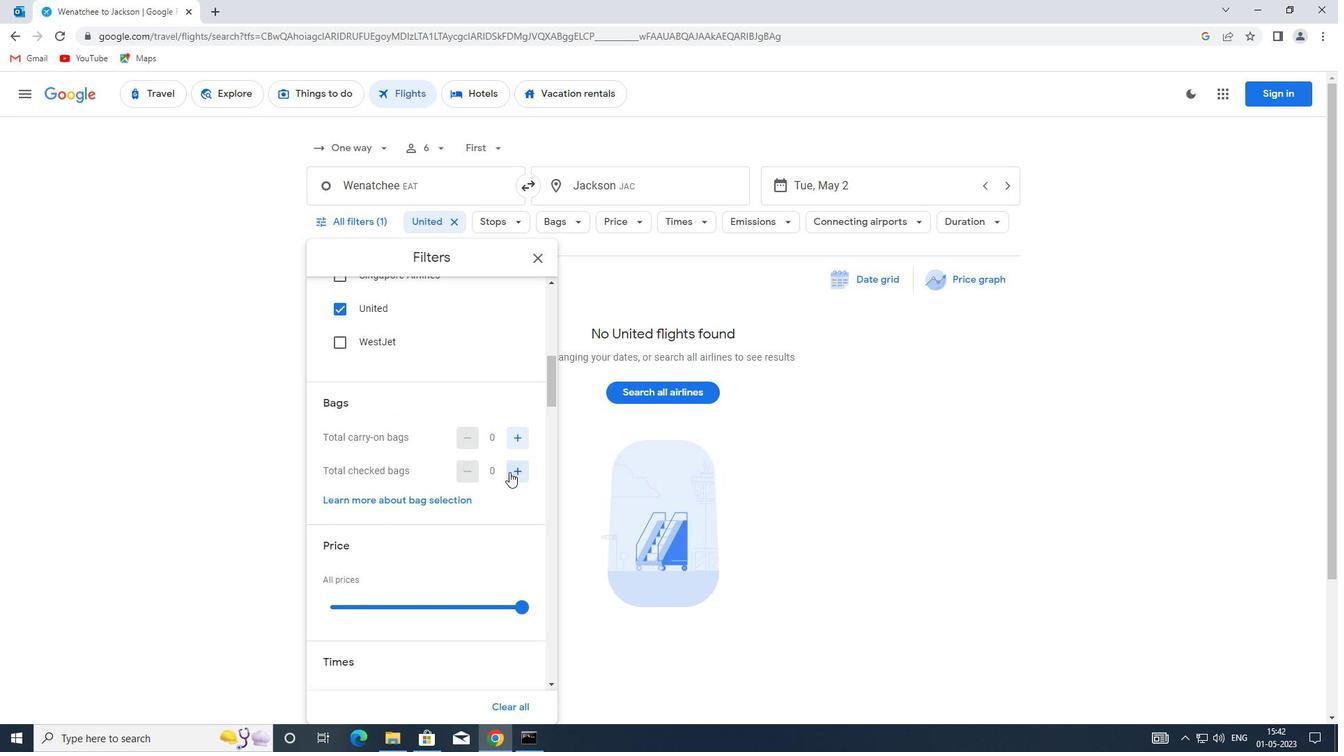 
Action: Mouse pressed left at (512, 472)
Screenshot: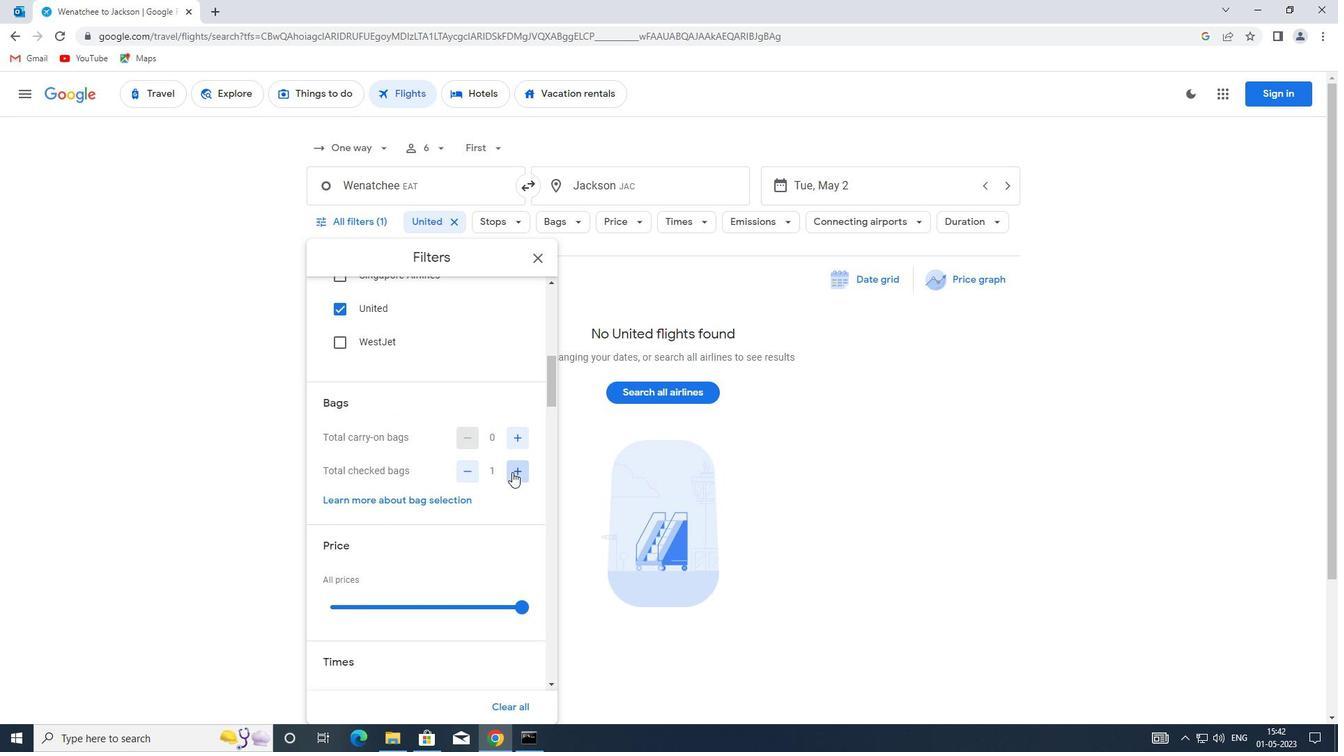 
Action: Mouse pressed left at (512, 472)
Screenshot: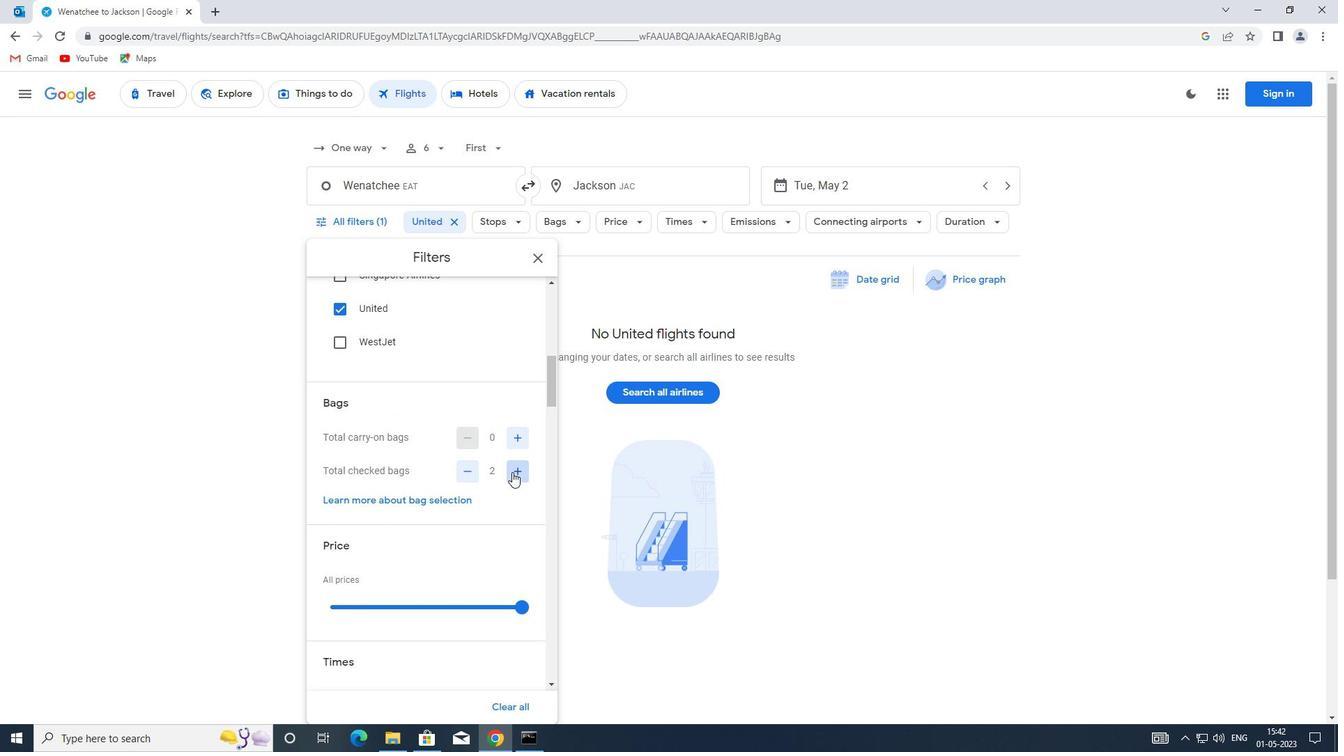 
Action: Mouse pressed left at (512, 472)
Screenshot: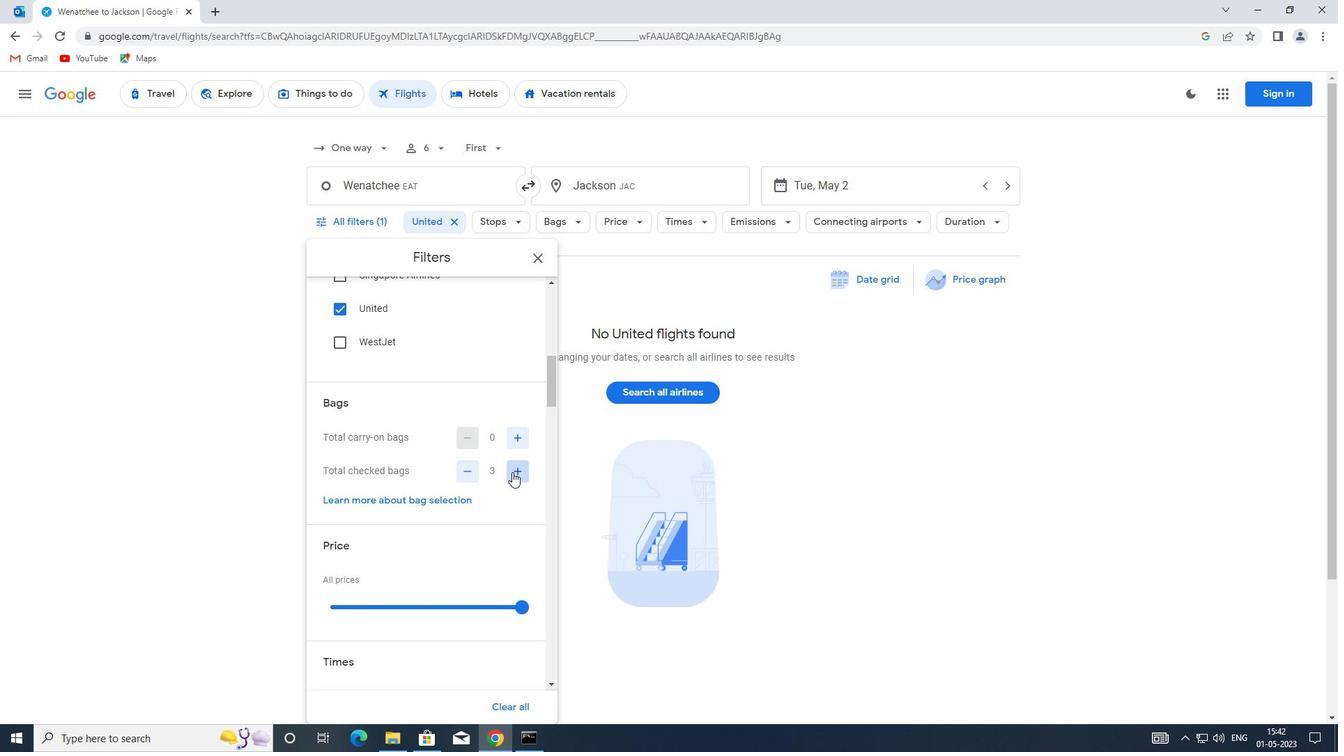
Action: Mouse pressed left at (512, 472)
Screenshot: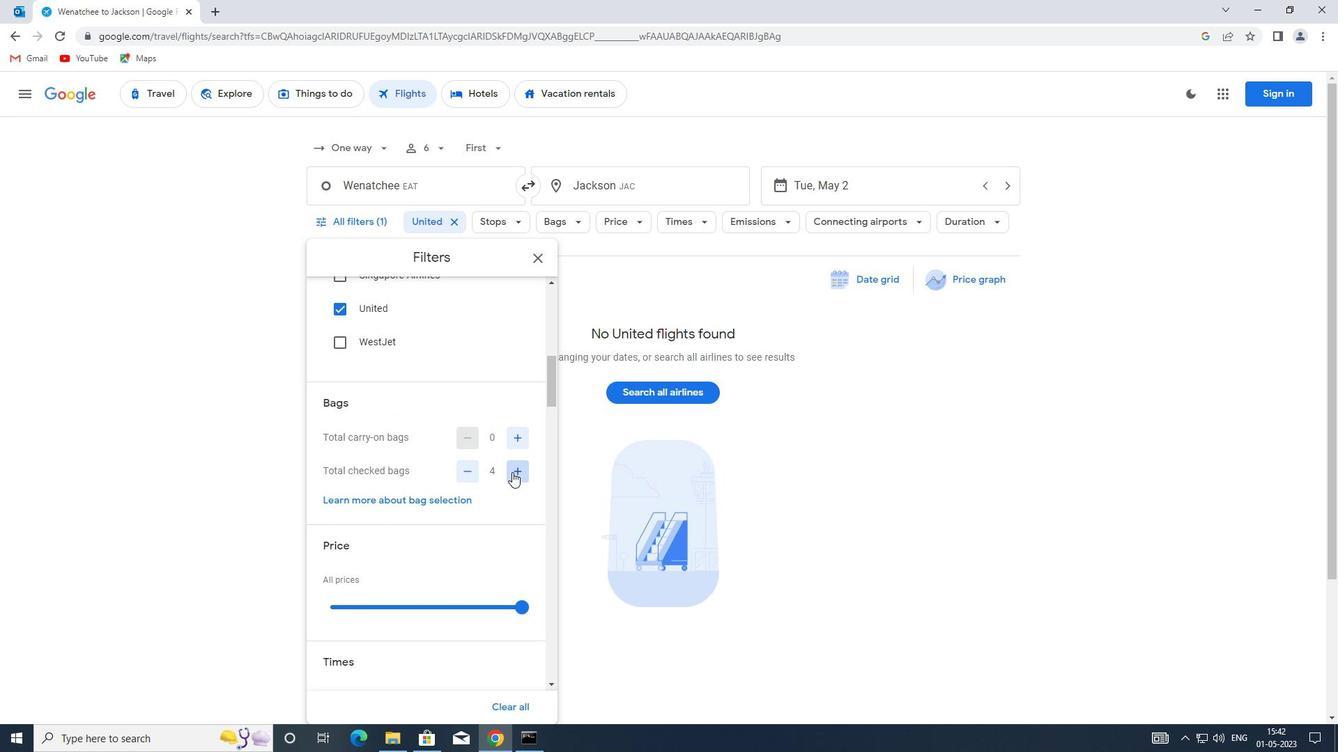 
Action: Mouse pressed left at (512, 472)
Screenshot: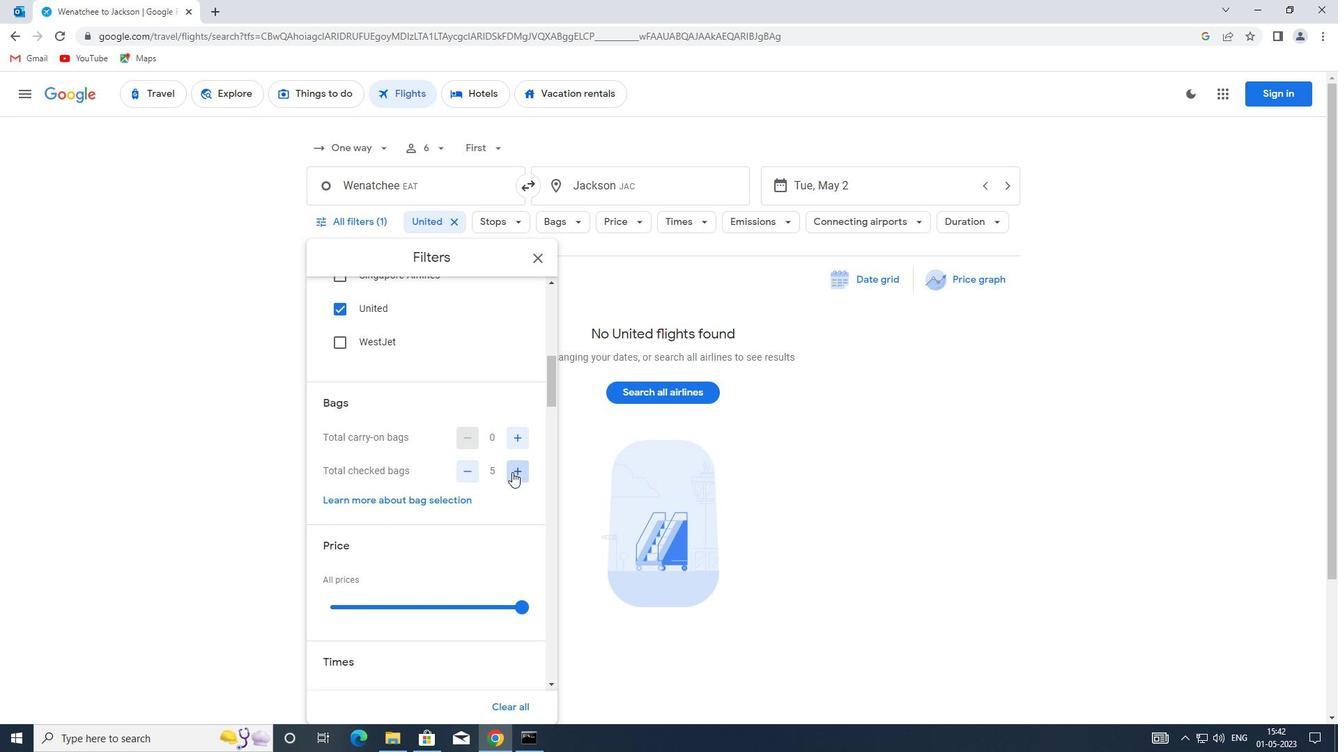 
Action: Mouse moved to (472, 473)
Screenshot: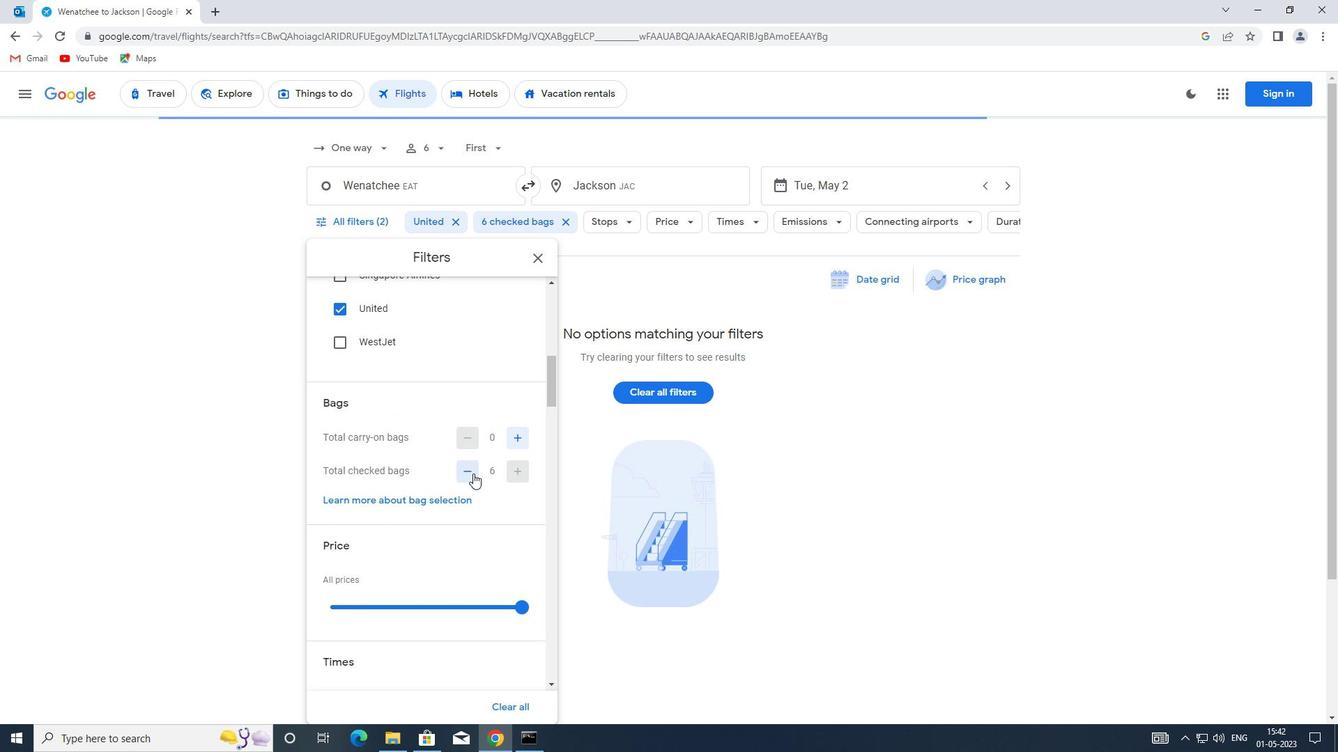 
Action: Mouse scrolled (472, 472) with delta (0, 0)
Screenshot: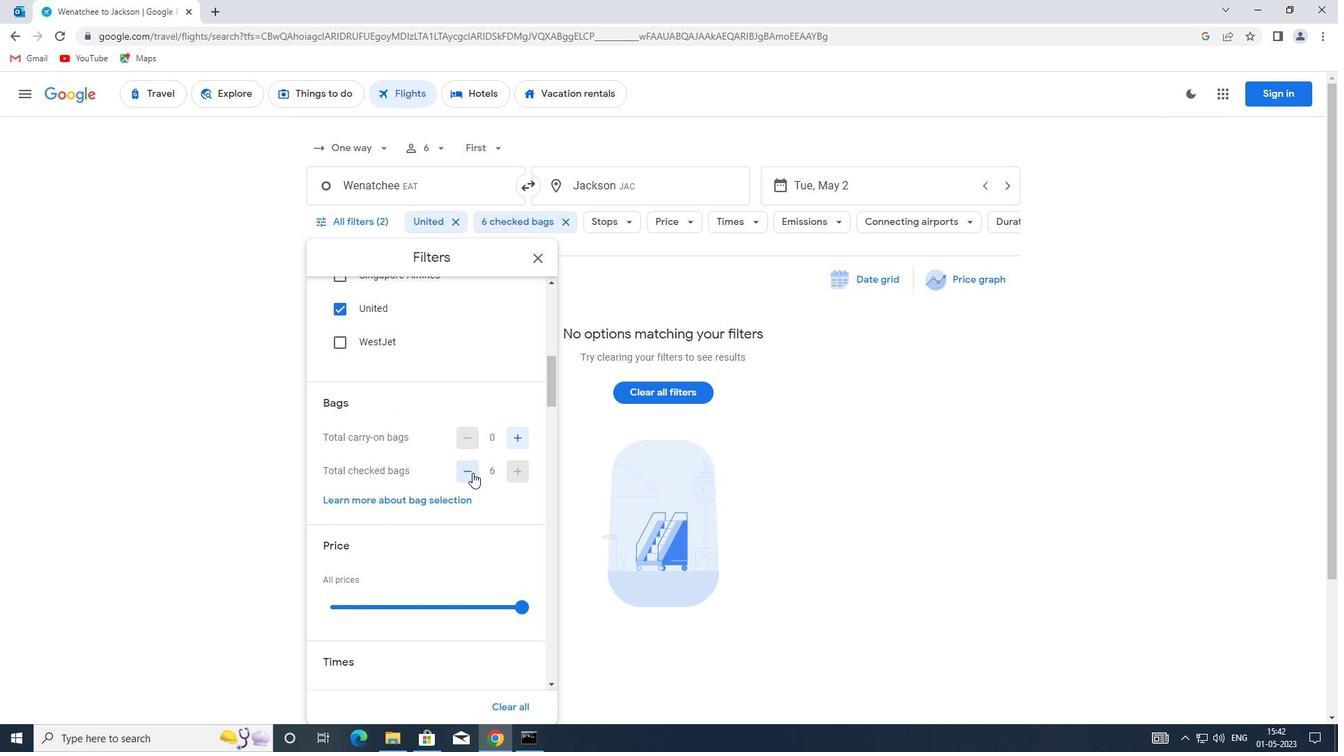
Action: Mouse moved to (472, 473)
Screenshot: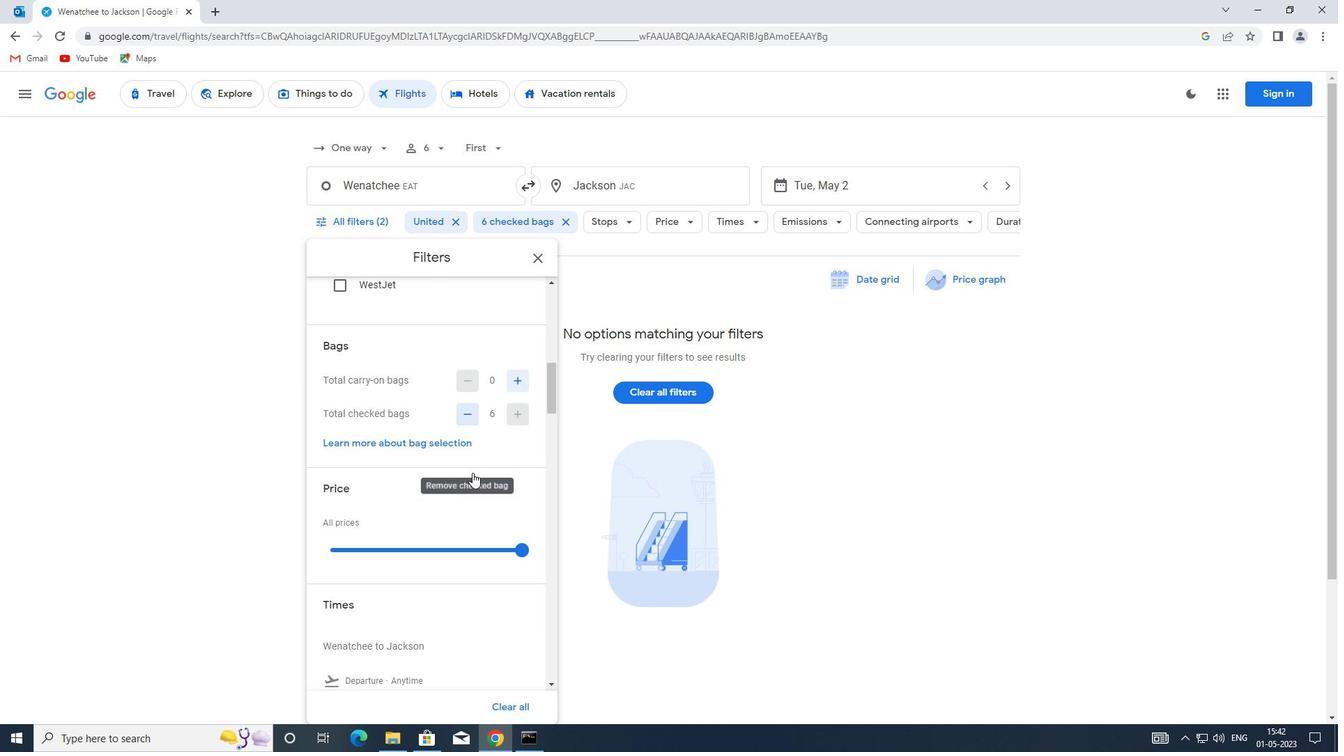 
Action: Mouse scrolled (472, 472) with delta (0, 0)
Screenshot: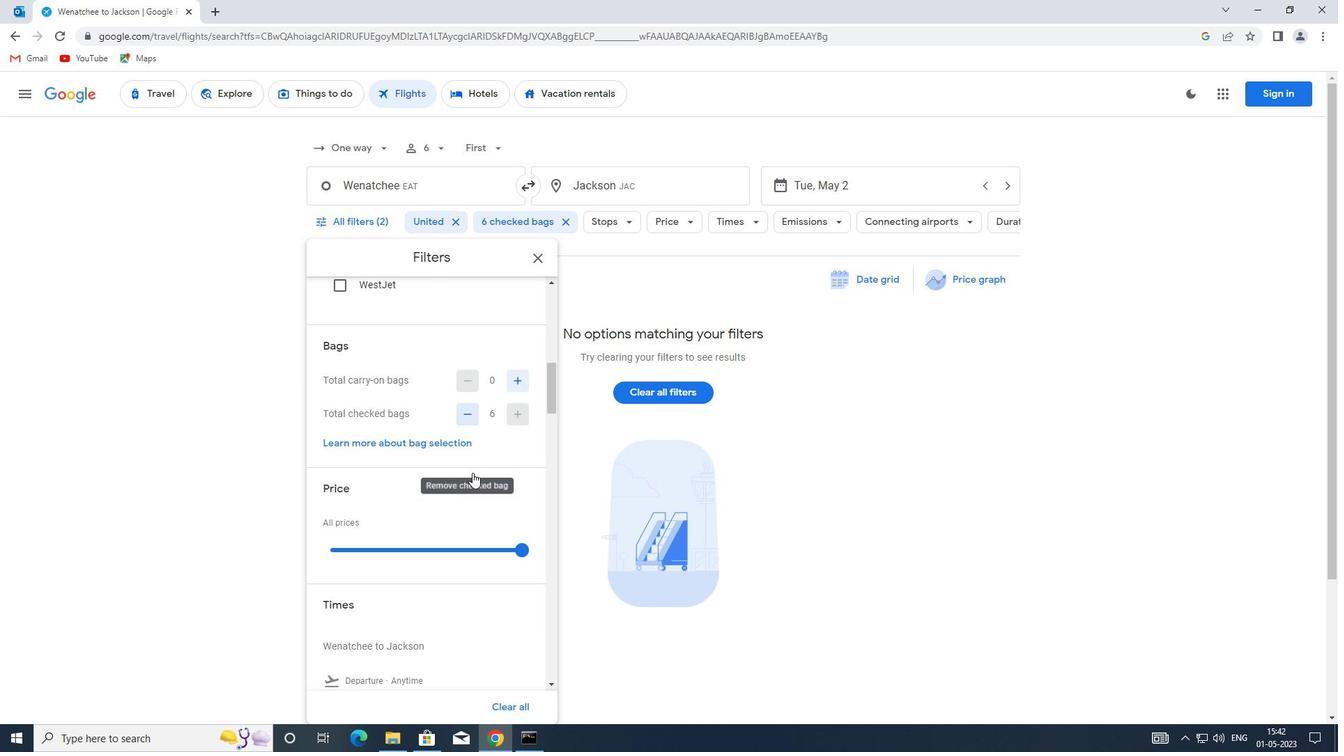 
Action: Mouse moved to (432, 464)
Screenshot: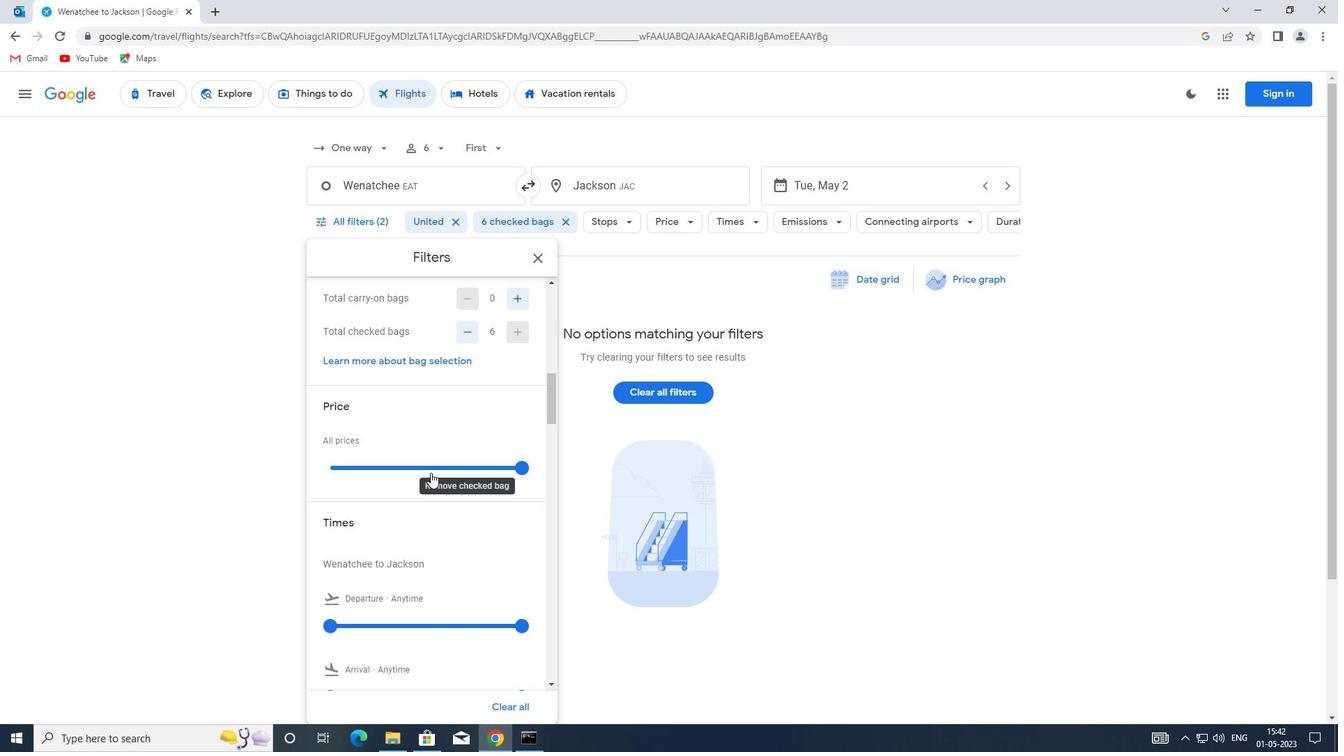 
Action: Mouse pressed left at (432, 464)
Screenshot: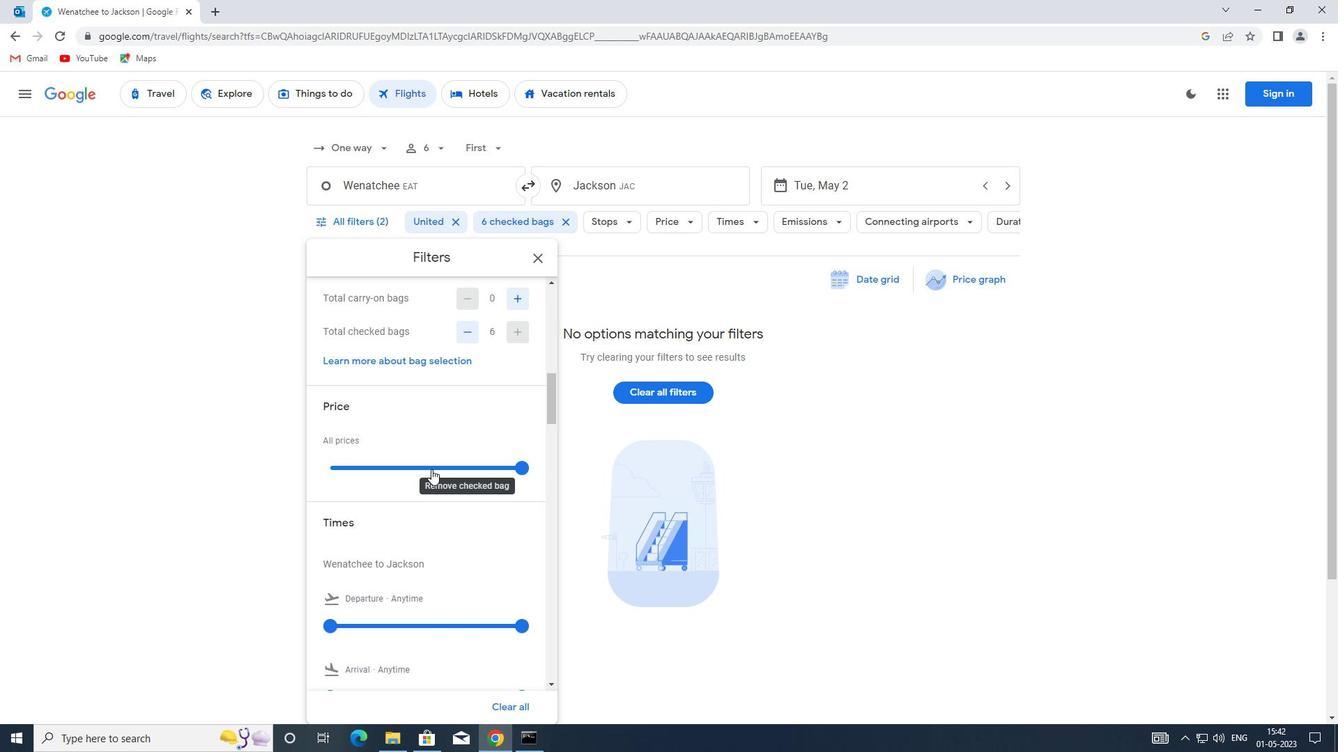 
Action: Mouse pressed left at (432, 464)
Screenshot: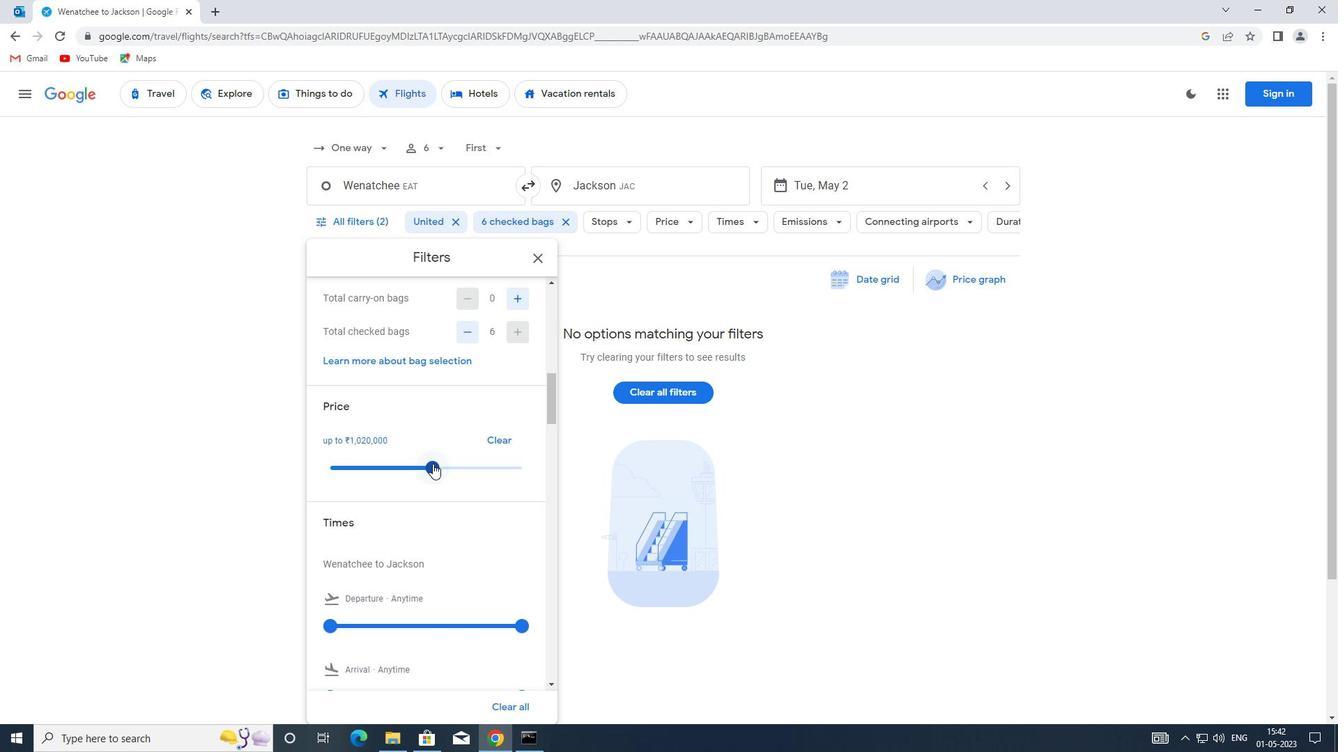 
Action: Mouse moved to (405, 459)
Screenshot: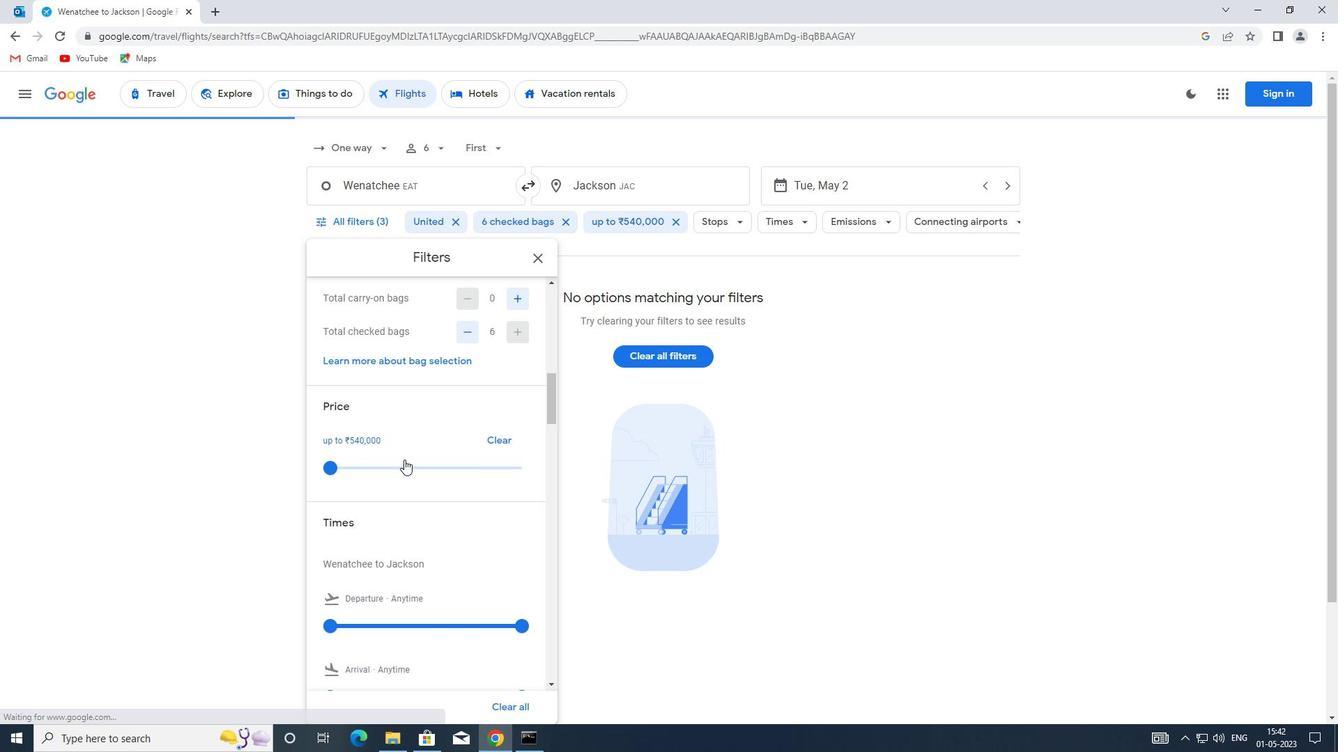 
Action: Mouse scrolled (405, 458) with delta (0, 0)
Screenshot: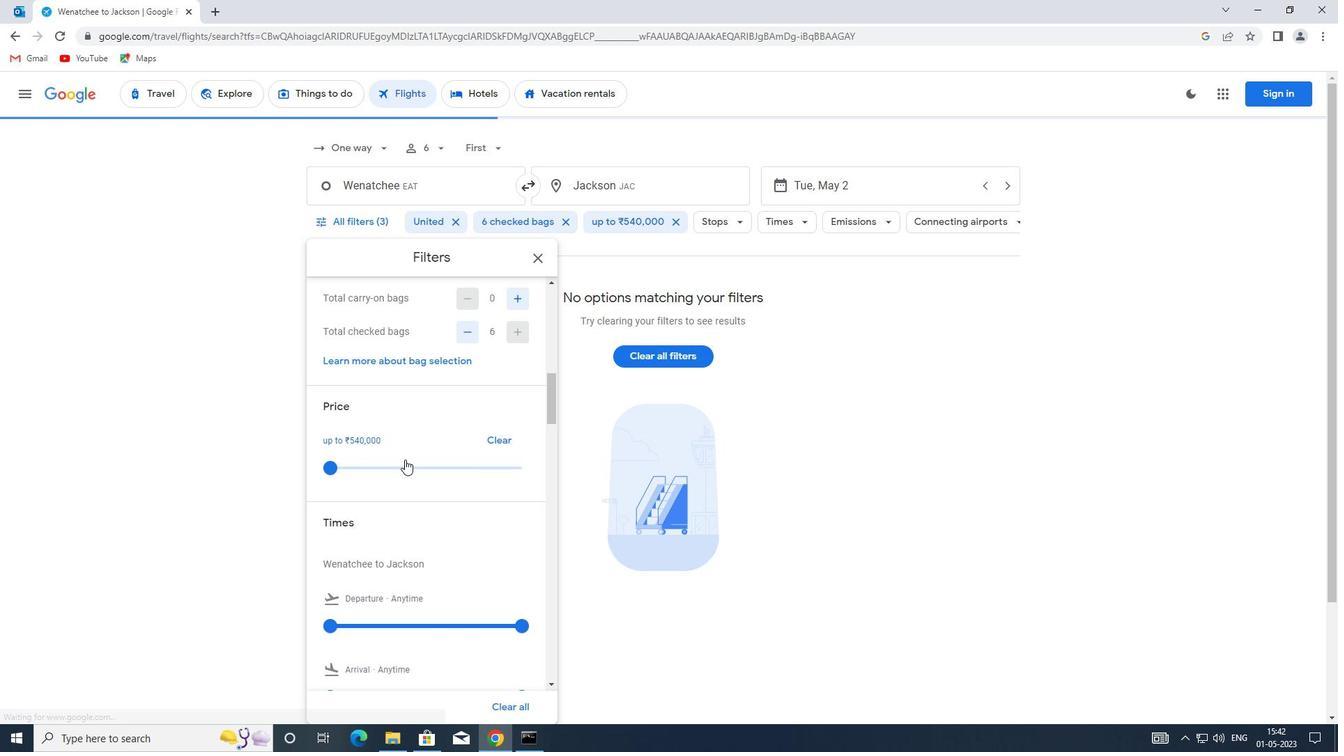 
Action: Mouse moved to (403, 455)
Screenshot: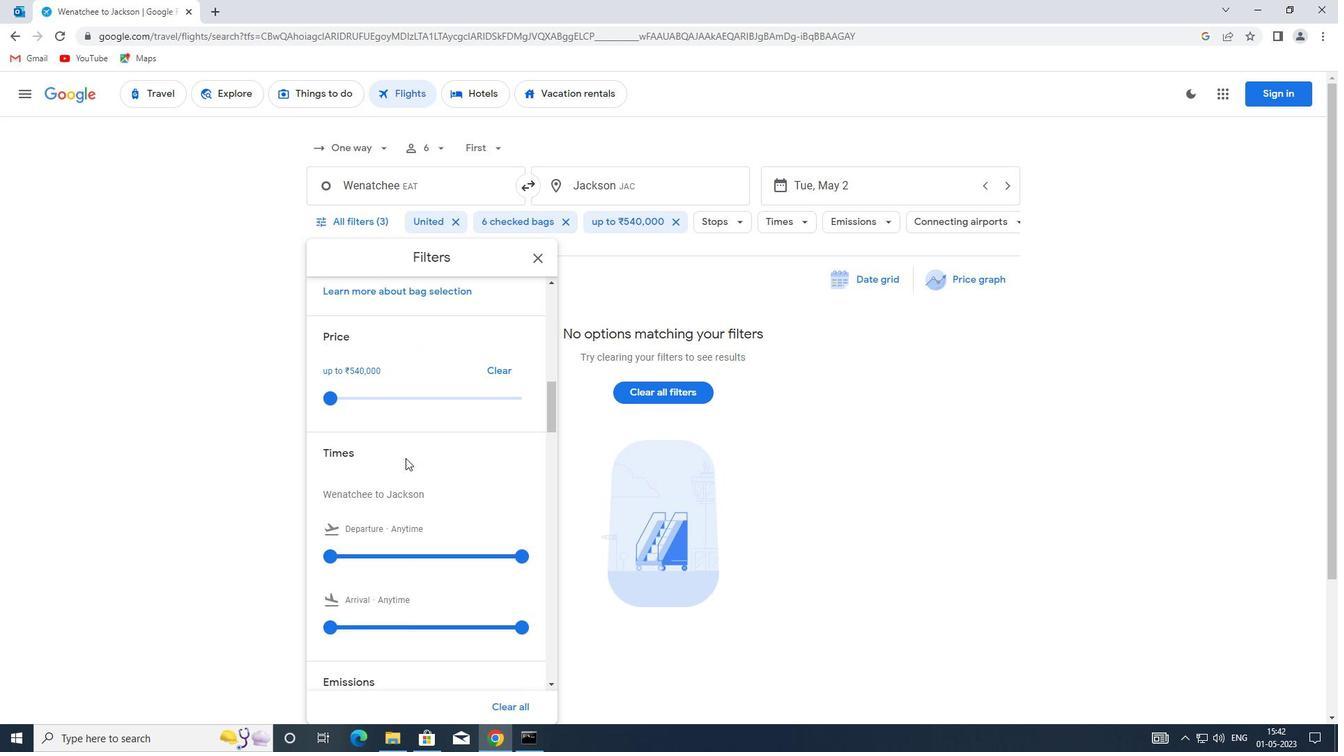 
Action: Mouse scrolled (403, 455) with delta (0, 0)
Screenshot: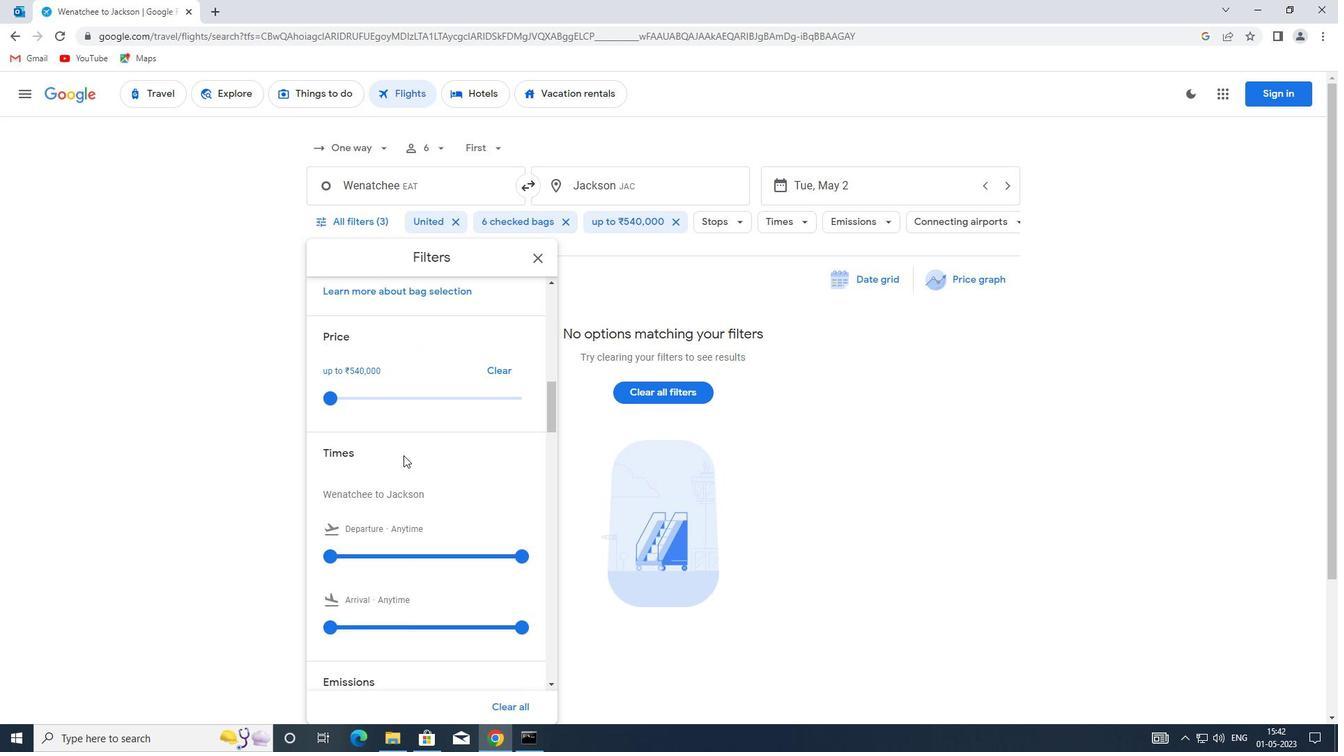 
Action: Mouse moved to (334, 483)
Screenshot: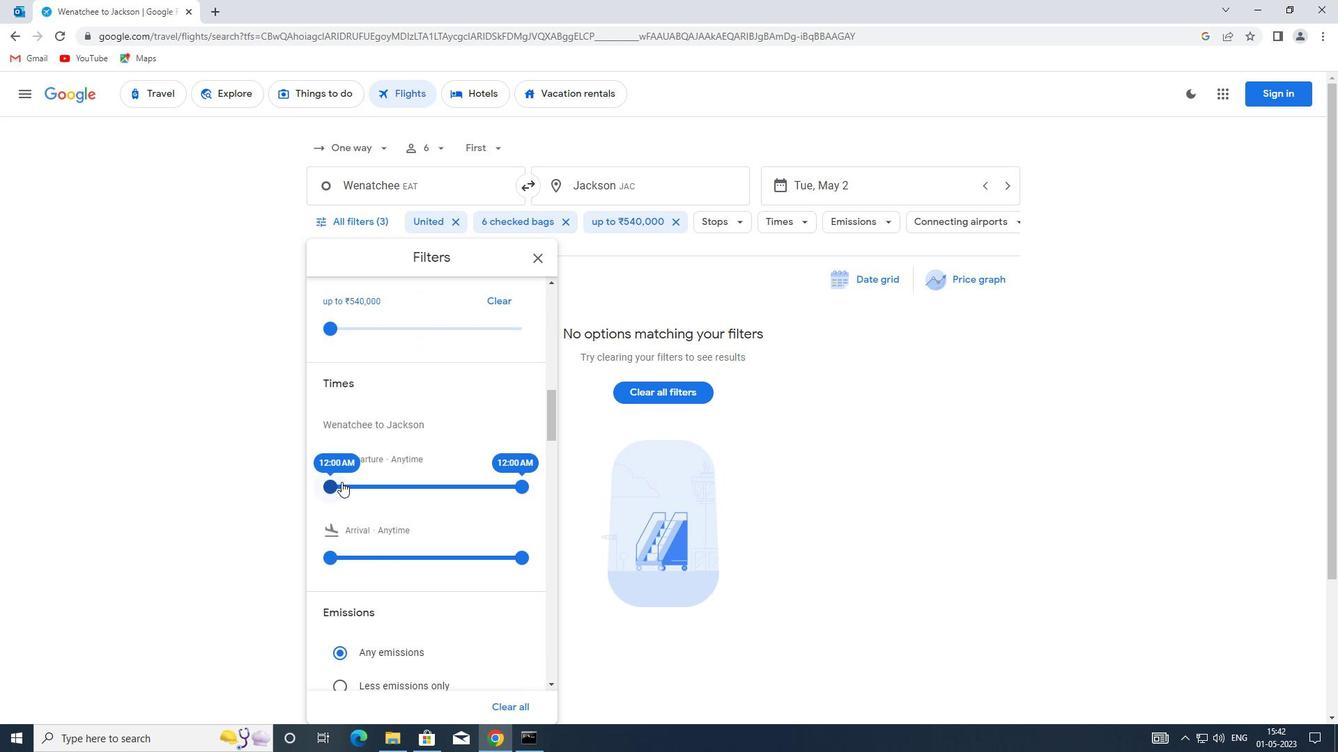 
Action: Mouse pressed left at (334, 483)
Screenshot: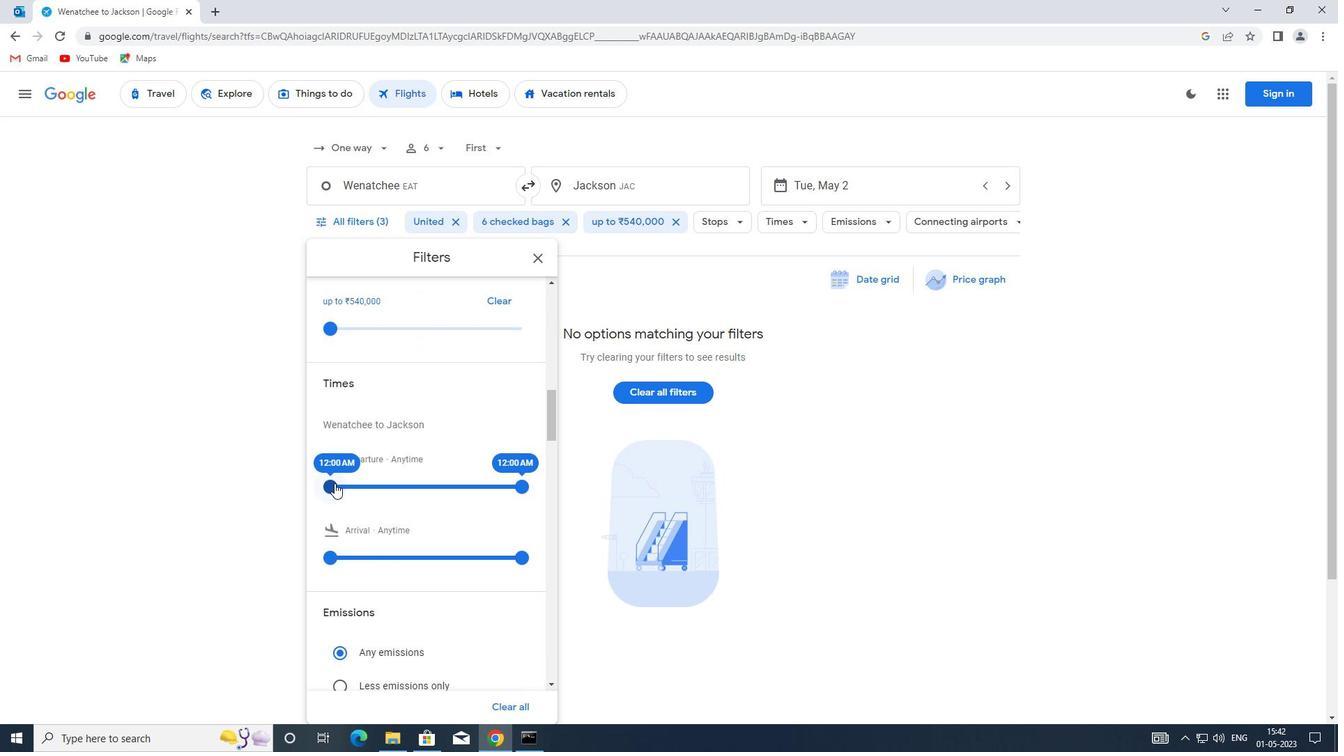 
Action: Mouse moved to (501, 485)
Screenshot: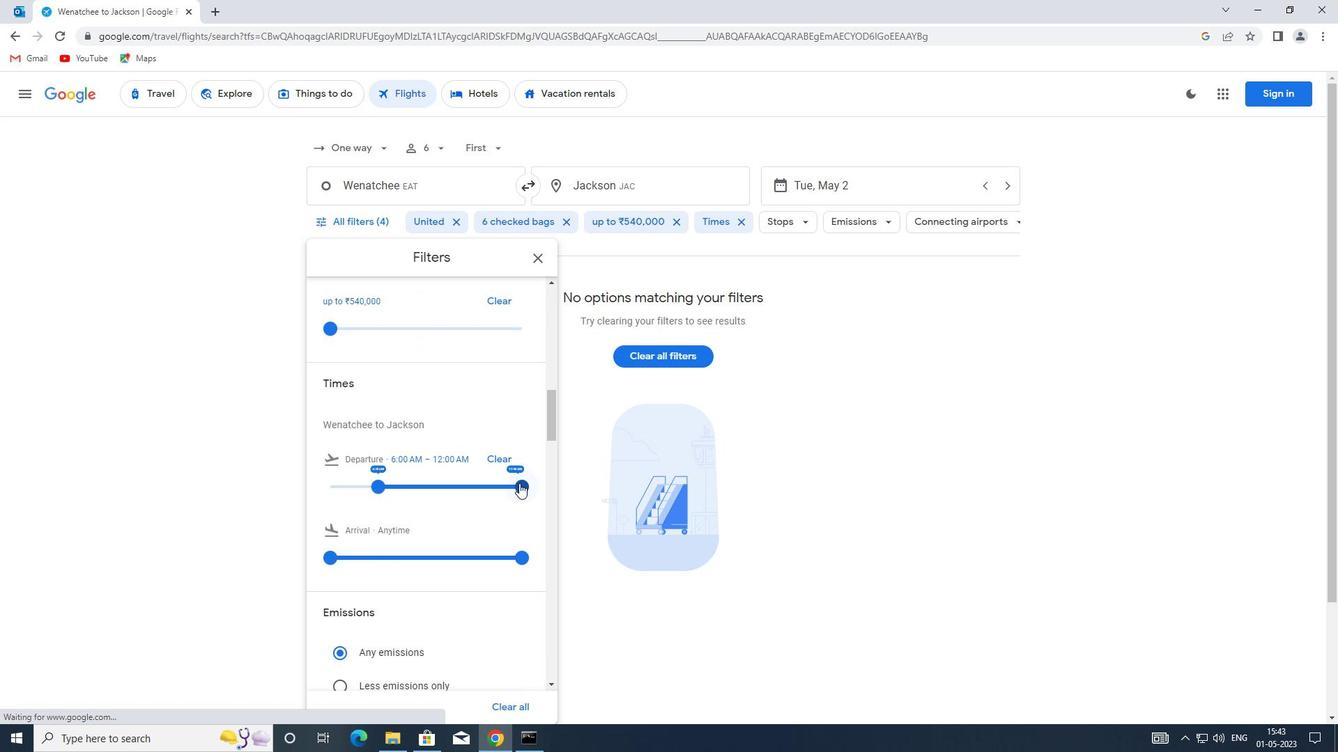 
Action: Mouse pressed left at (501, 485)
Screenshot: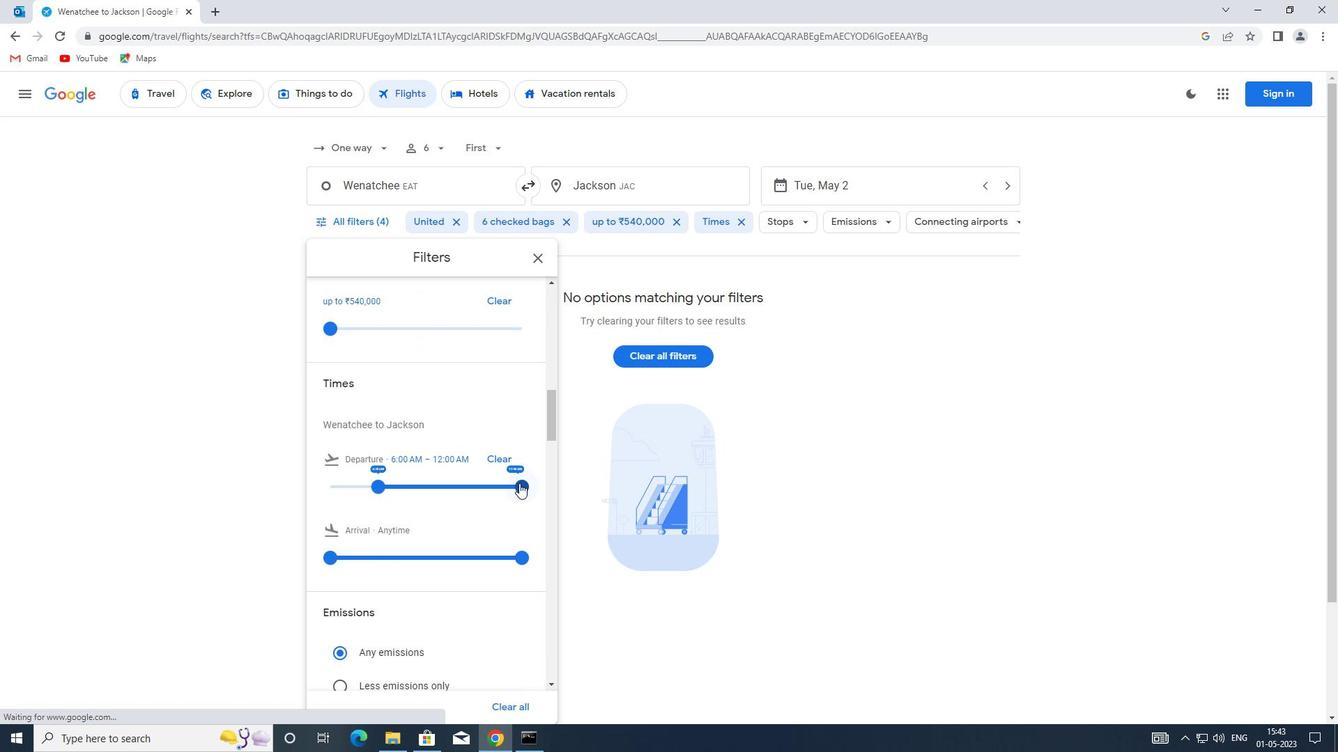 
Action: Mouse moved to (404, 476)
Screenshot: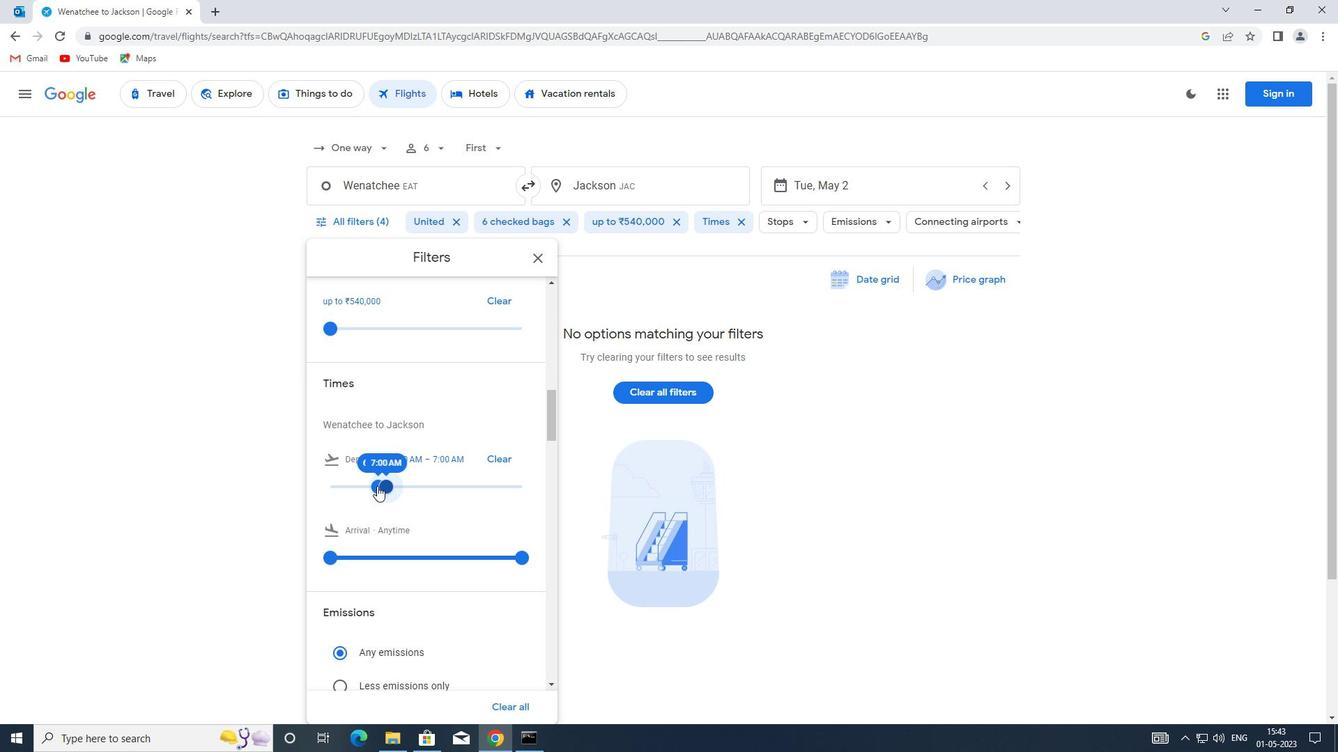 
Action: Mouse scrolled (404, 476) with delta (0, 0)
Screenshot: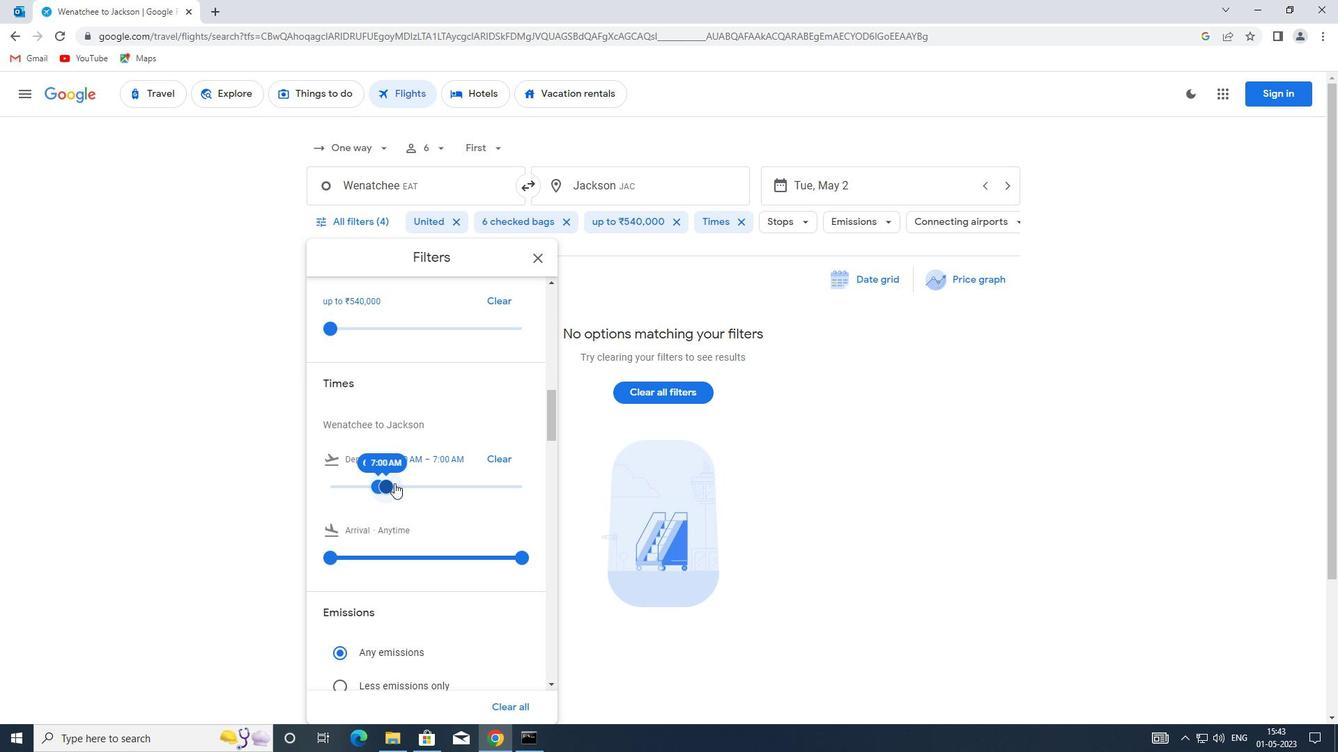 
Action: Mouse scrolled (404, 476) with delta (0, 0)
Screenshot: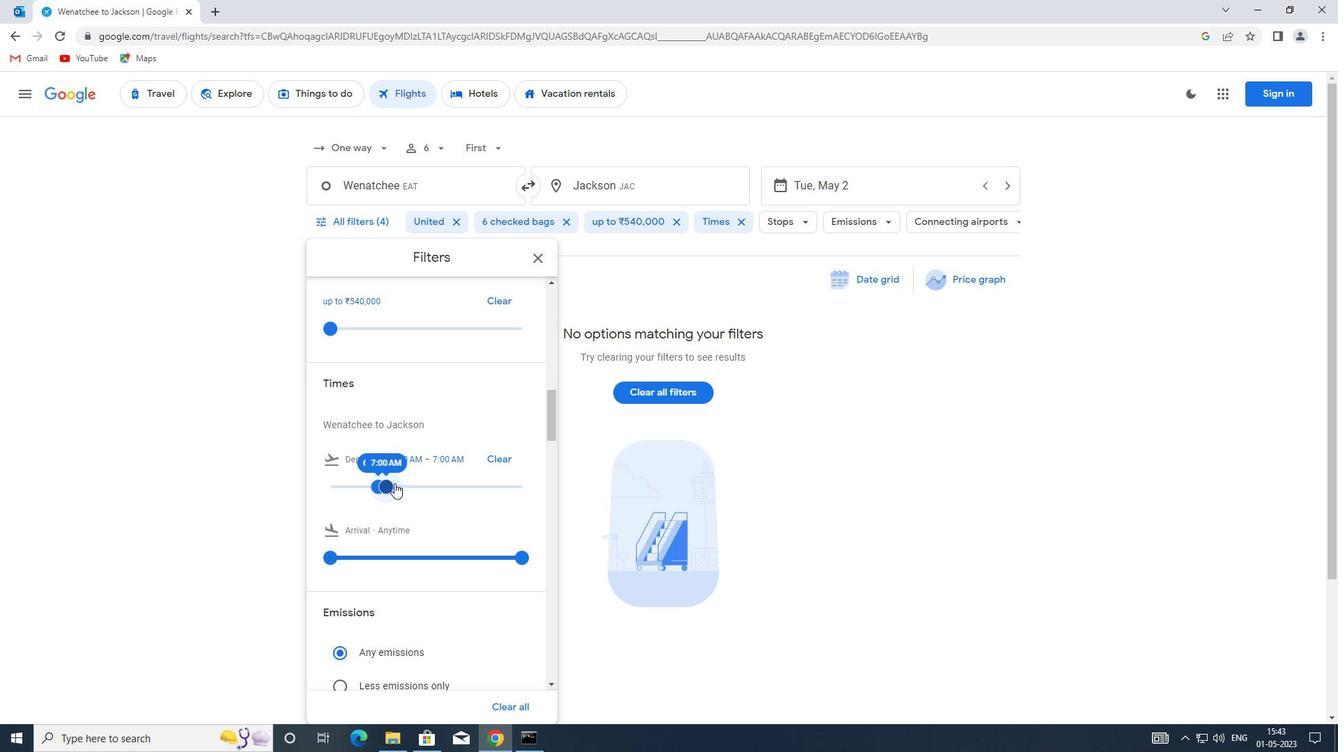 
Action: Mouse scrolled (404, 476) with delta (0, 0)
Screenshot: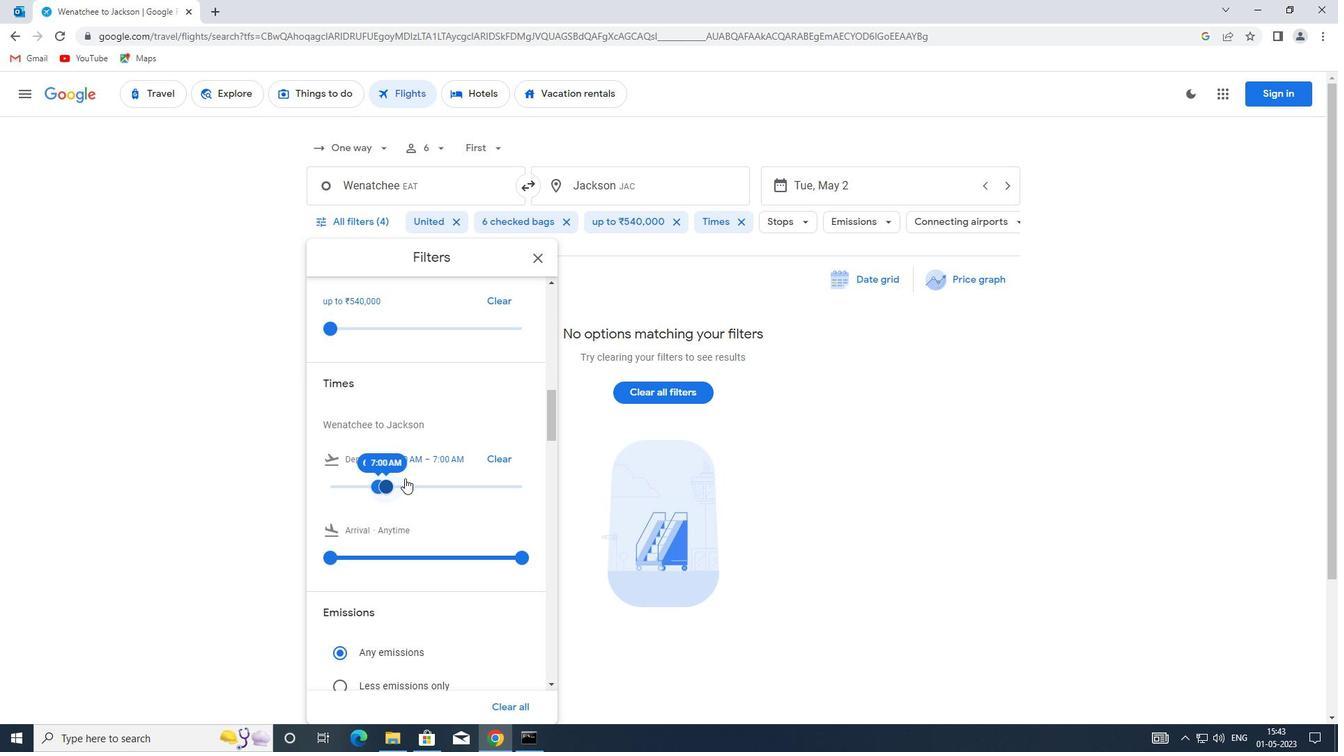 
Action: Mouse scrolled (404, 476) with delta (0, 0)
Screenshot: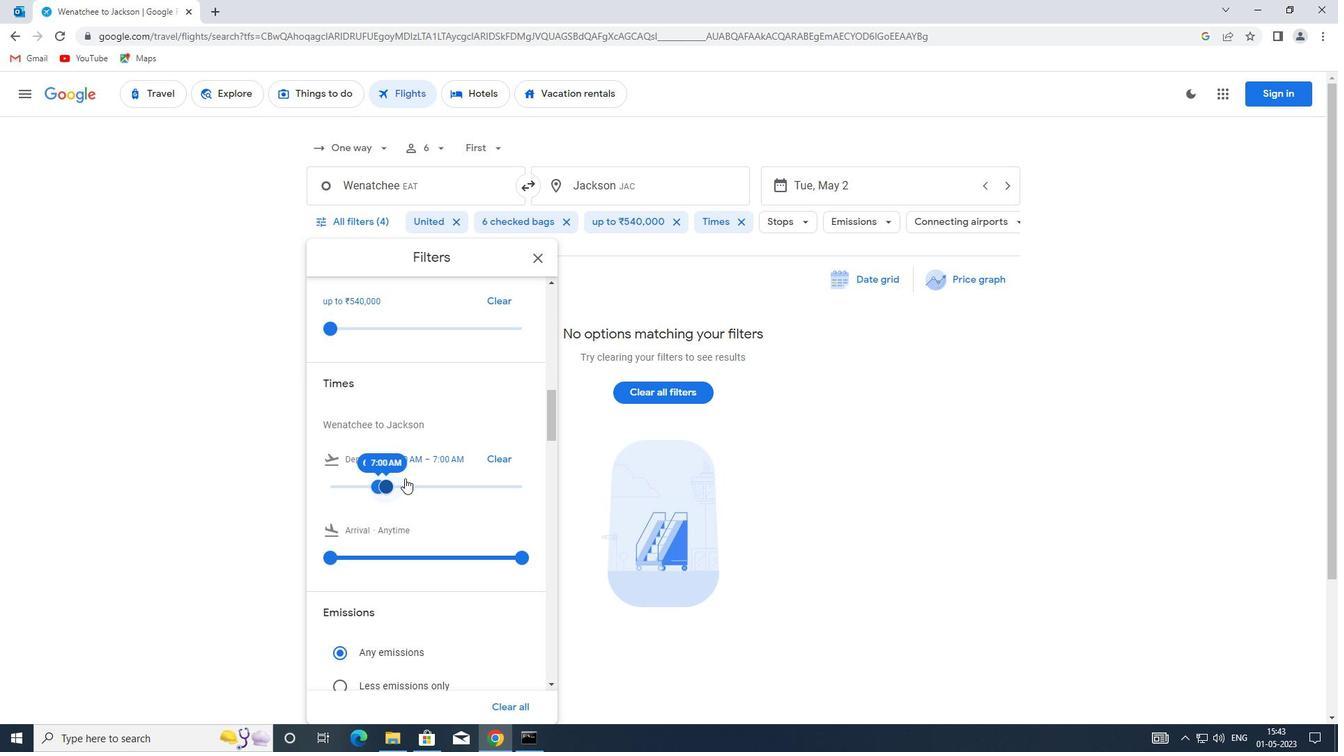 
Action: Mouse moved to (538, 257)
Screenshot: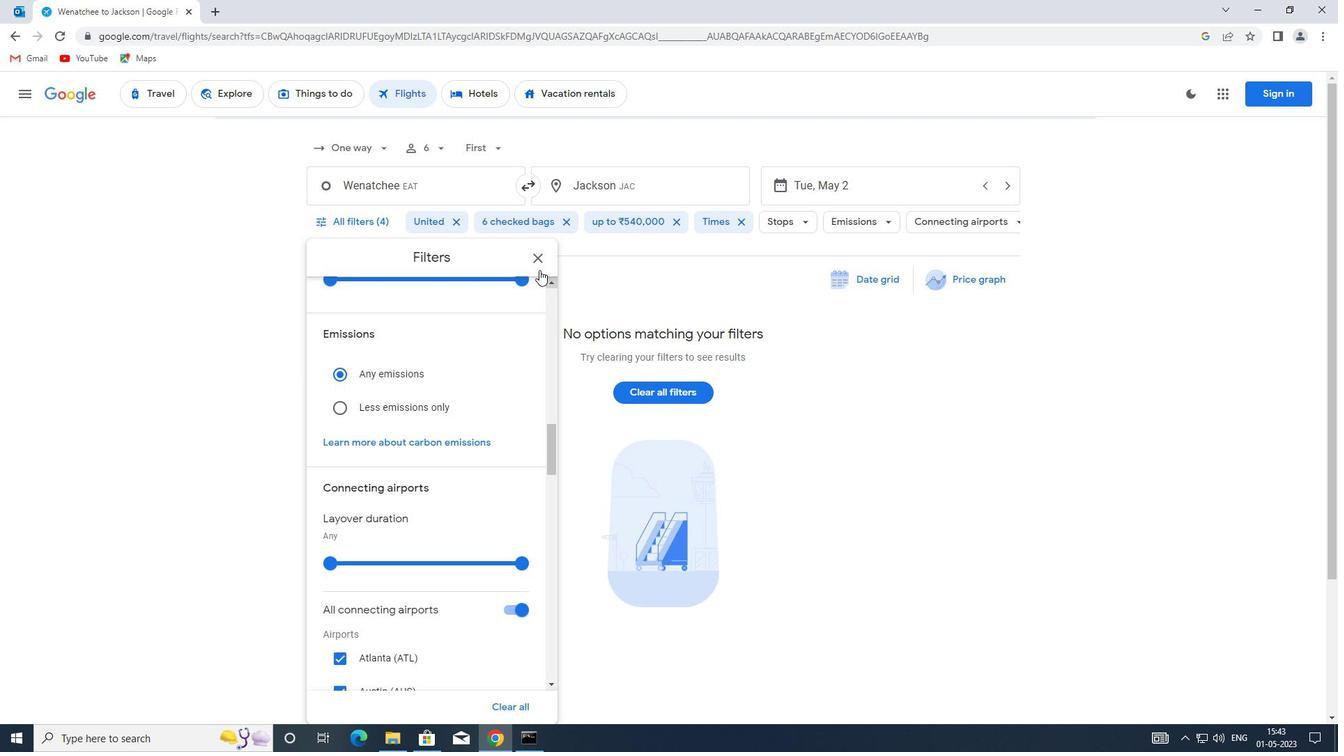 
Action: Mouse pressed left at (538, 257)
Screenshot: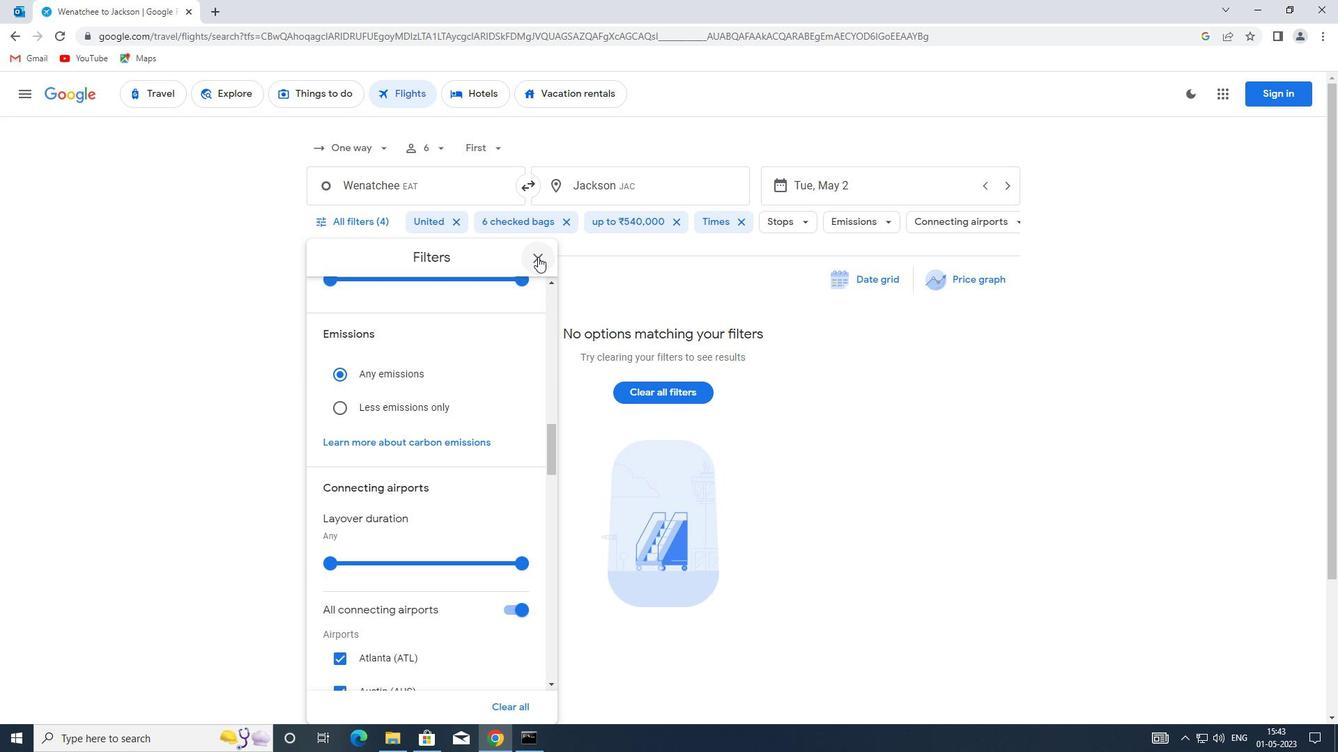 
Action: Mouse pressed left at (538, 257)
Screenshot: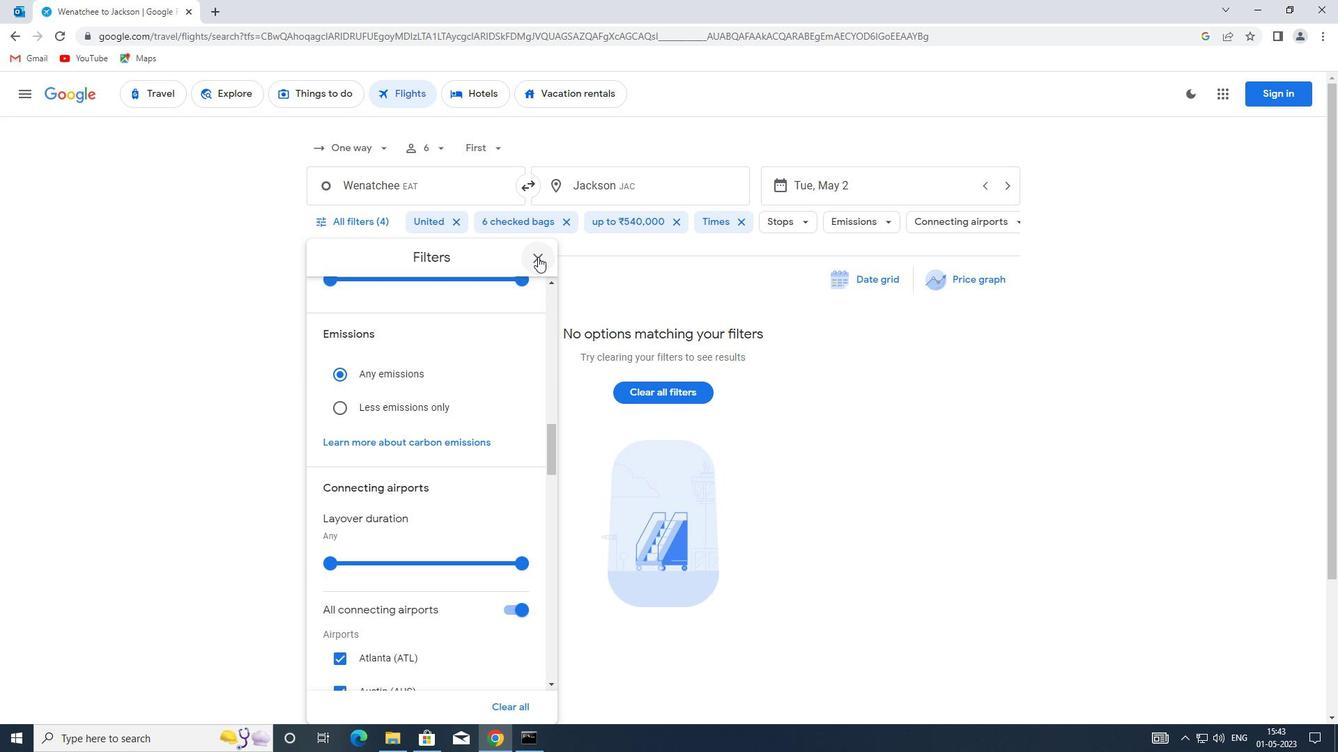 
